 Task: Create a due date automation trigger when advanced on, 2 hours before a card is due add fields with custom field "Resume" set to a date more than 1 working days from now.
Action: Mouse moved to (1189, 367)
Screenshot: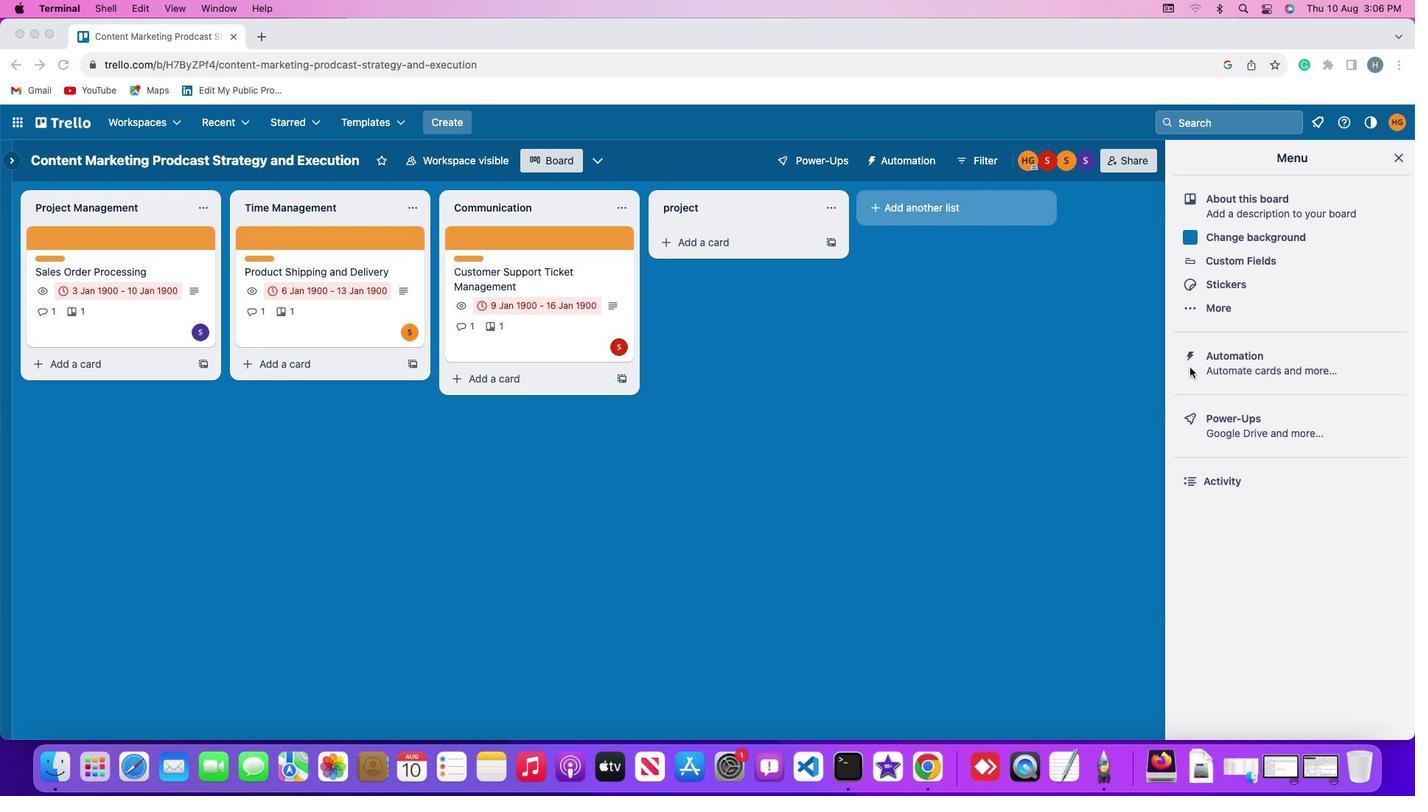 
Action: Mouse pressed left at (1189, 367)
Screenshot: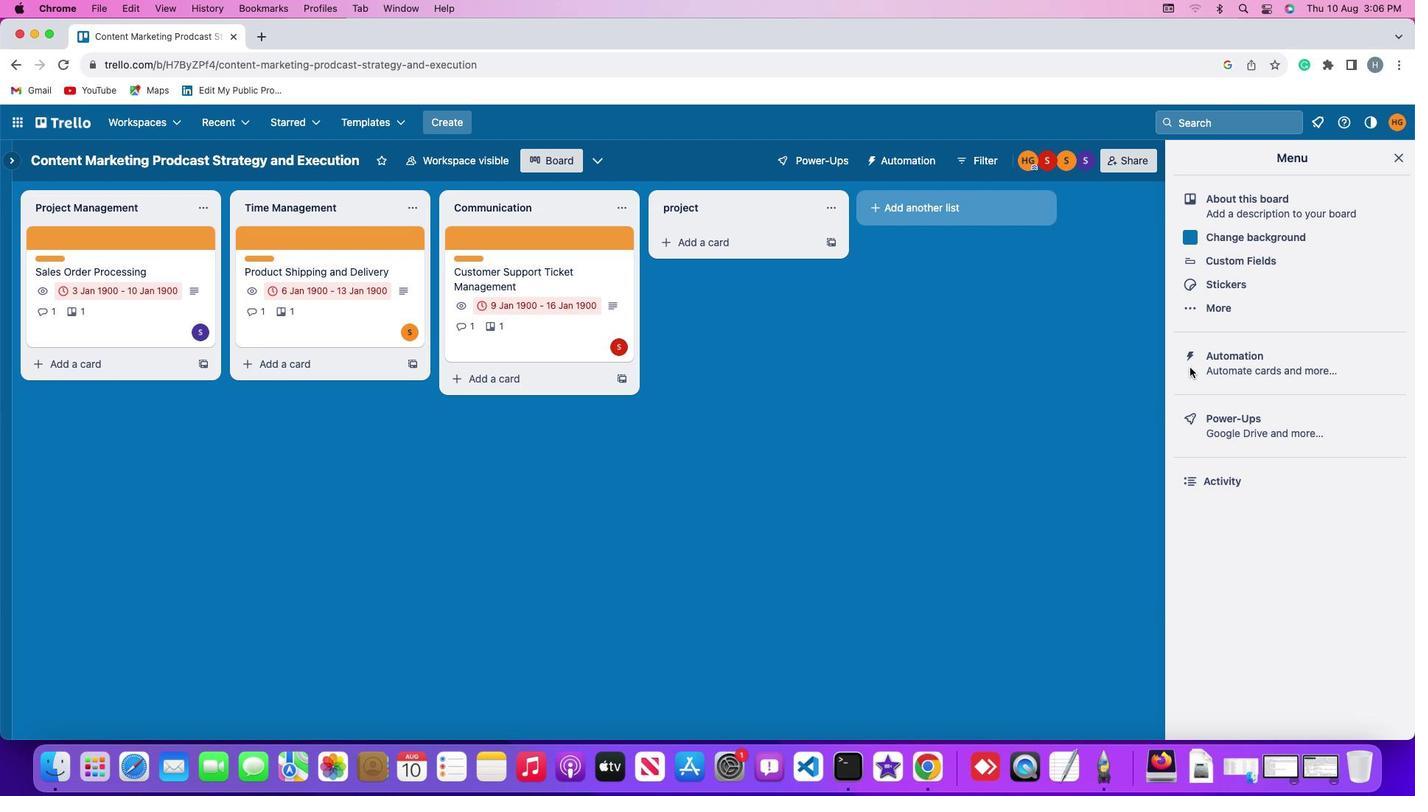 
Action: Mouse pressed left at (1189, 367)
Screenshot: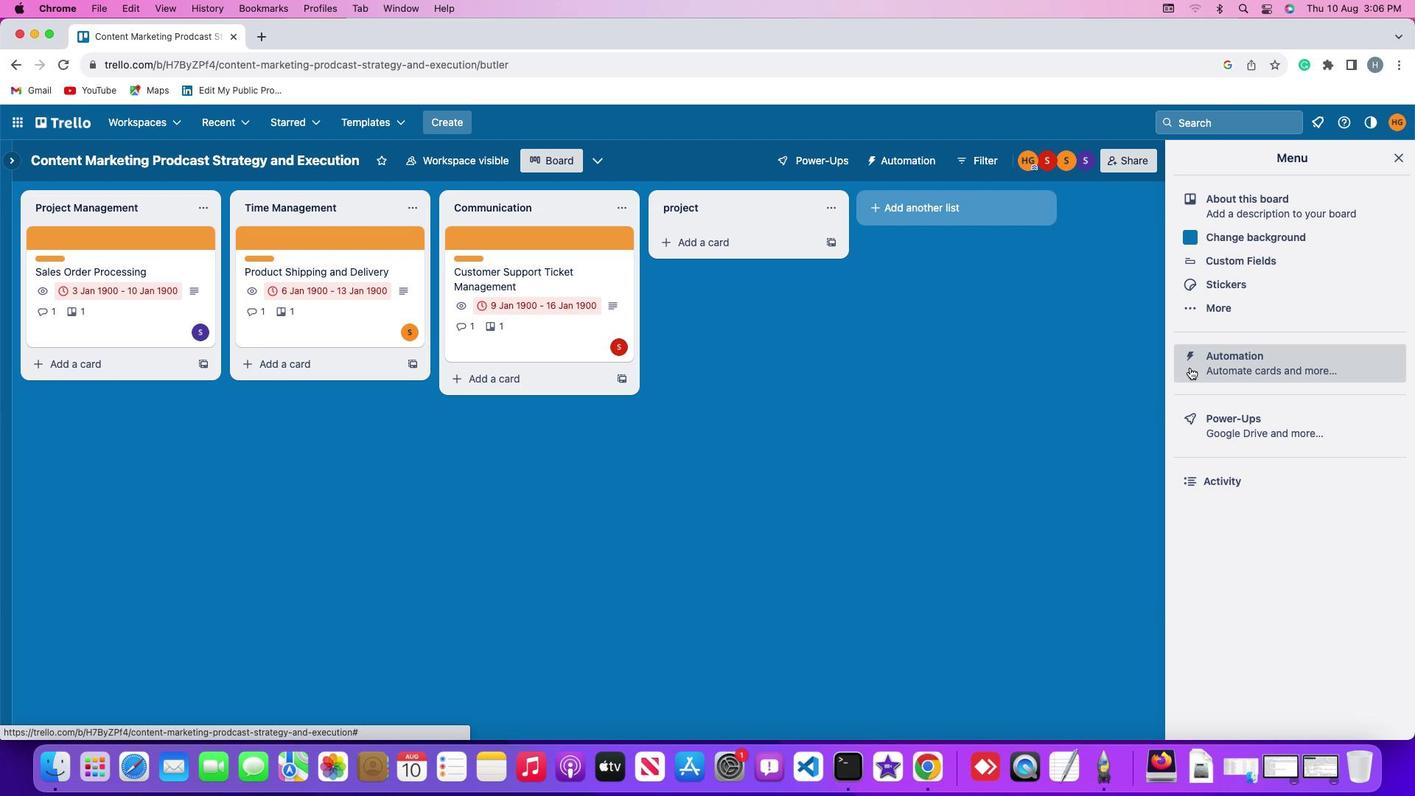 
Action: Mouse moved to (90, 350)
Screenshot: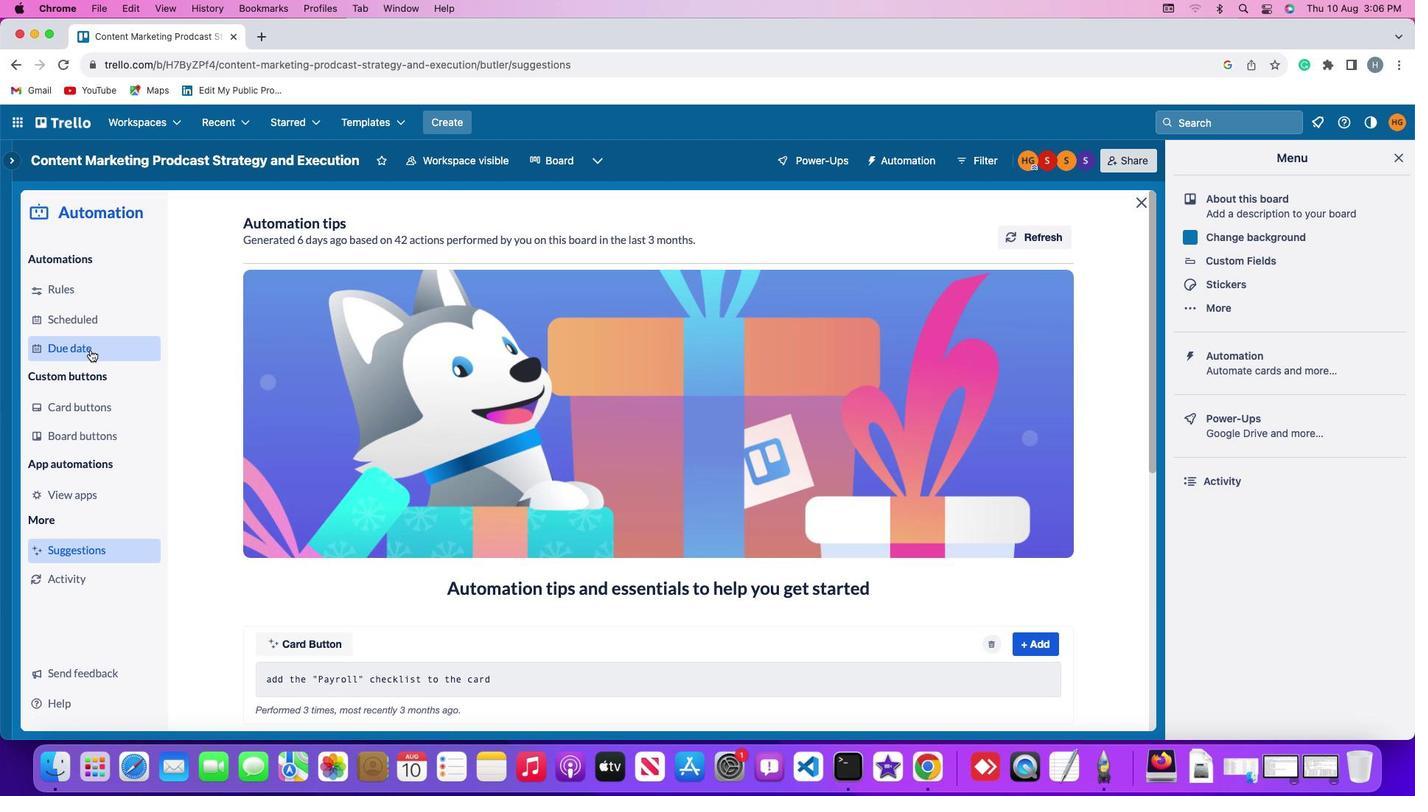 
Action: Mouse pressed left at (90, 350)
Screenshot: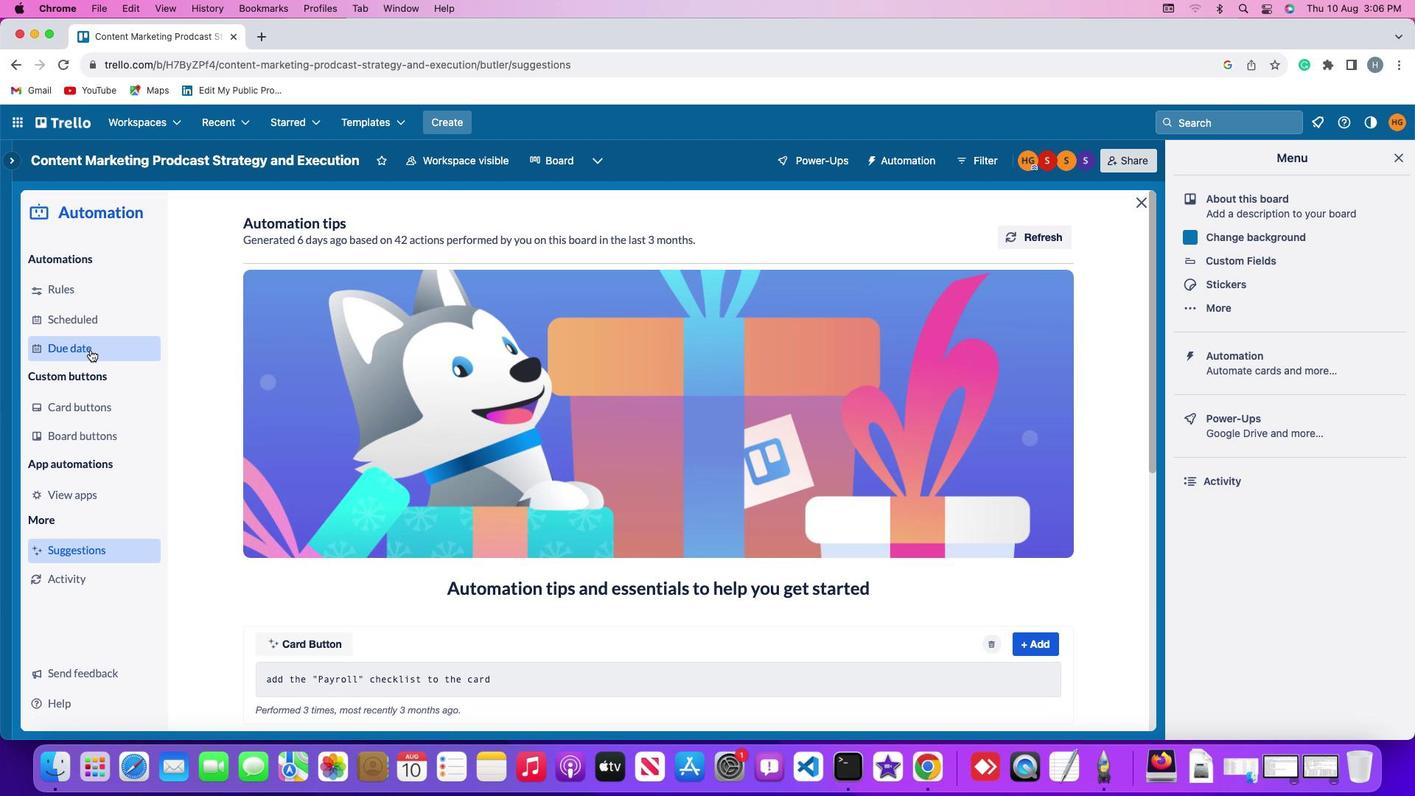 
Action: Mouse moved to (988, 228)
Screenshot: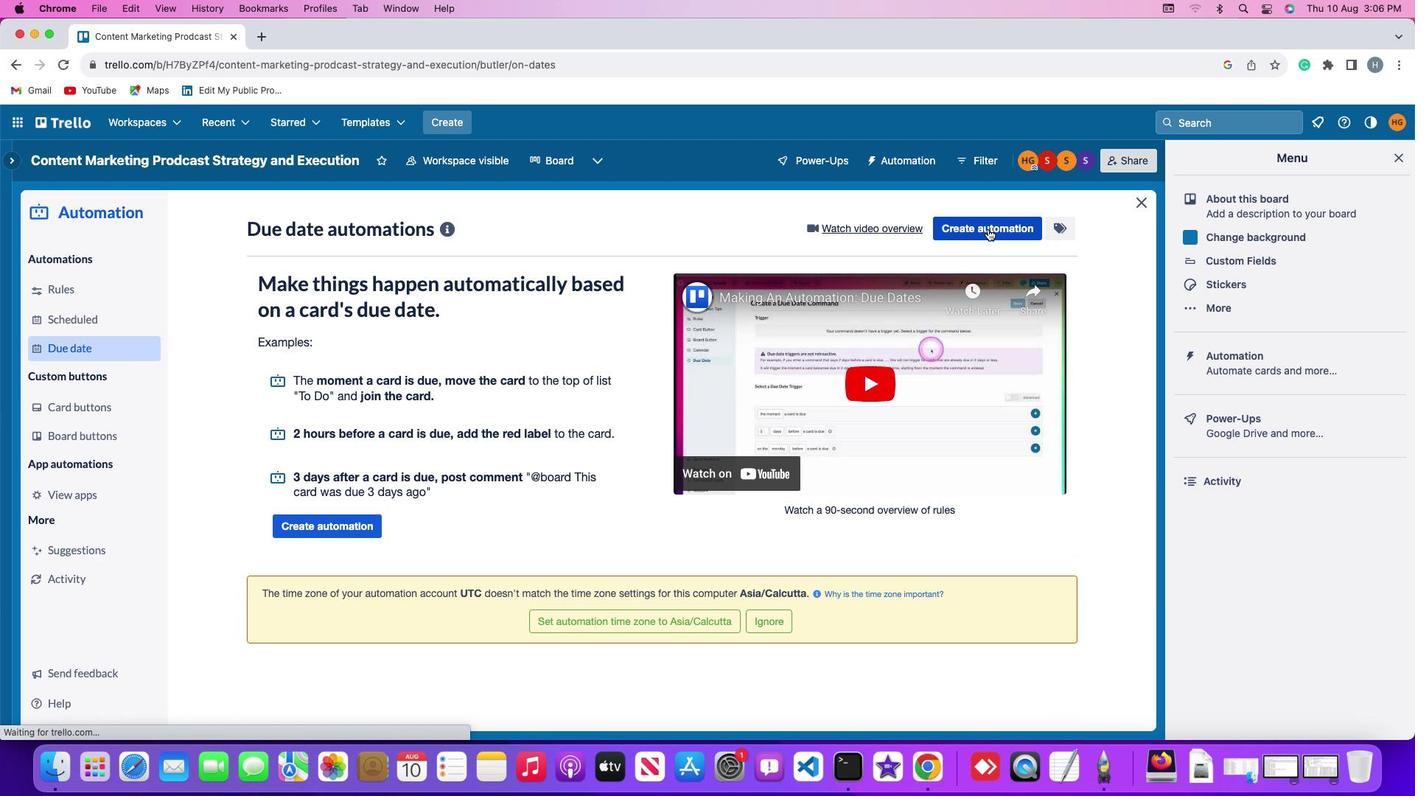 
Action: Mouse pressed left at (988, 228)
Screenshot: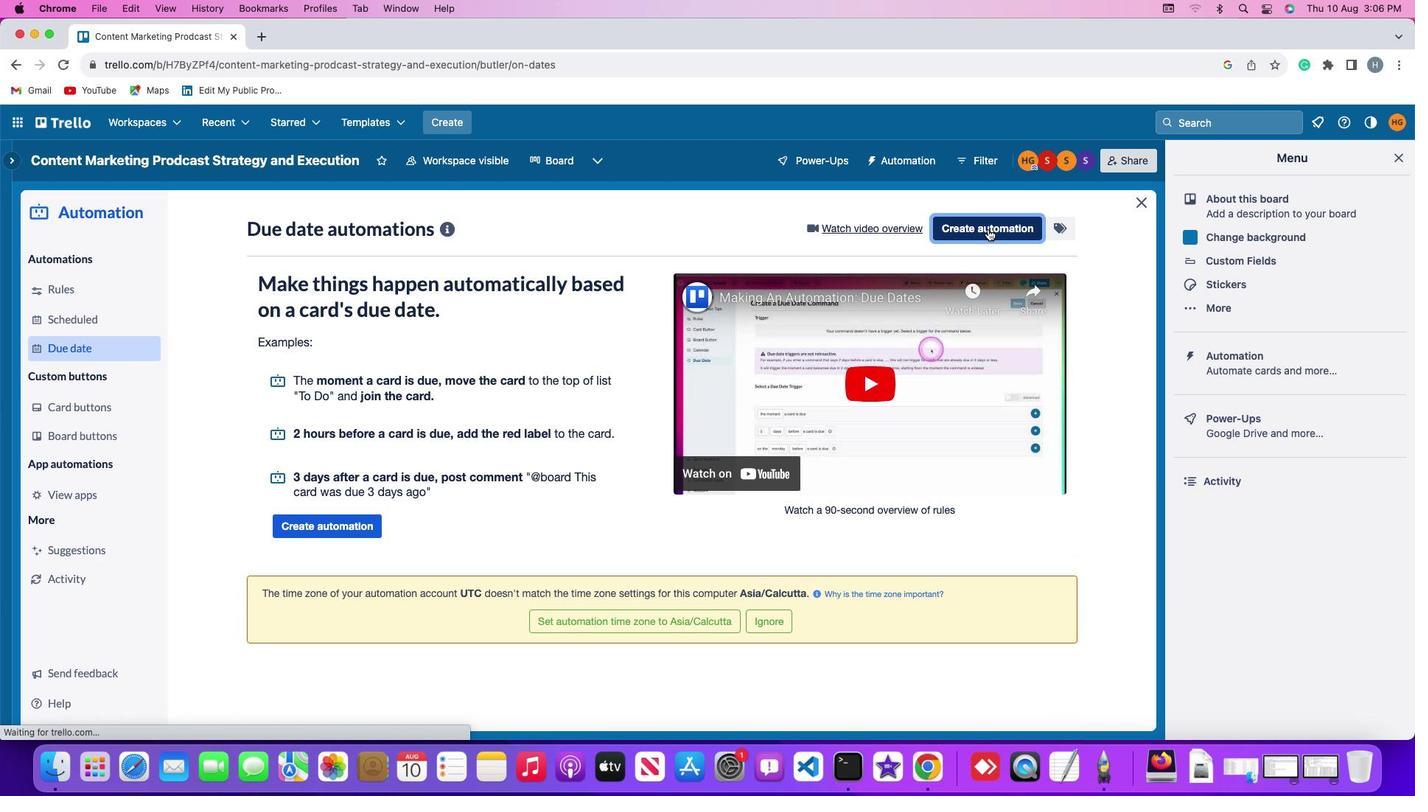 
Action: Mouse moved to (349, 368)
Screenshot: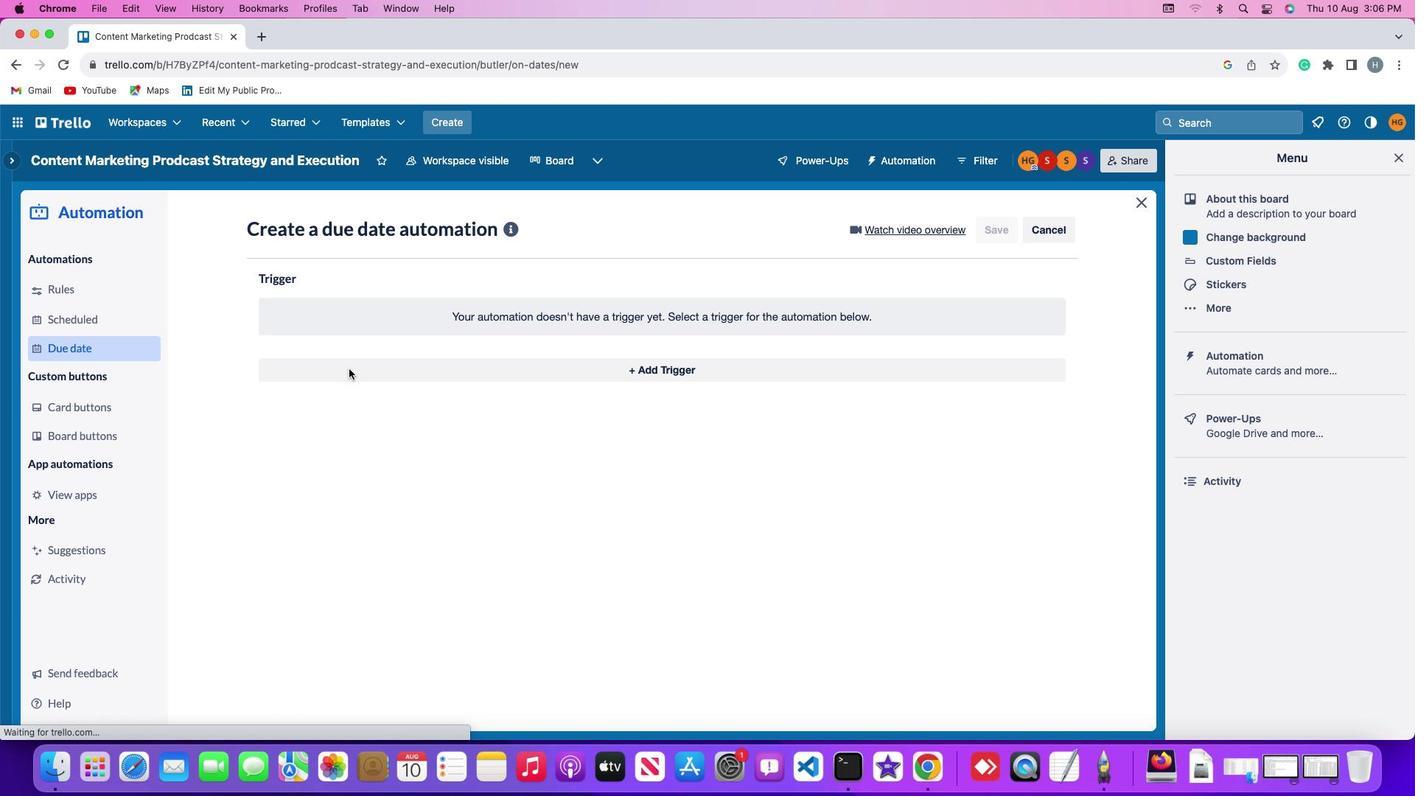 
Action: Mouse pressed left at (349, 368)
Screenshot: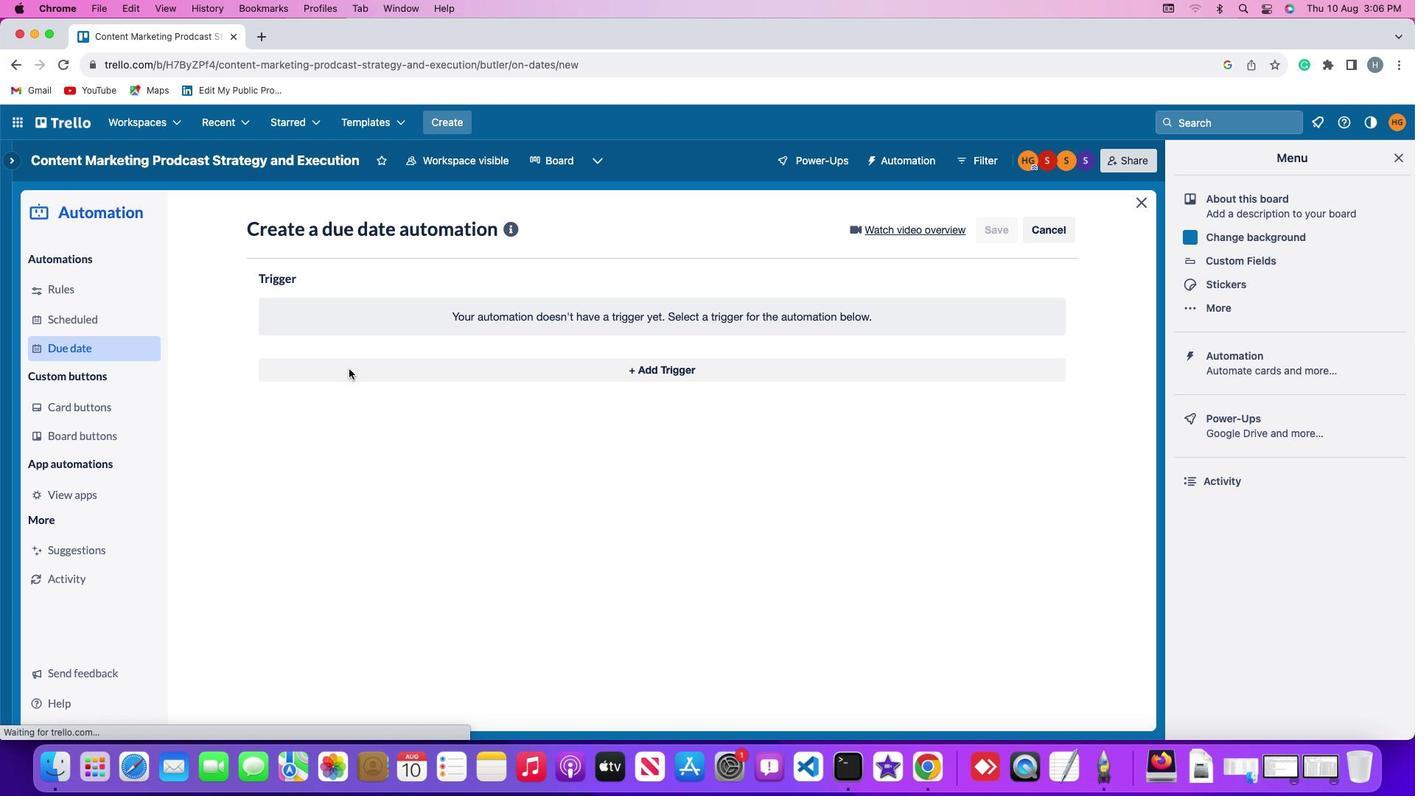 
Action: Mouse moved to (285, 593)
Screenshot: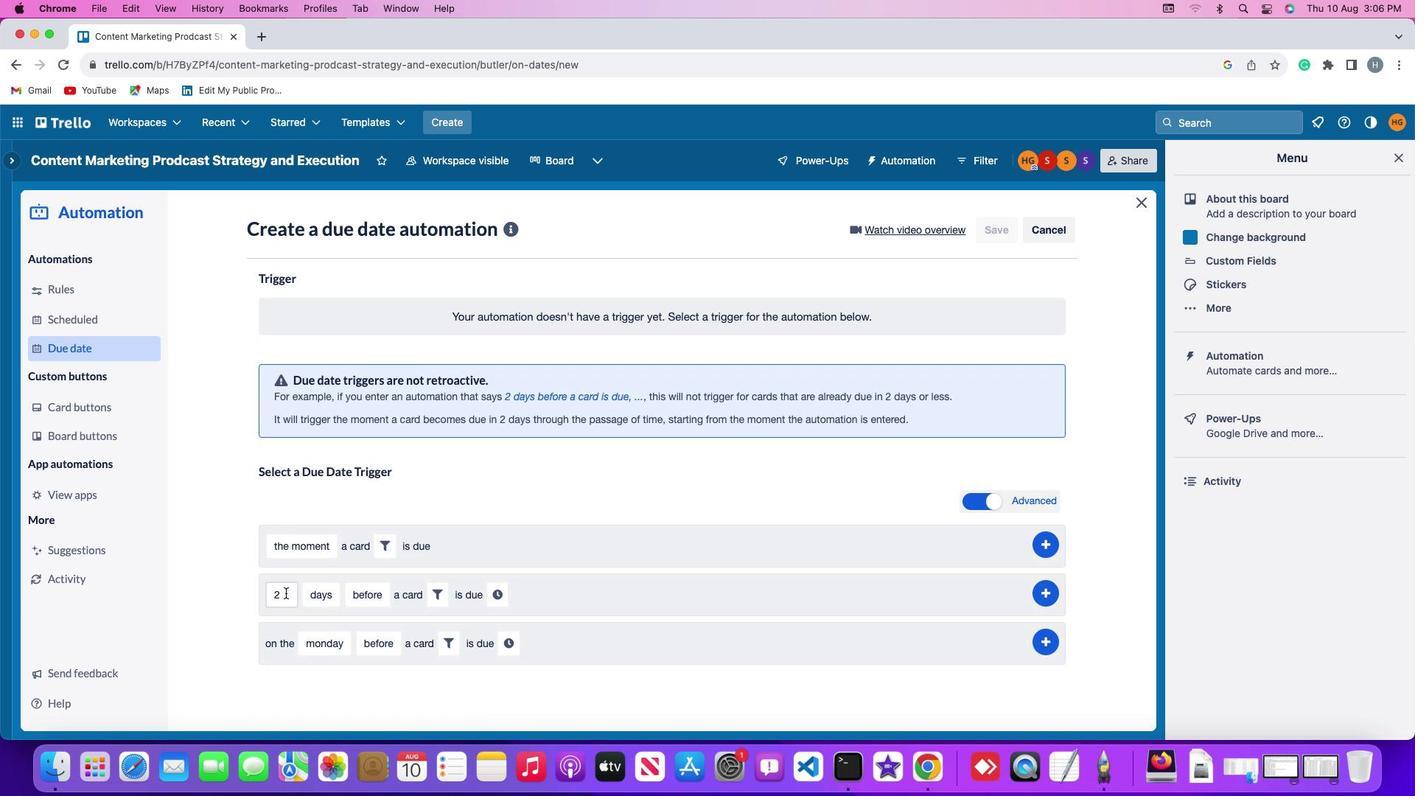 
Action: Mouse pressed left at (285, 593)
Screenshot: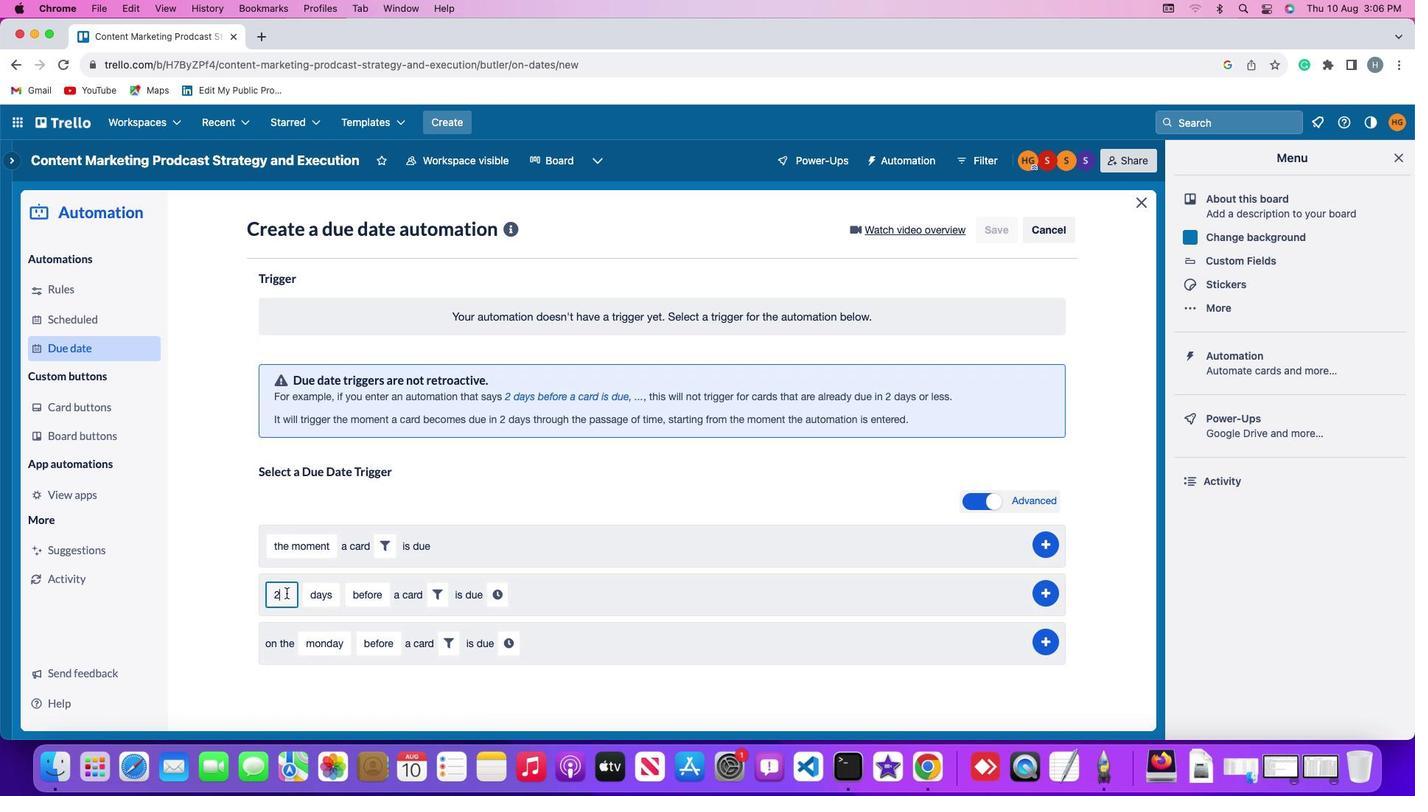
Action: Mouse moved to (288, 591)
Screenshot: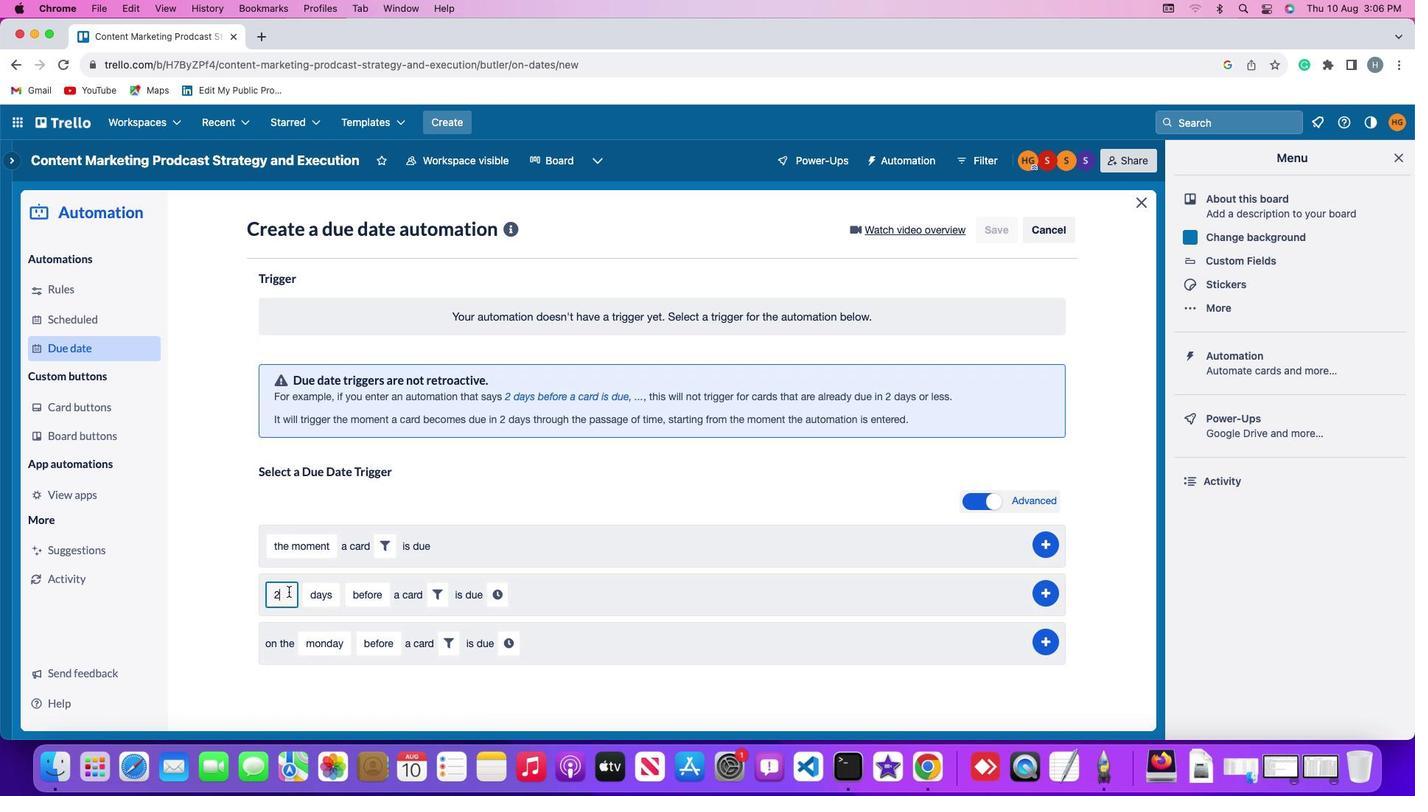 
Action: Key pressed Key.backspace
Screenshot: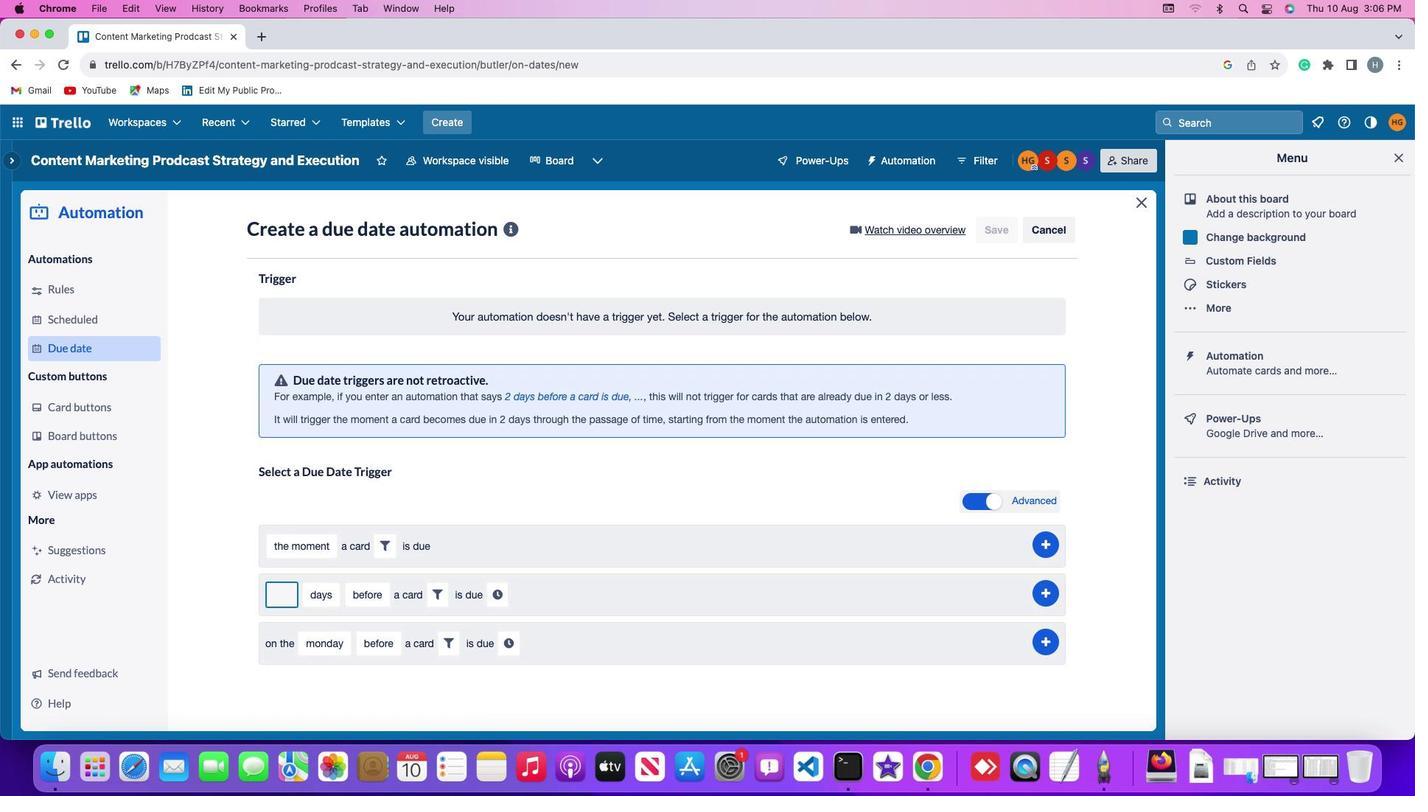 
Action: Mouse moved to (294, 588)
Screenshot: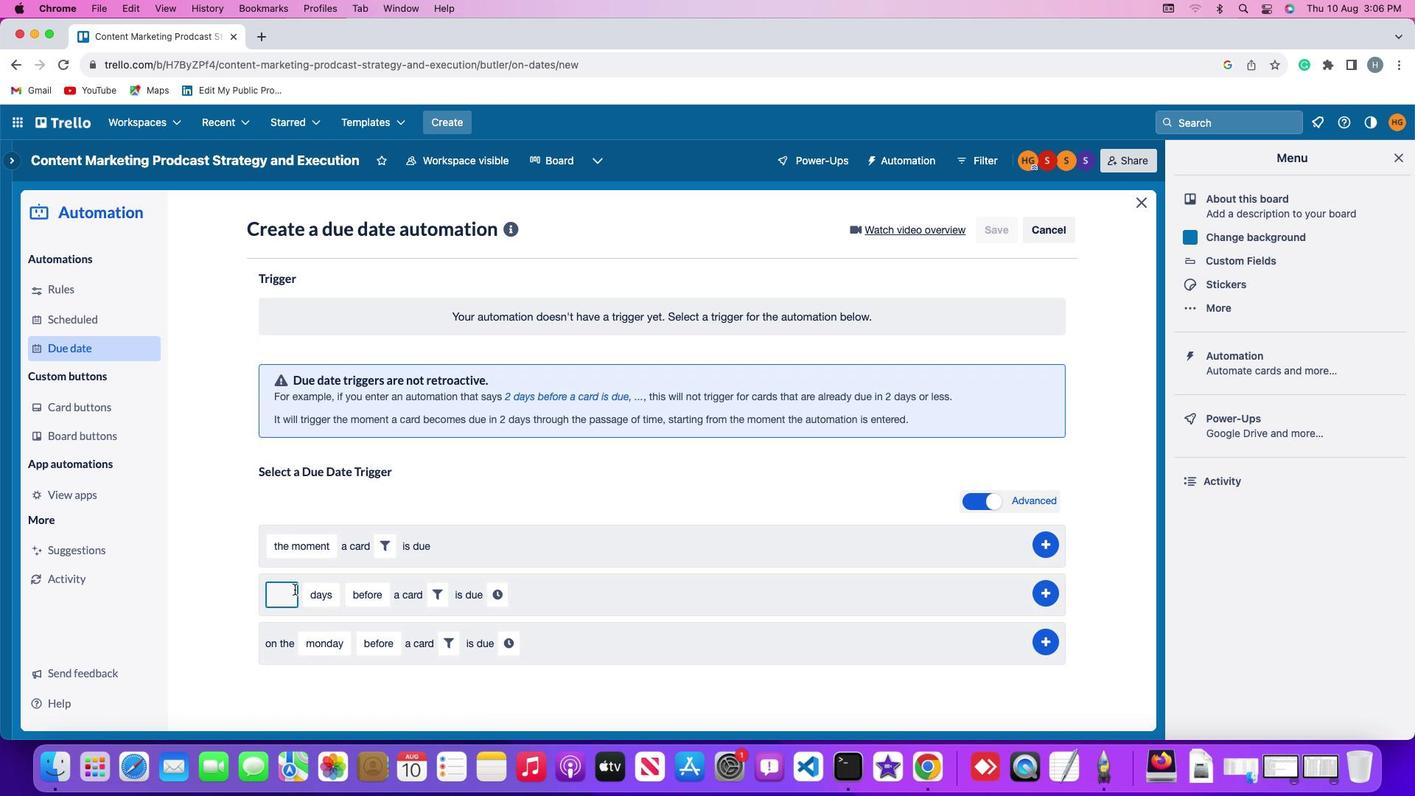 
Action: Key pressed '2'
Screenshot: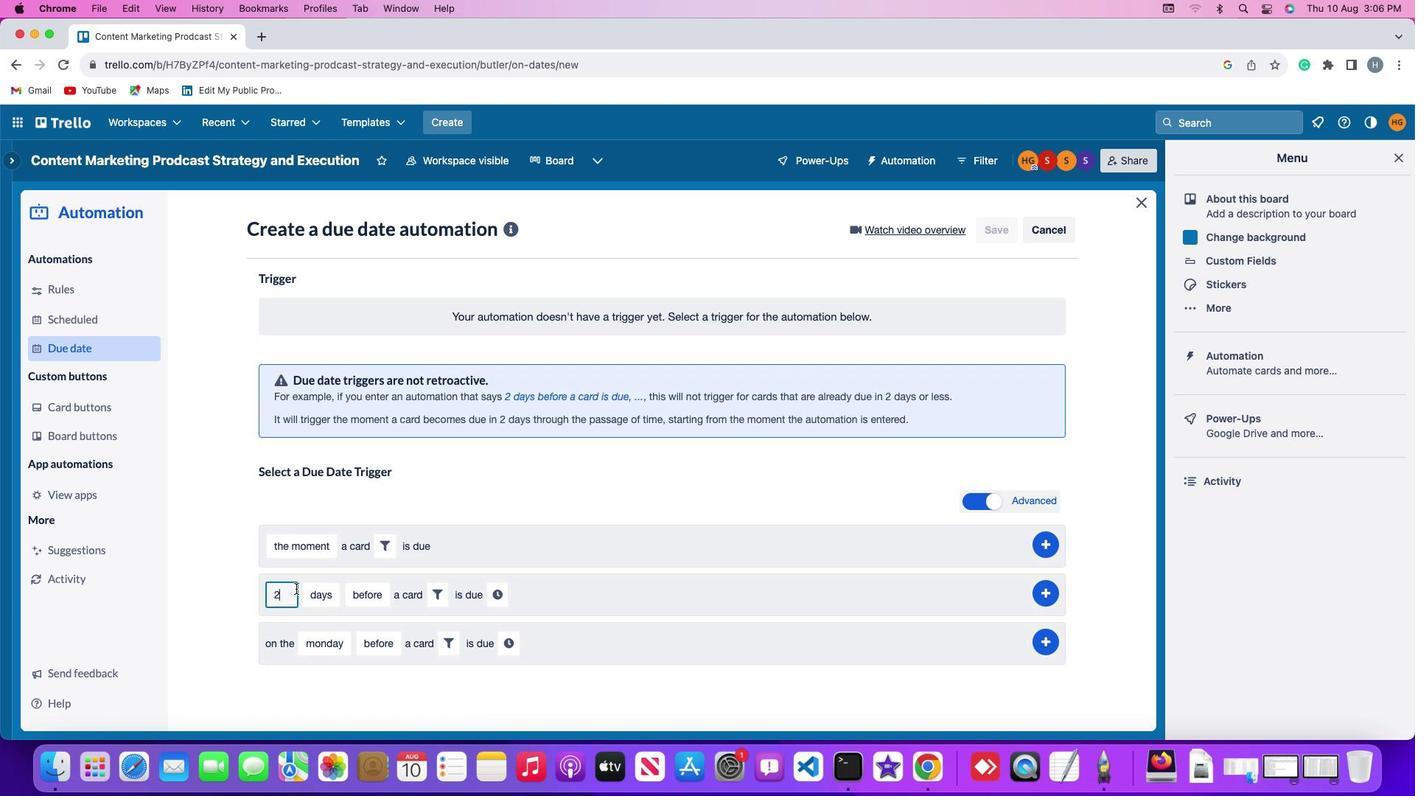 
Action: Mouse moved to (311, 586)
Screenshot: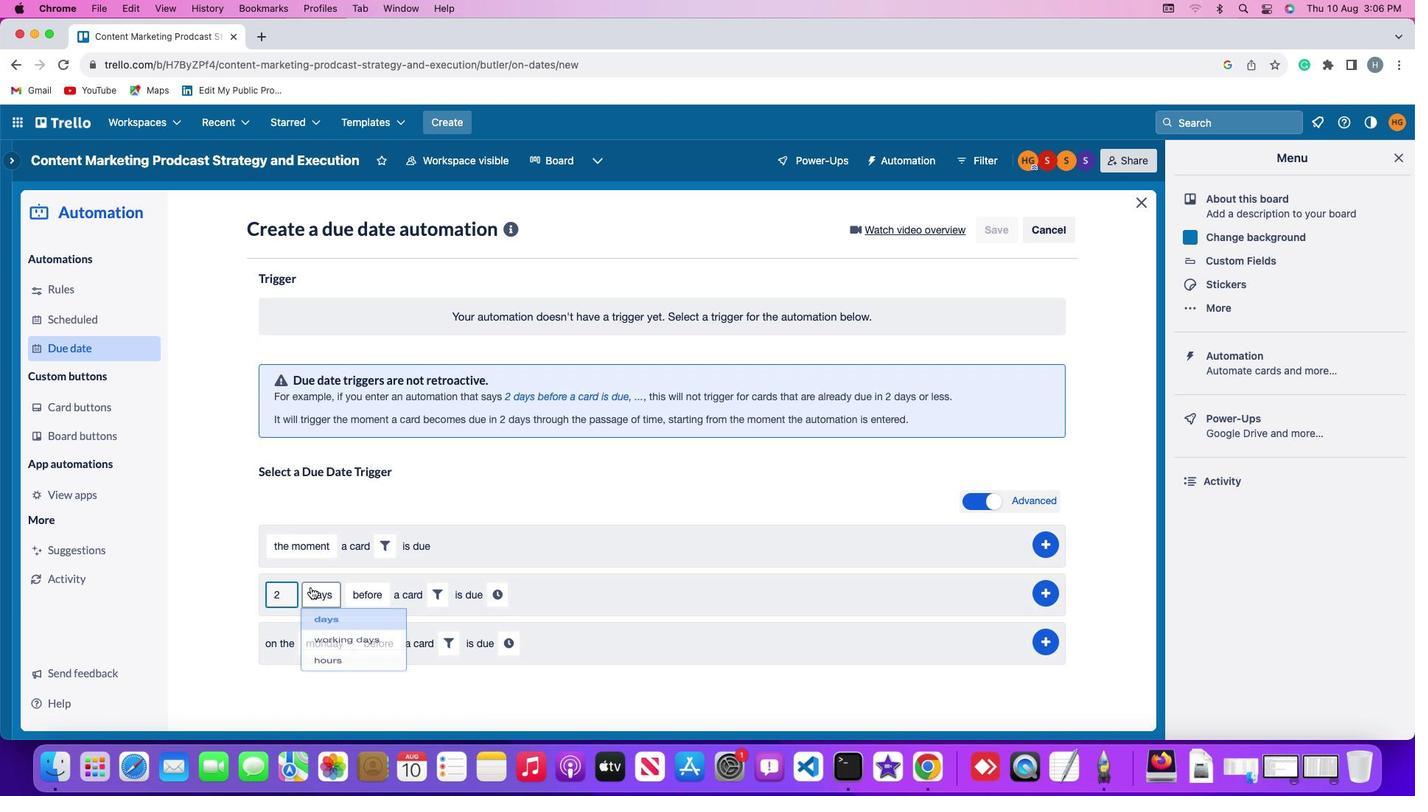 
Action: Mouse pressed left at (311, 586)
Screenshot: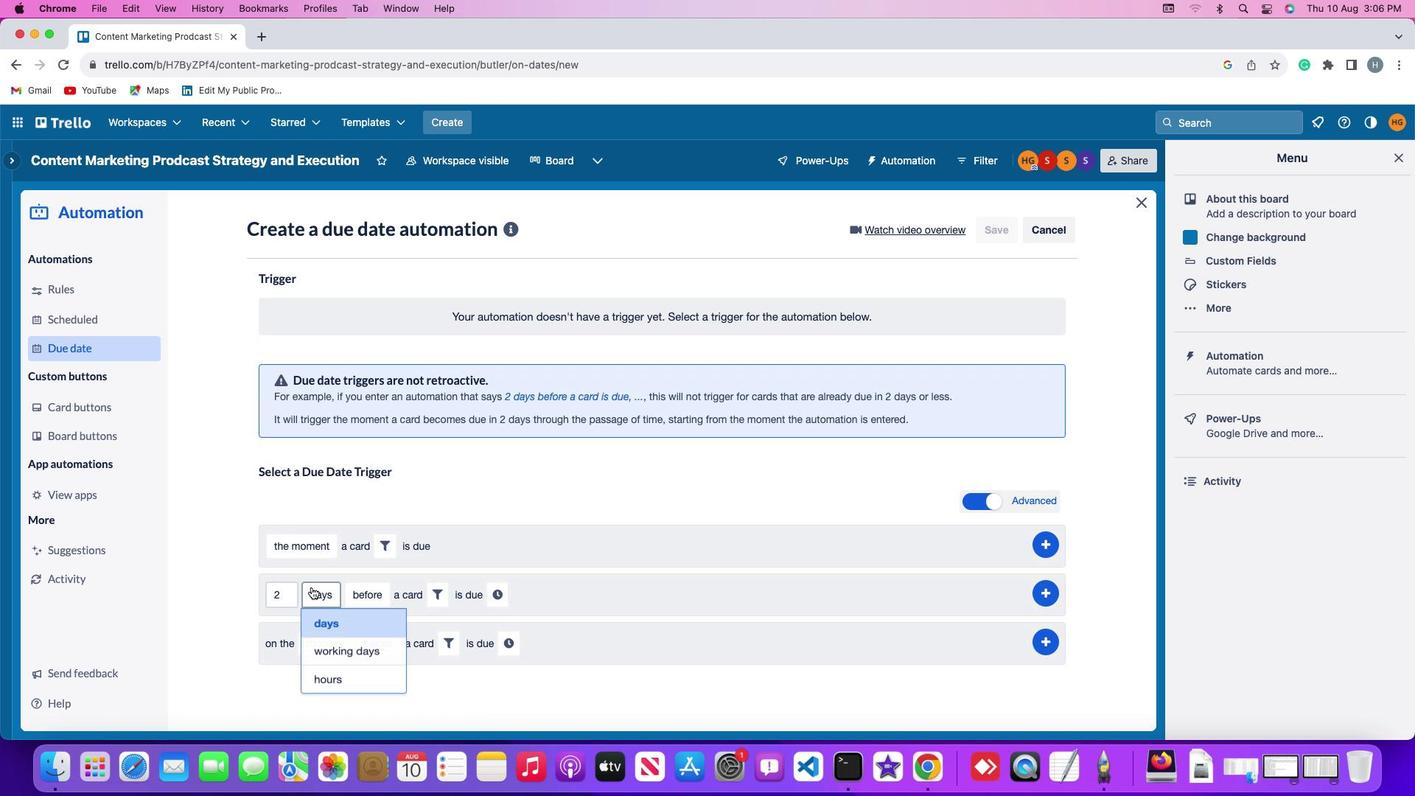 
Action: Mouse moved to (323, 676)
Screenshot: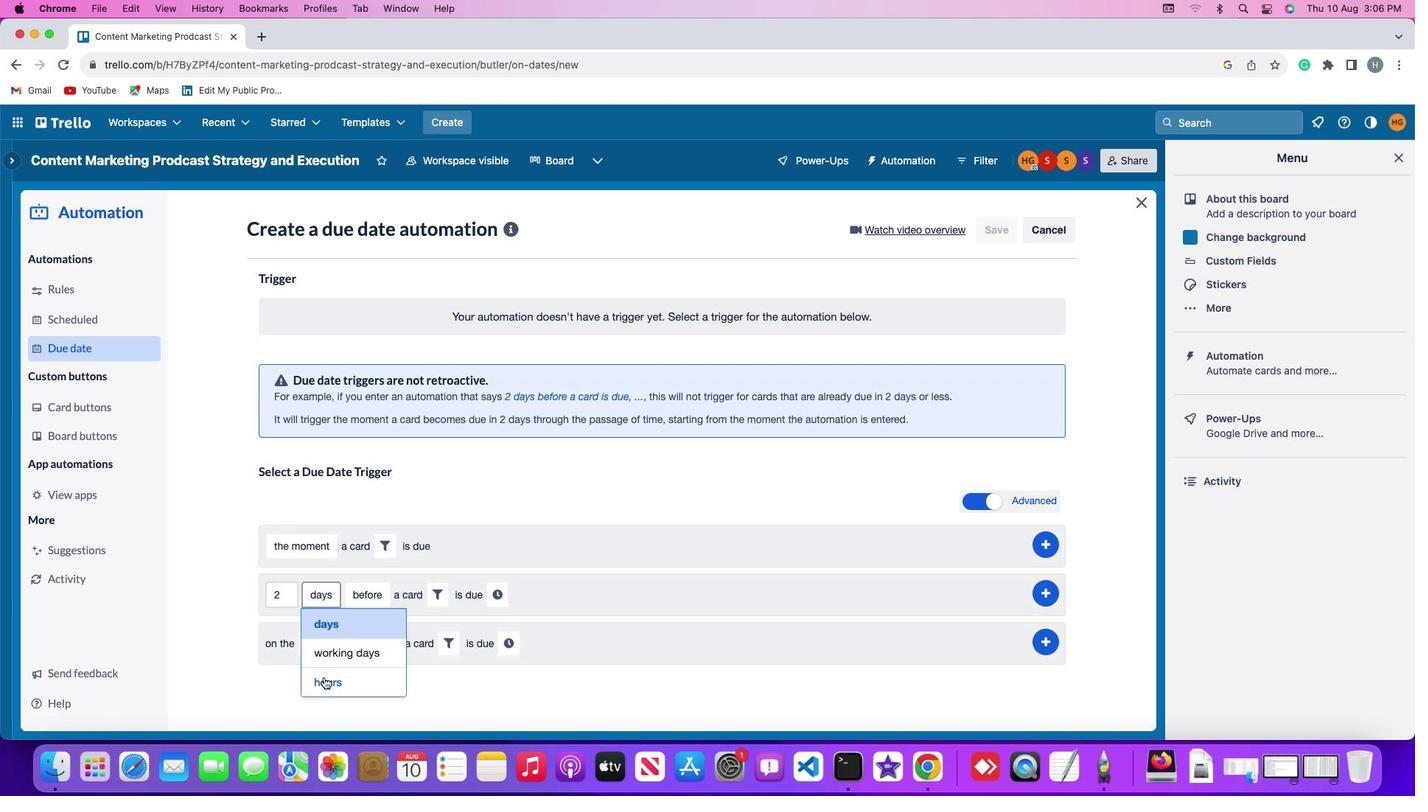 
Action: Mouse pressed left at (323, 676)
Screenshot: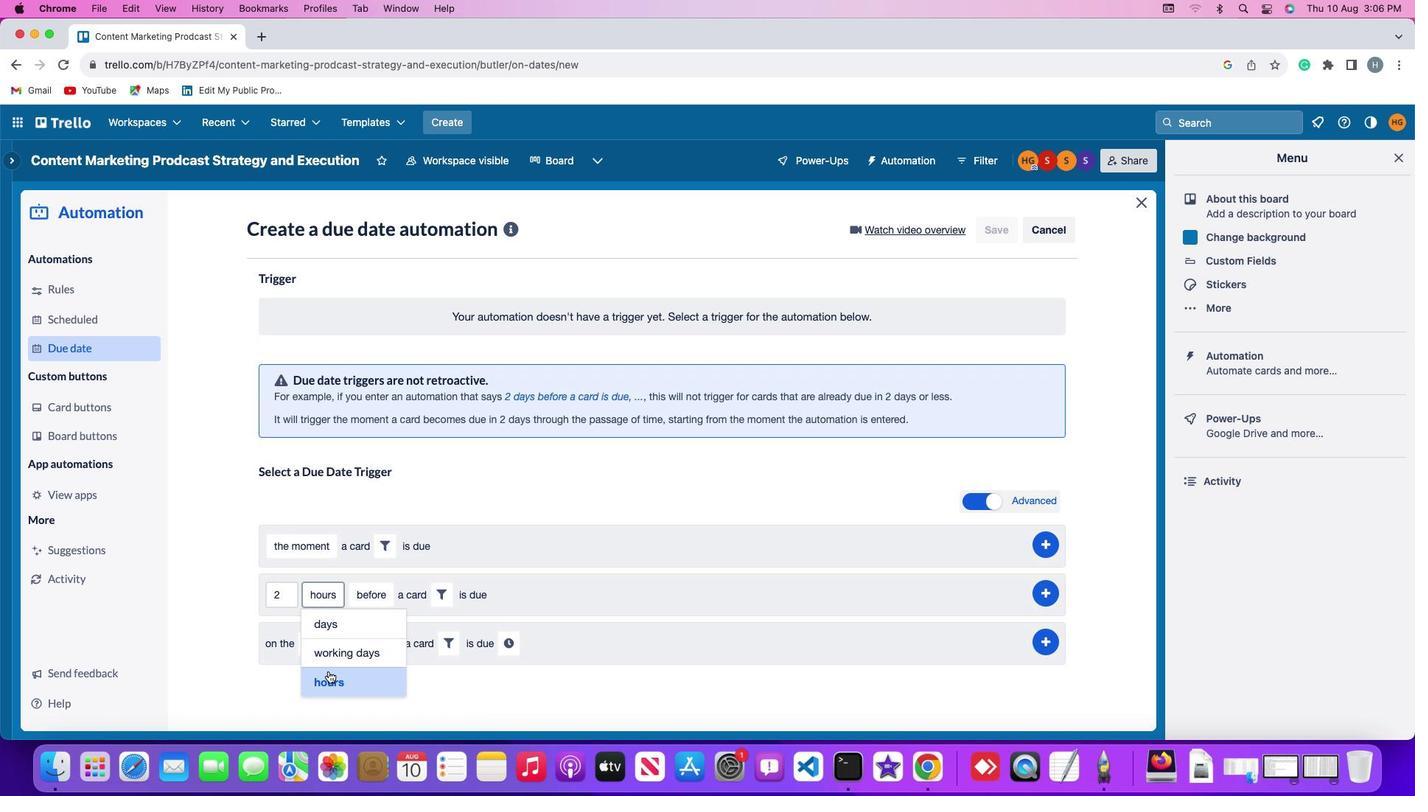 
Action: Mouse moved to (367, 597)
Screenshot: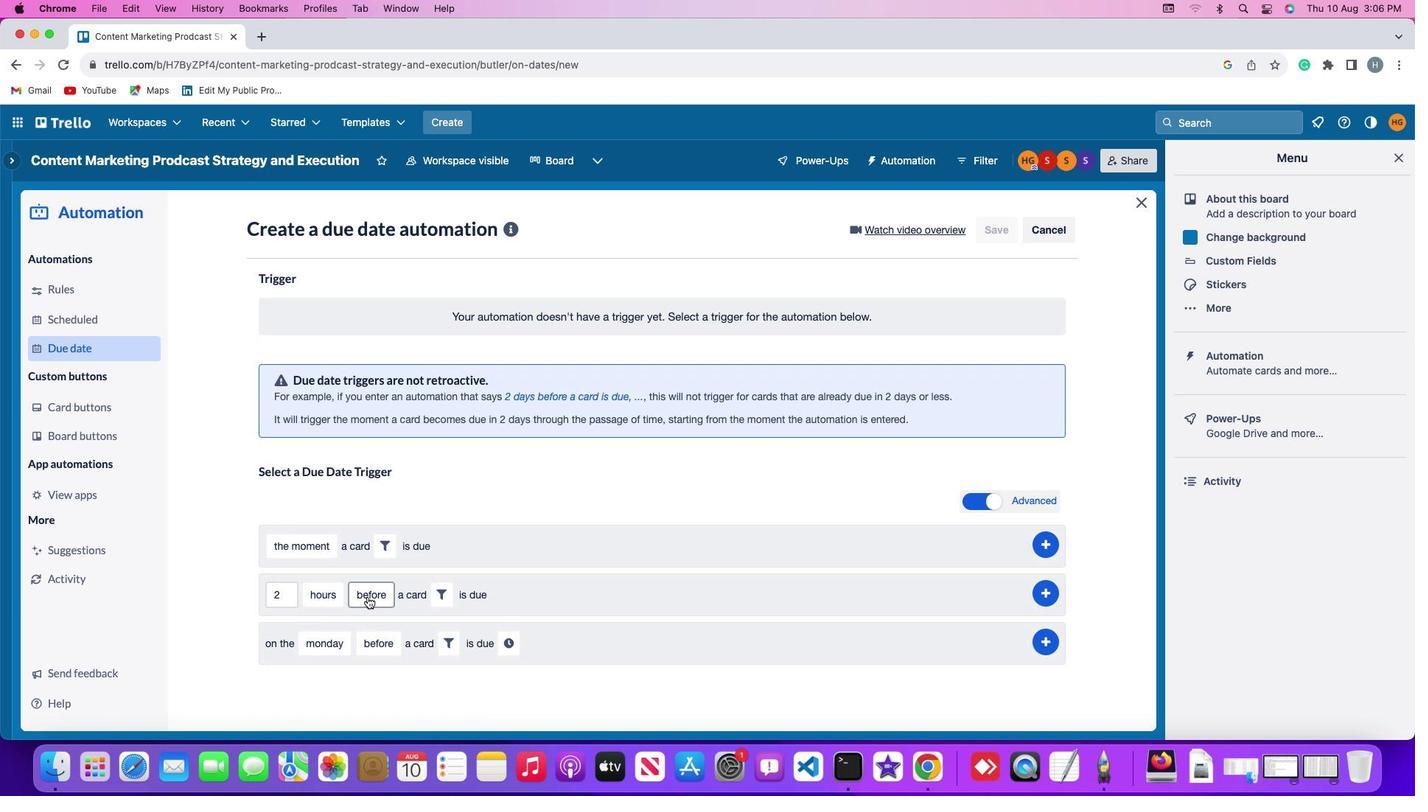 
Action: Mouse pressed left at (367, 597)
Screenshot: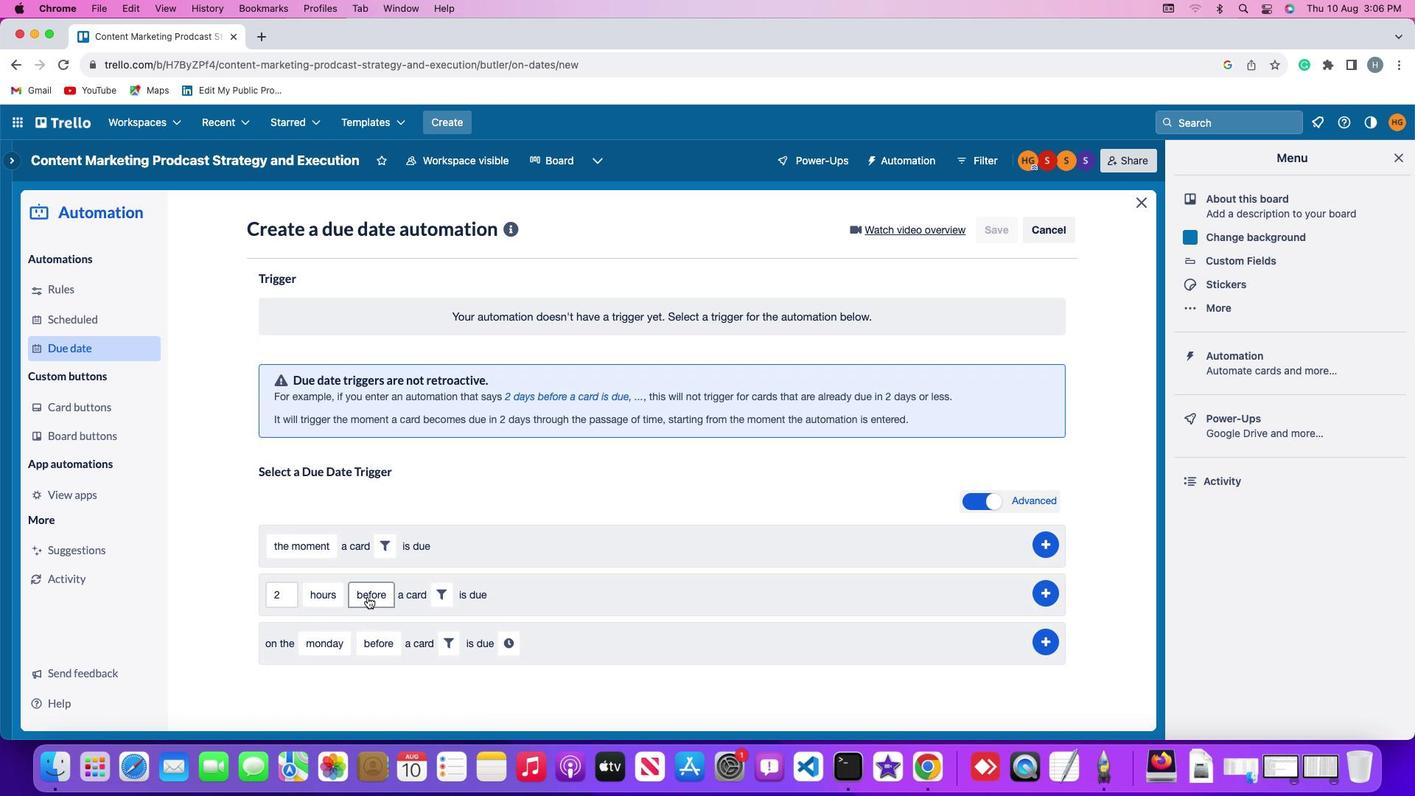 
Action: Mouse moved to (379, 616)
Screenshot: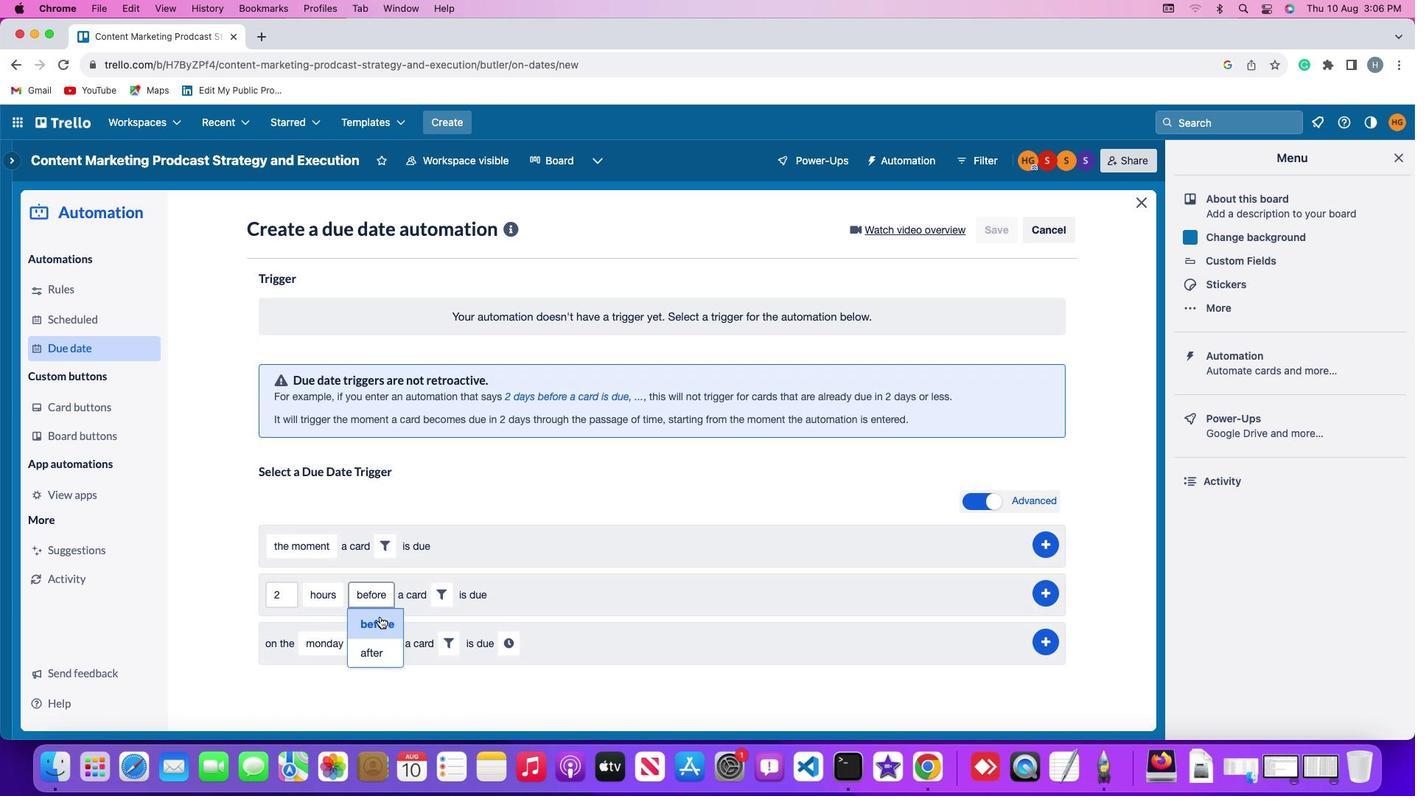 
Action: Mouse pressed left at (379, 616)
Screenshot: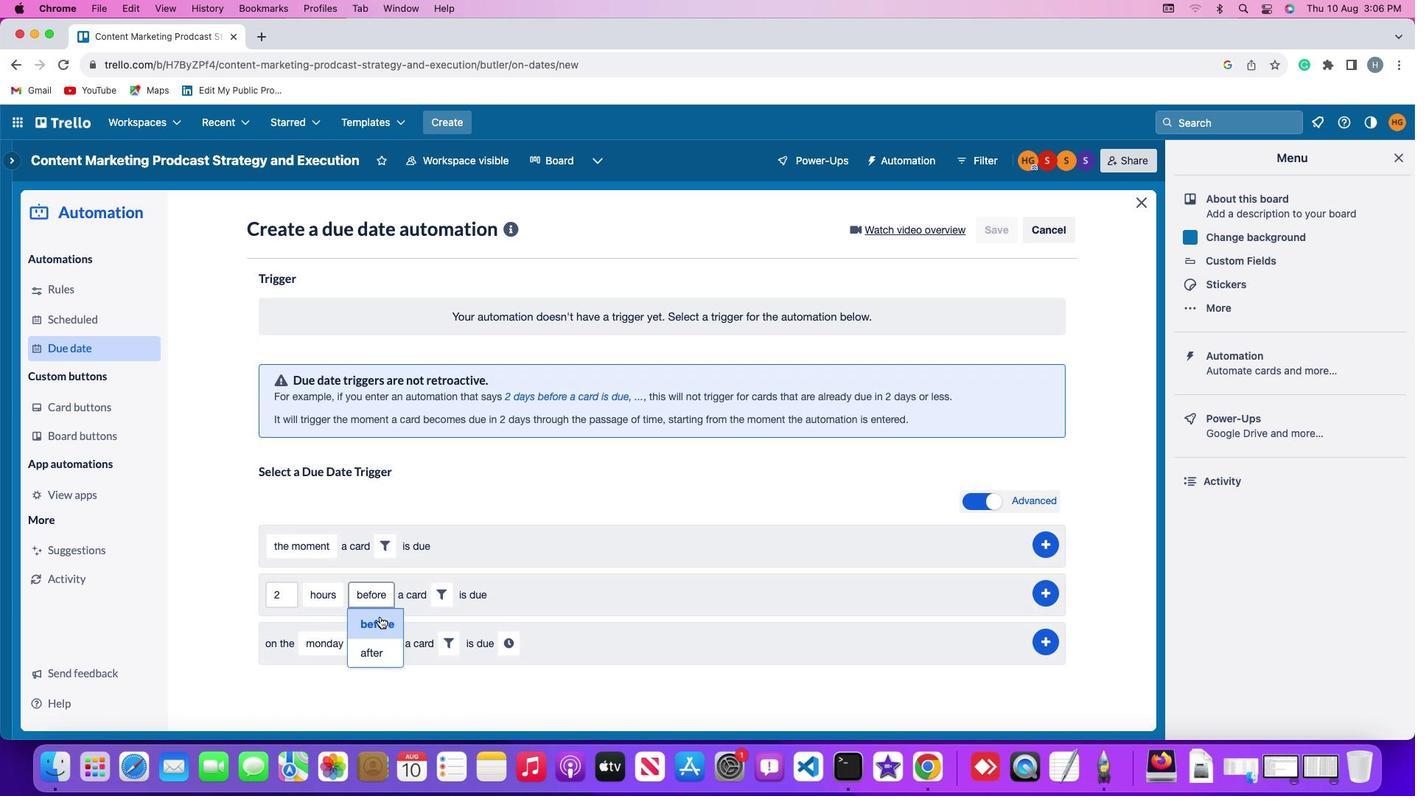 
Action: Mouse moved to (454, 595)
Screenshot: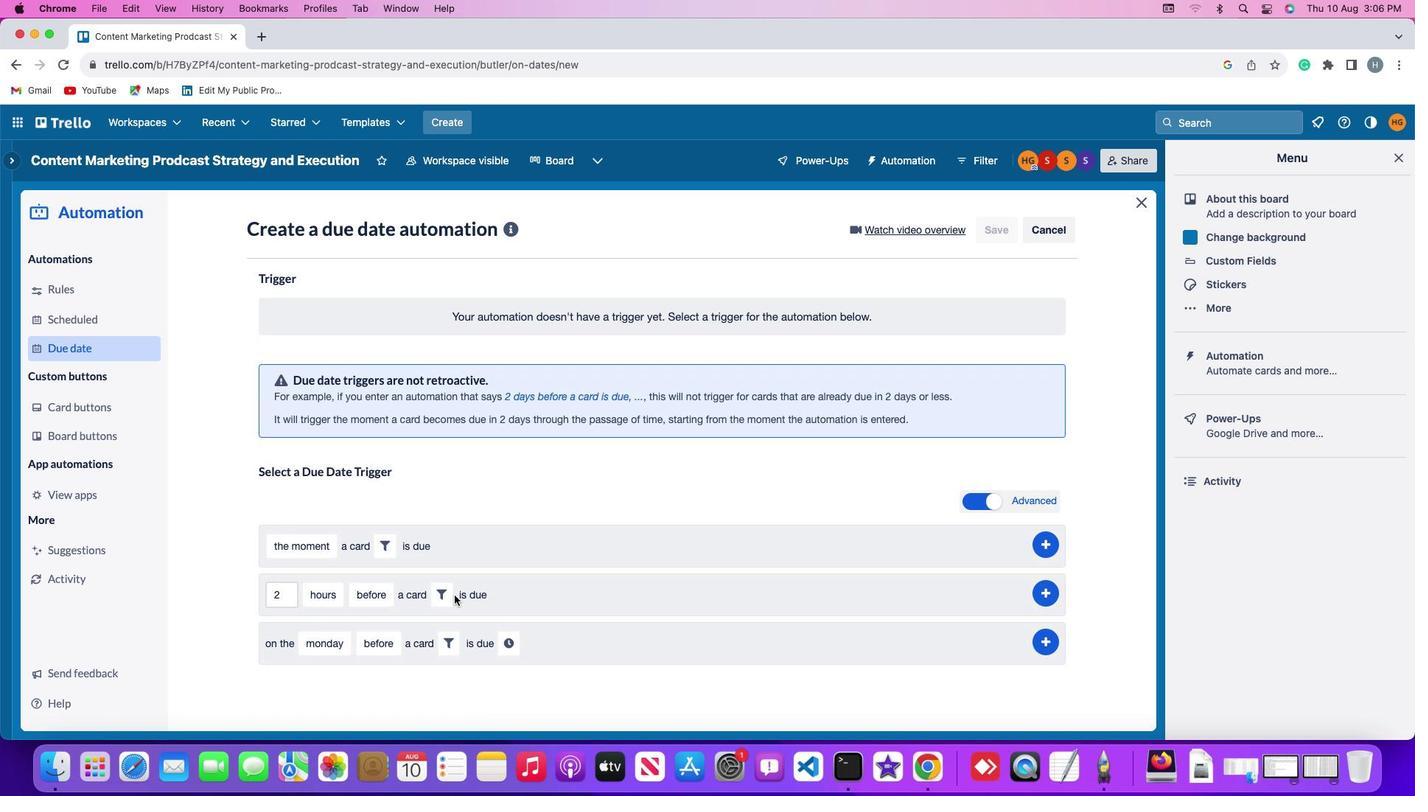 
Action: Mouse pressed left at (454, 595)
Screenshot: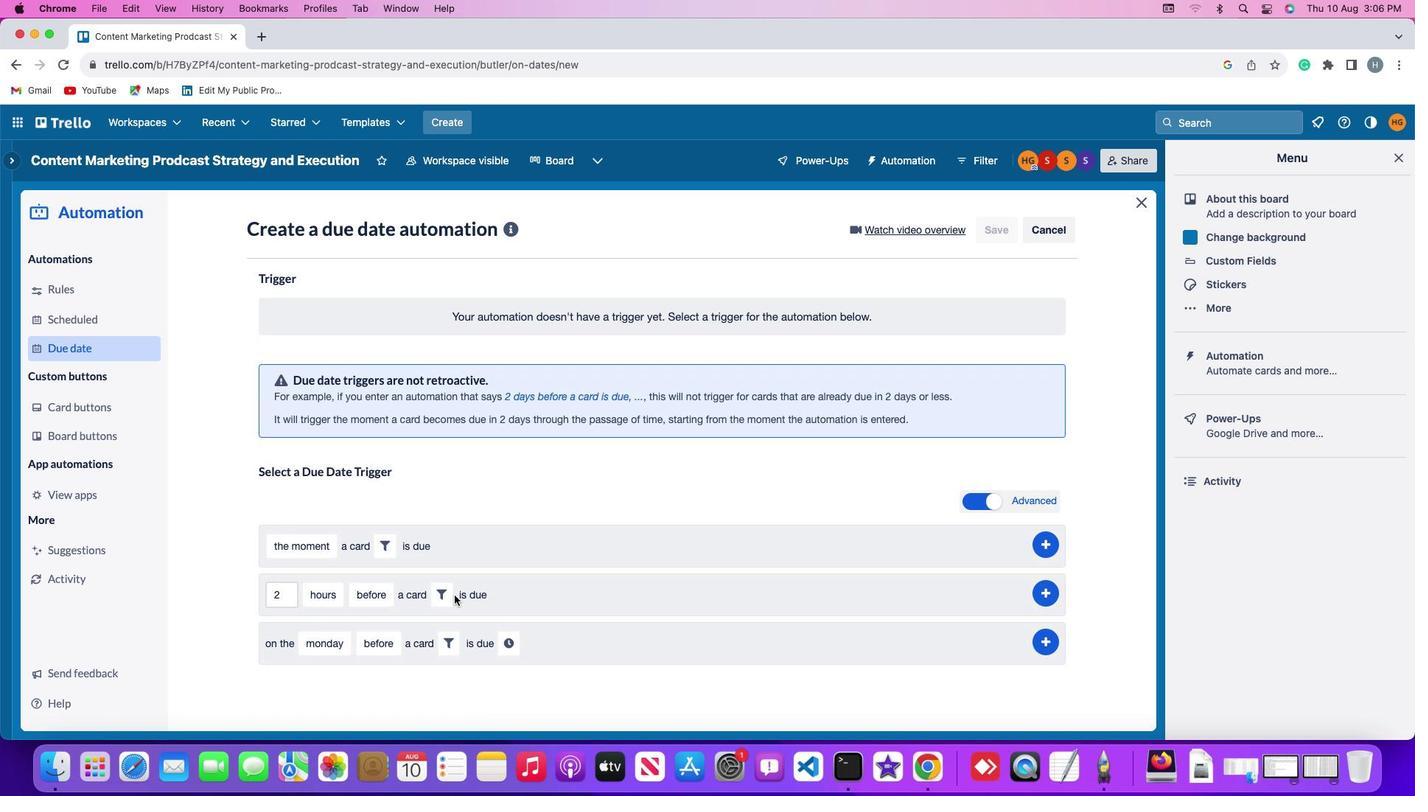 
Action: Mouse moved to (447, 594)
Screenshot: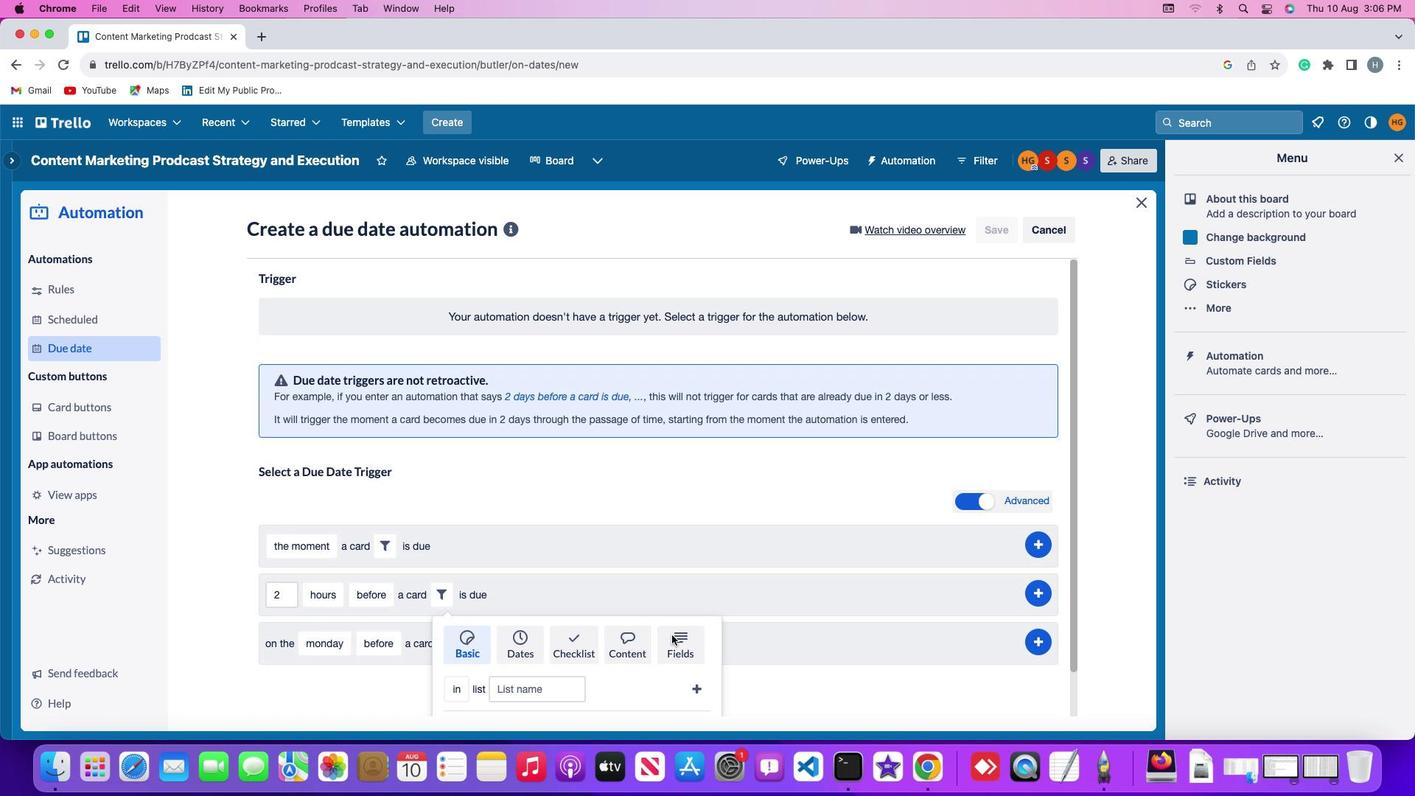 
Action: Mouse pressed left at (447, 594)
Screenshot: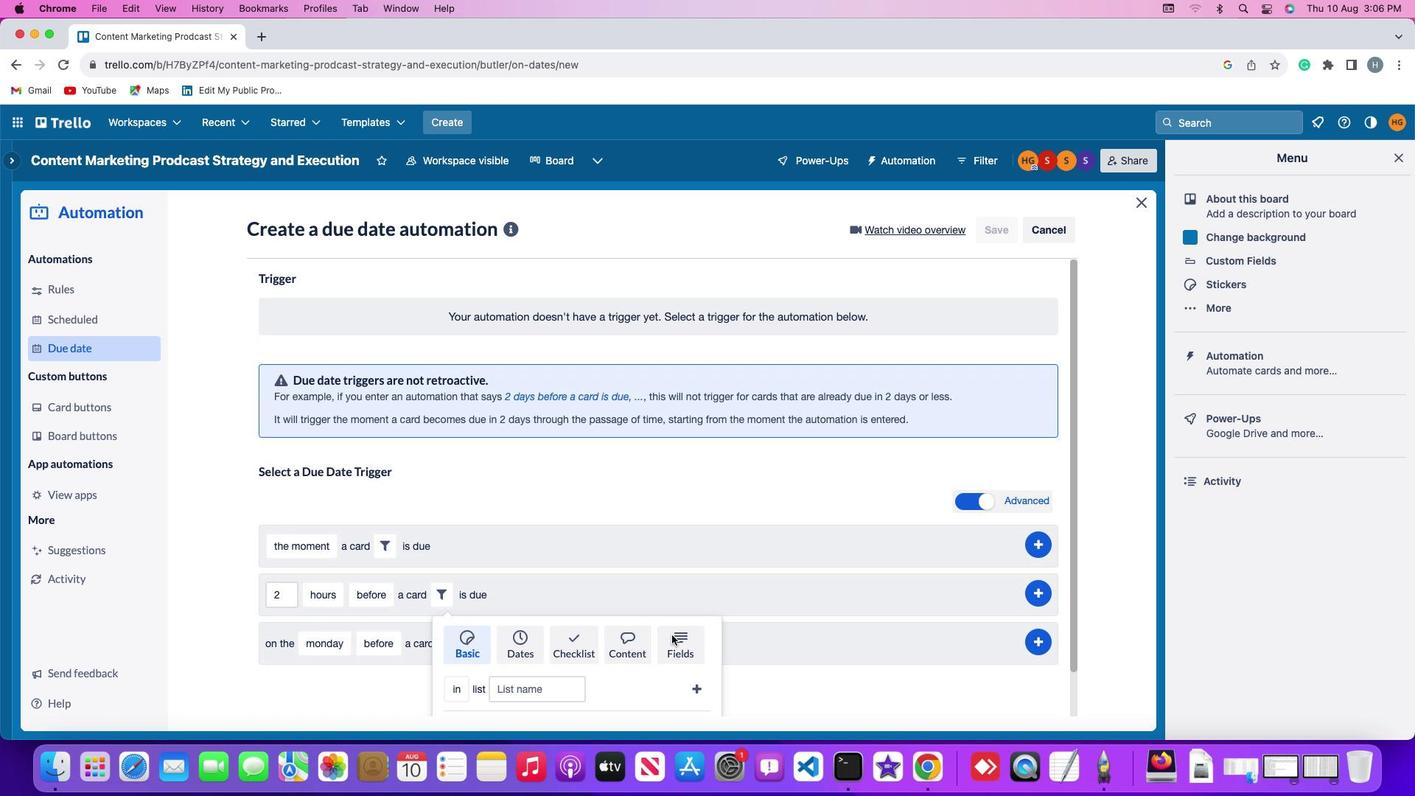 
Action: Mouse moved to (650, 632)
Screenshot: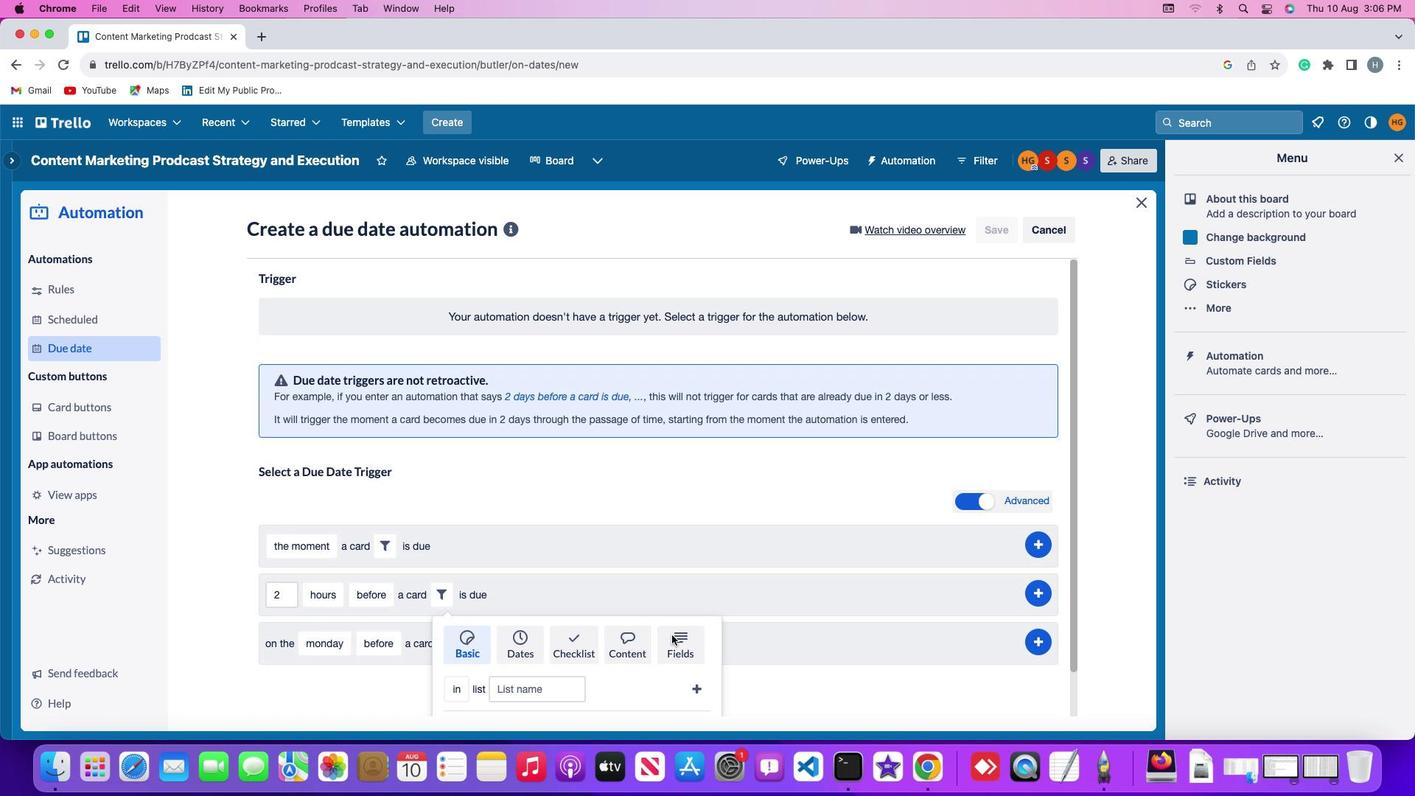 
Action: Mouse pressed left at (670, 635)
Screenshot: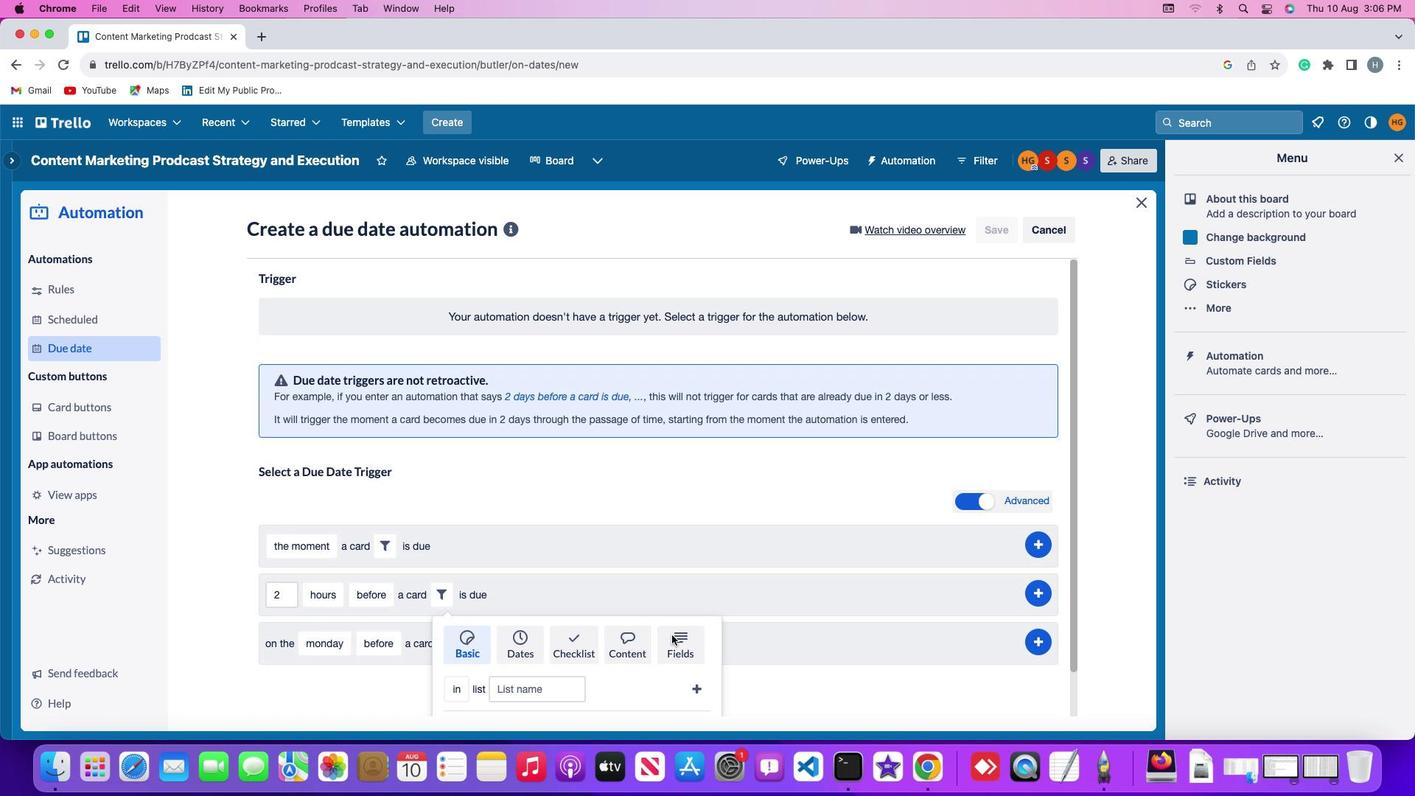 
Action: Mouse moved to (331, 680)
Screenshot: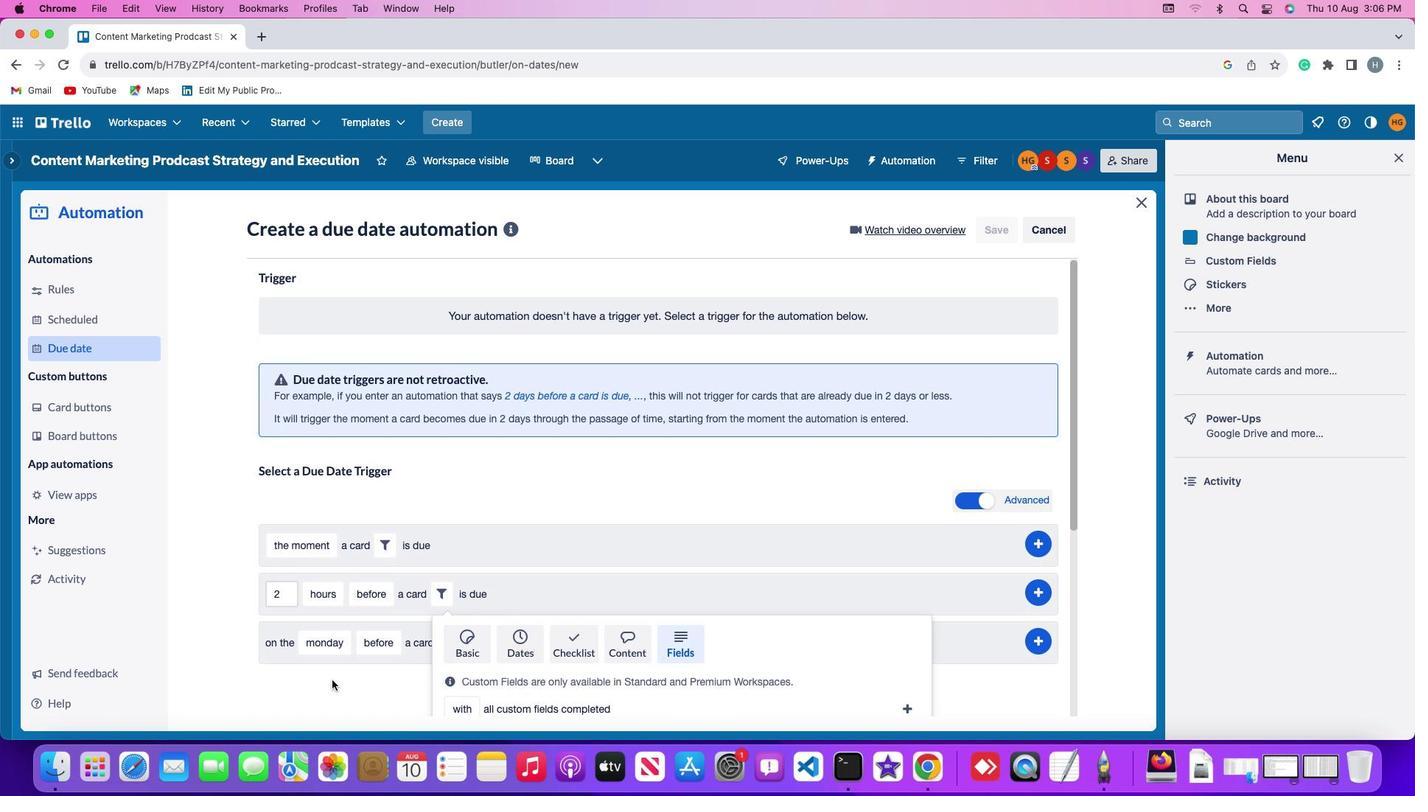 
Action: Mouse scrolled (331, 680) with delta (0, 0)
Screenshot: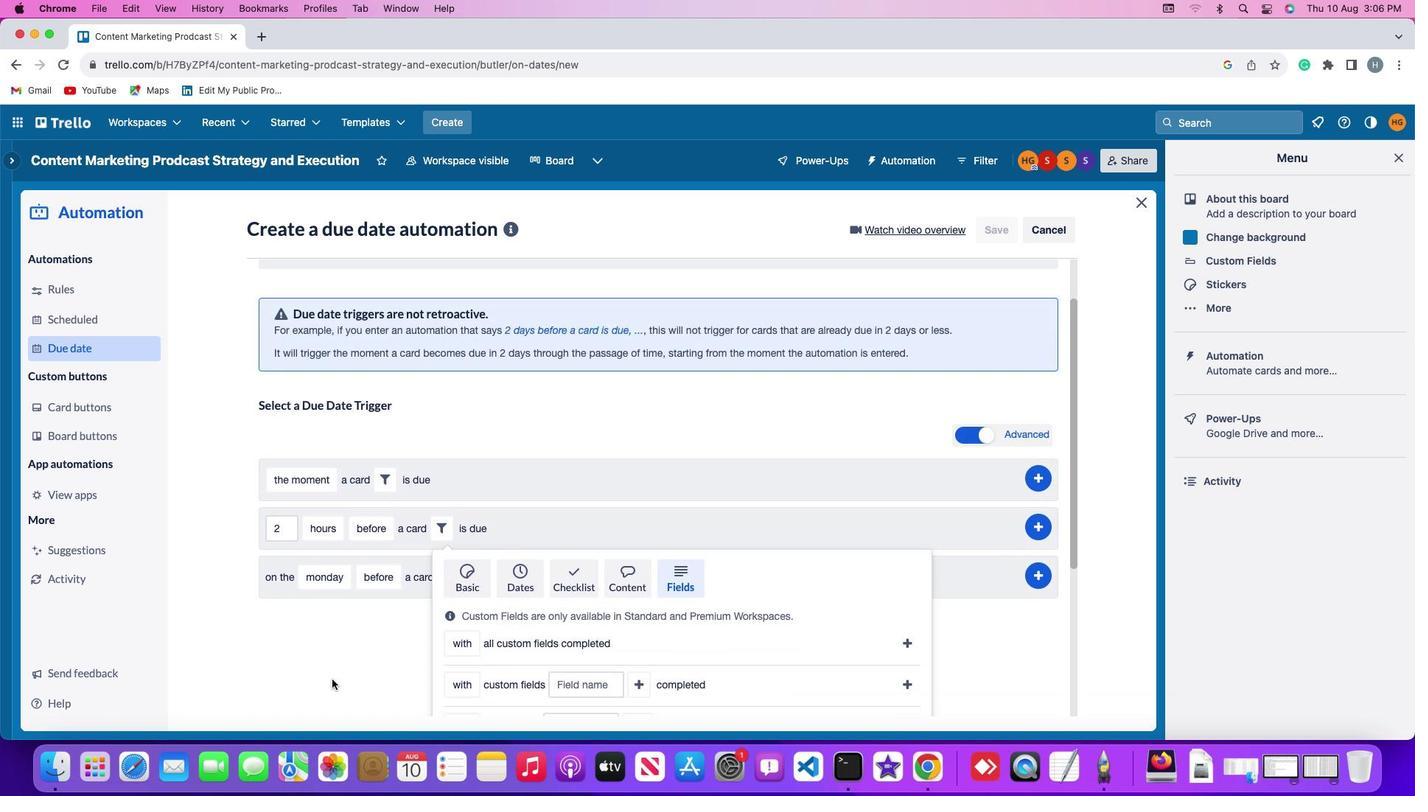 
Action: Mouse scrolled (331, 680) with delta (0, 0)
Screenshot: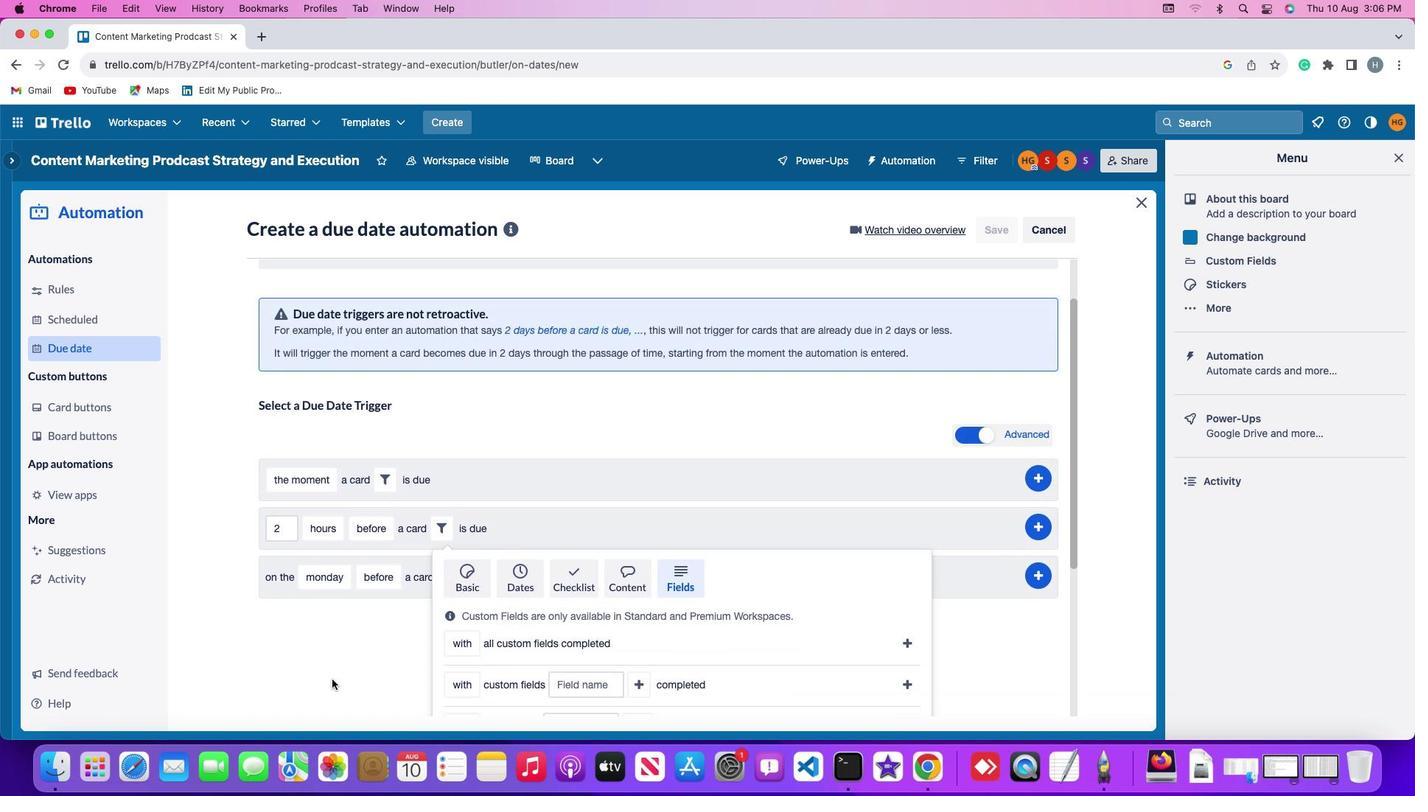 
Action: Mouse scrolled (331, 680) with delta (0, -2)
Screenshot: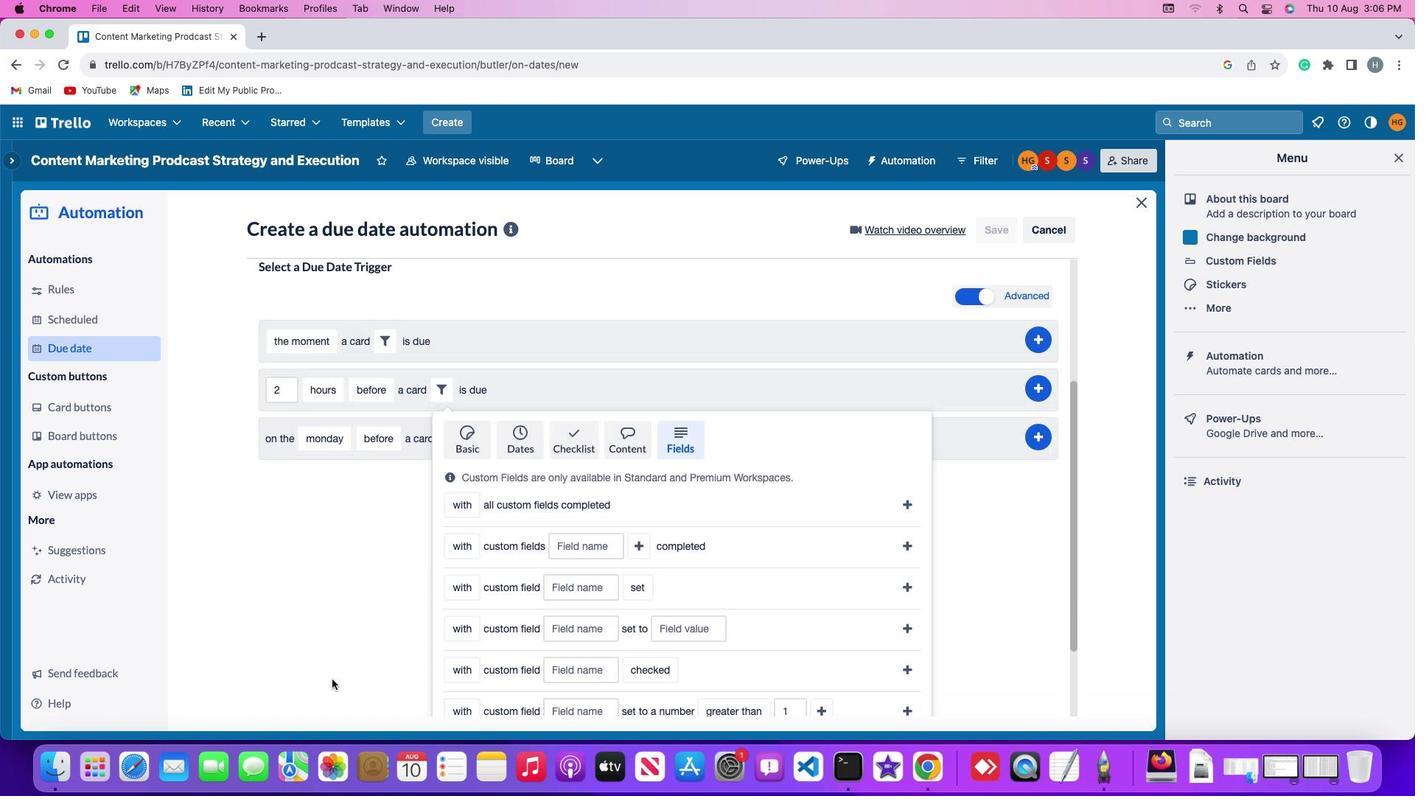 
Action: Mouse scrolled (331, 680) with delta (0, -3)
Screenshot: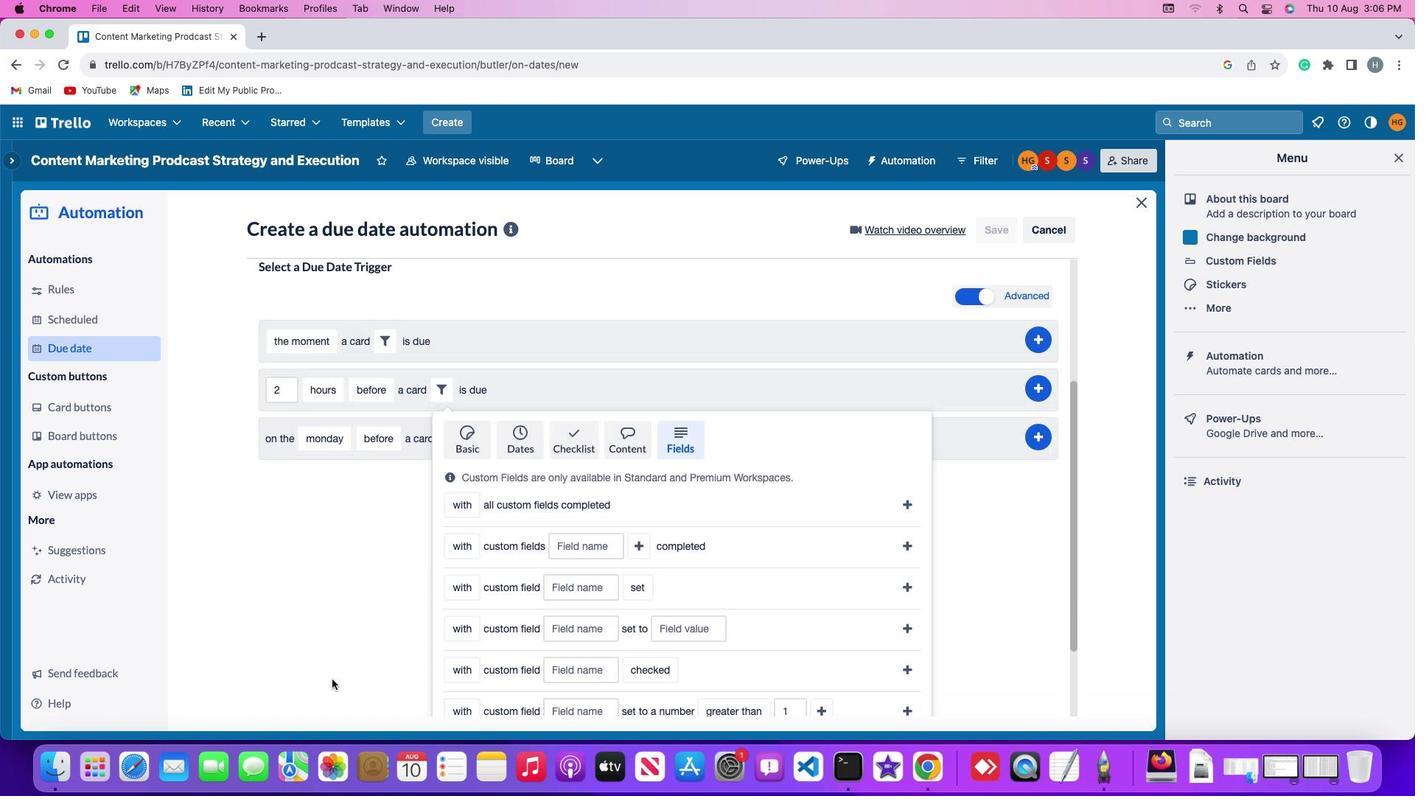 
Action: Mouse moved to (332, 679)
Screenshot: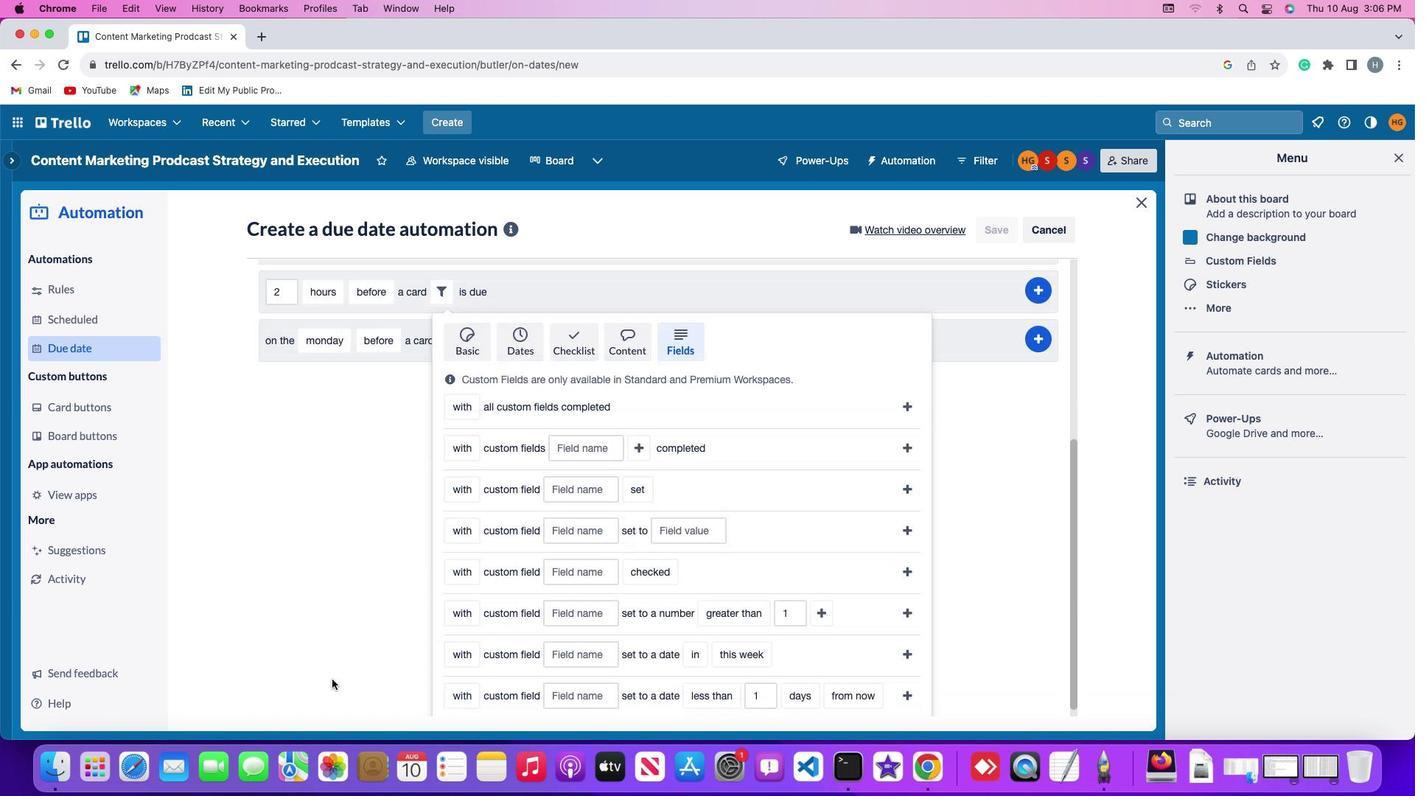 
Action: Mouse scrolled (332, 679) with delta (0, -4)
Screenshot: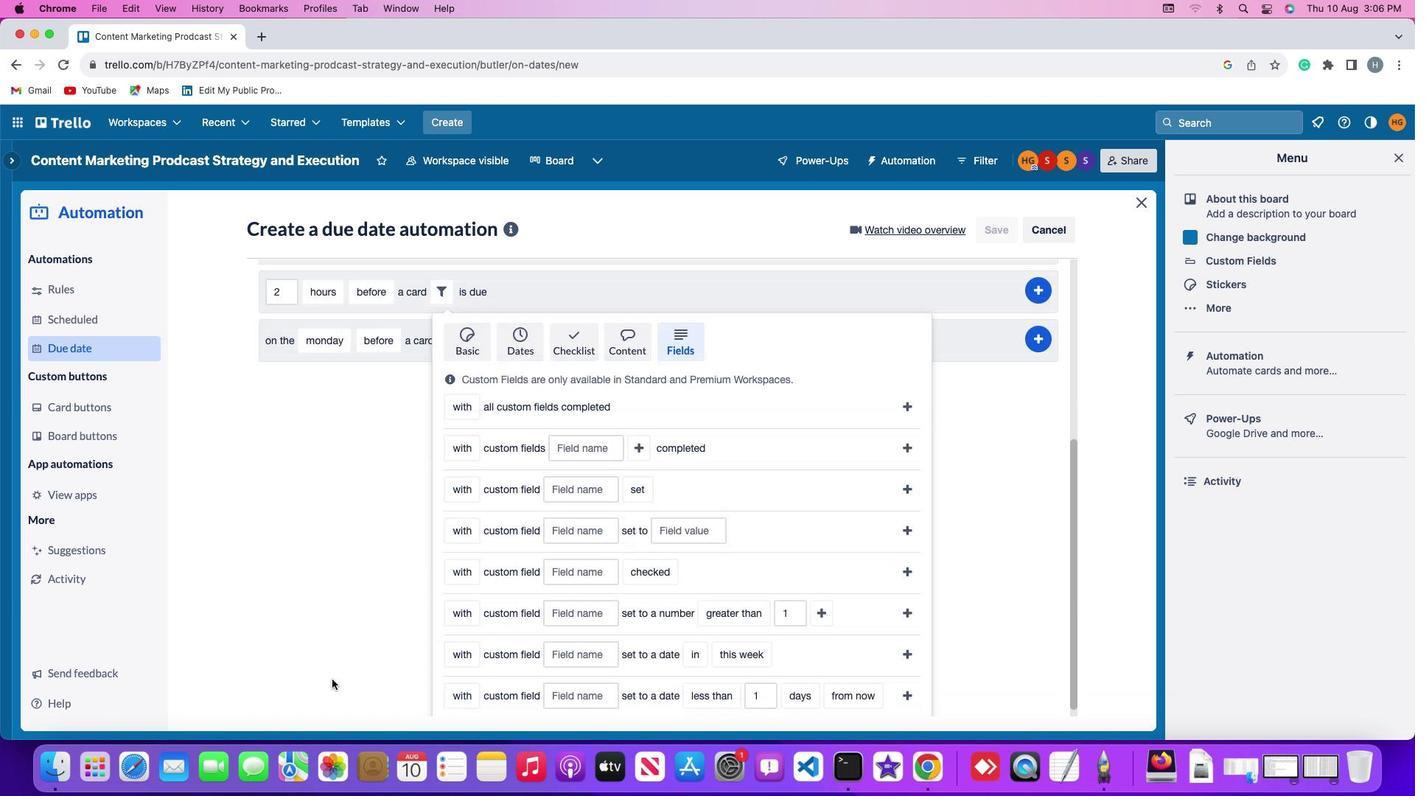 
Action: Mouse moved to (332, 680)
Screenshot: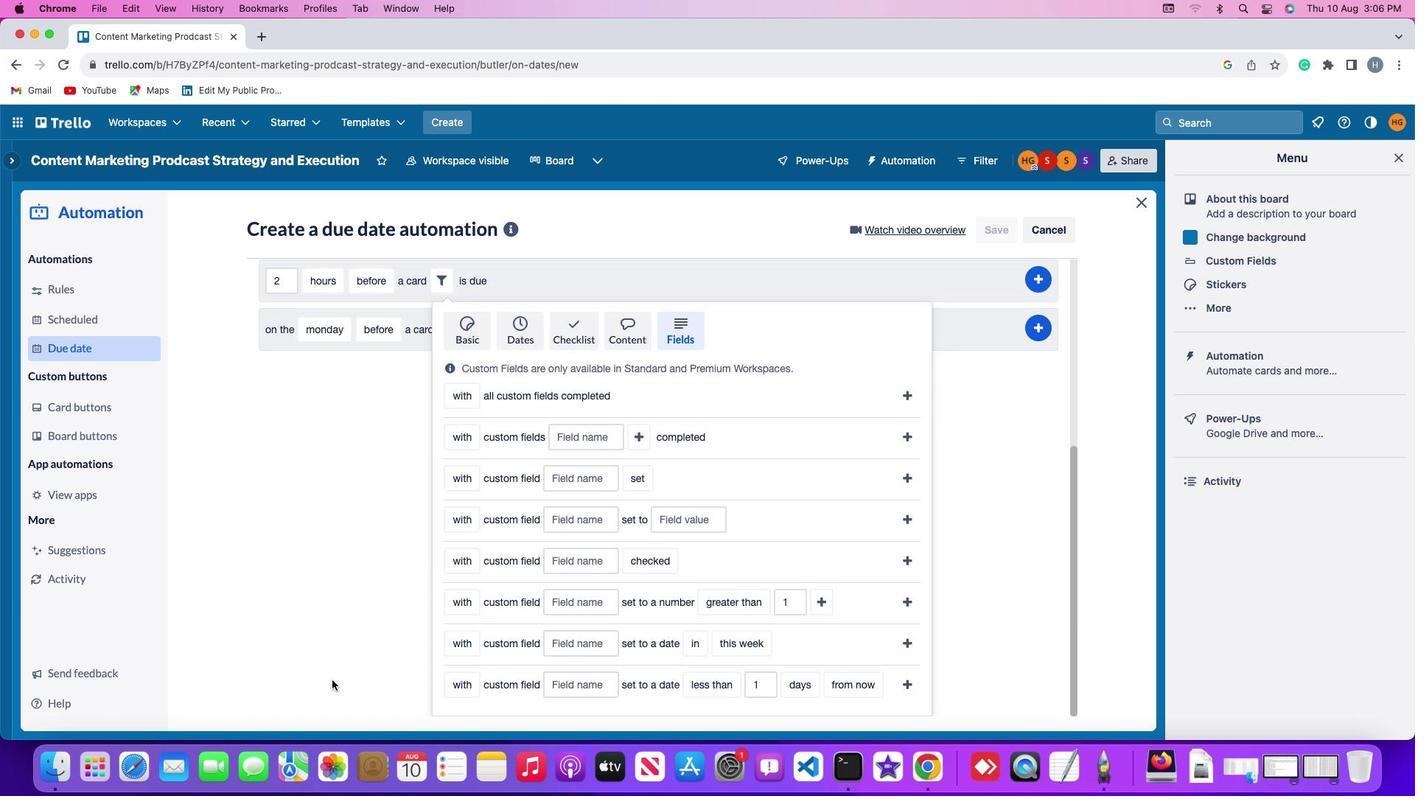 
Action: Mouse scrolled (332, 680) with delta (0, 0)
Screenshot: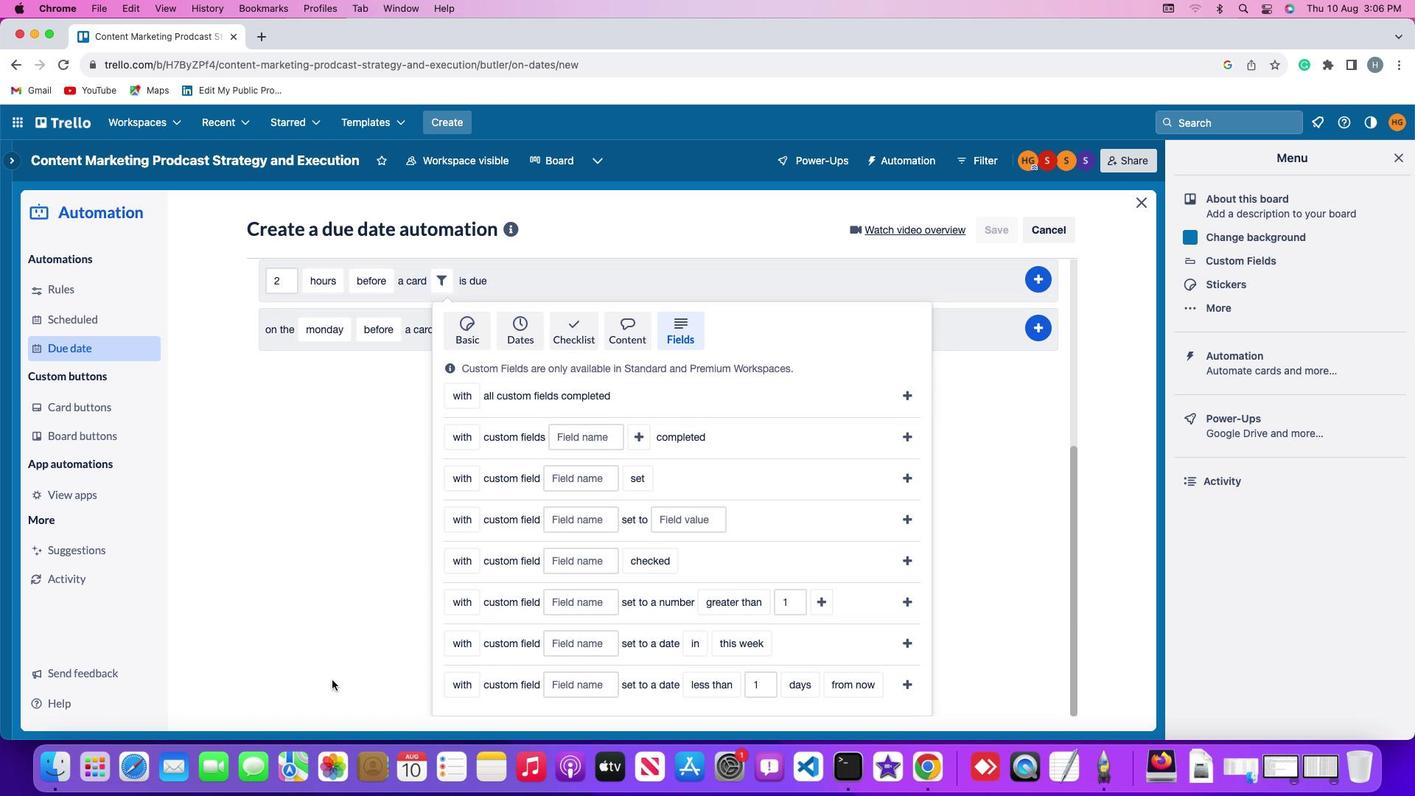 
Action: Mouse scrolled (332, 680) with delta (0, 0)
Screenshot: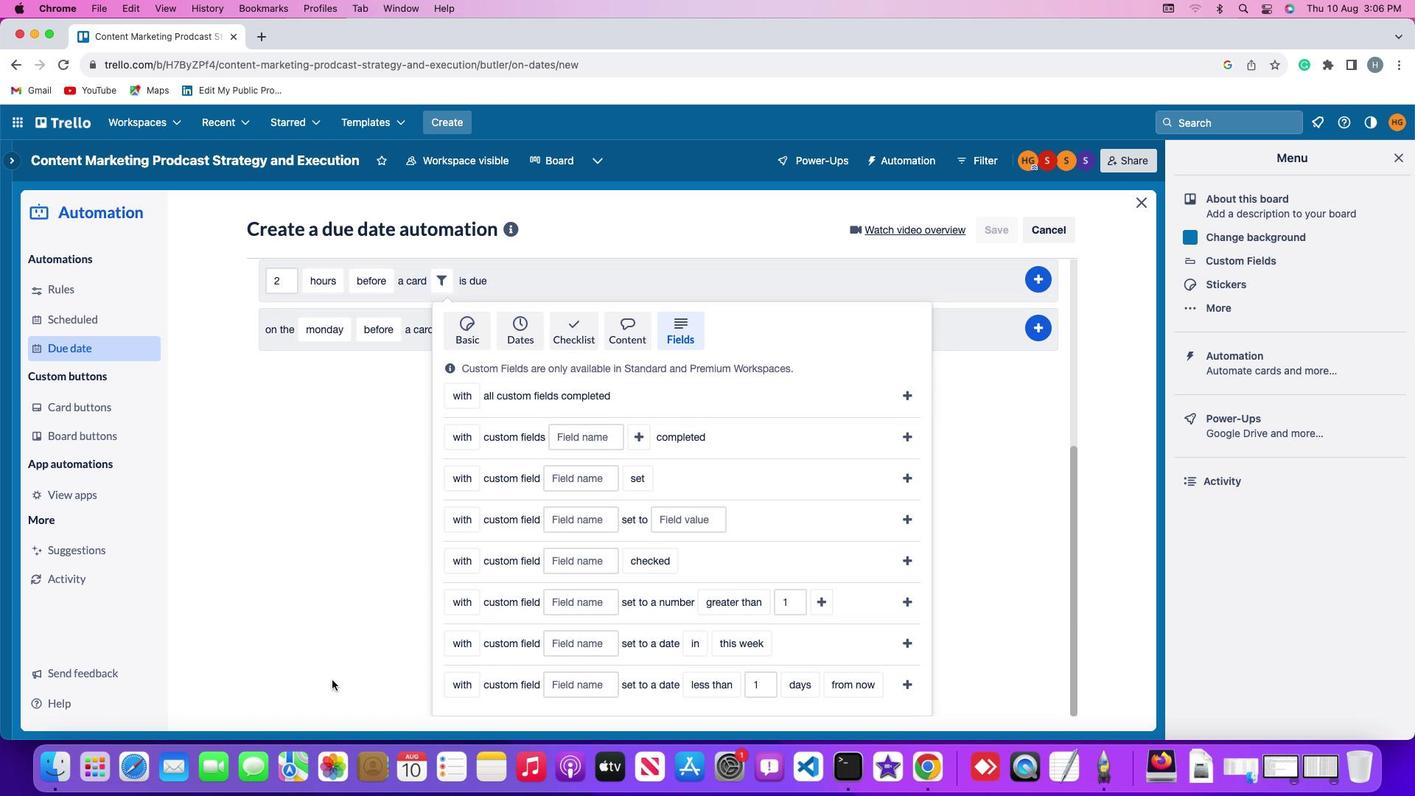 
Action: Mouse scrolled (332, 680) with delta (0, -2)
Screenshot: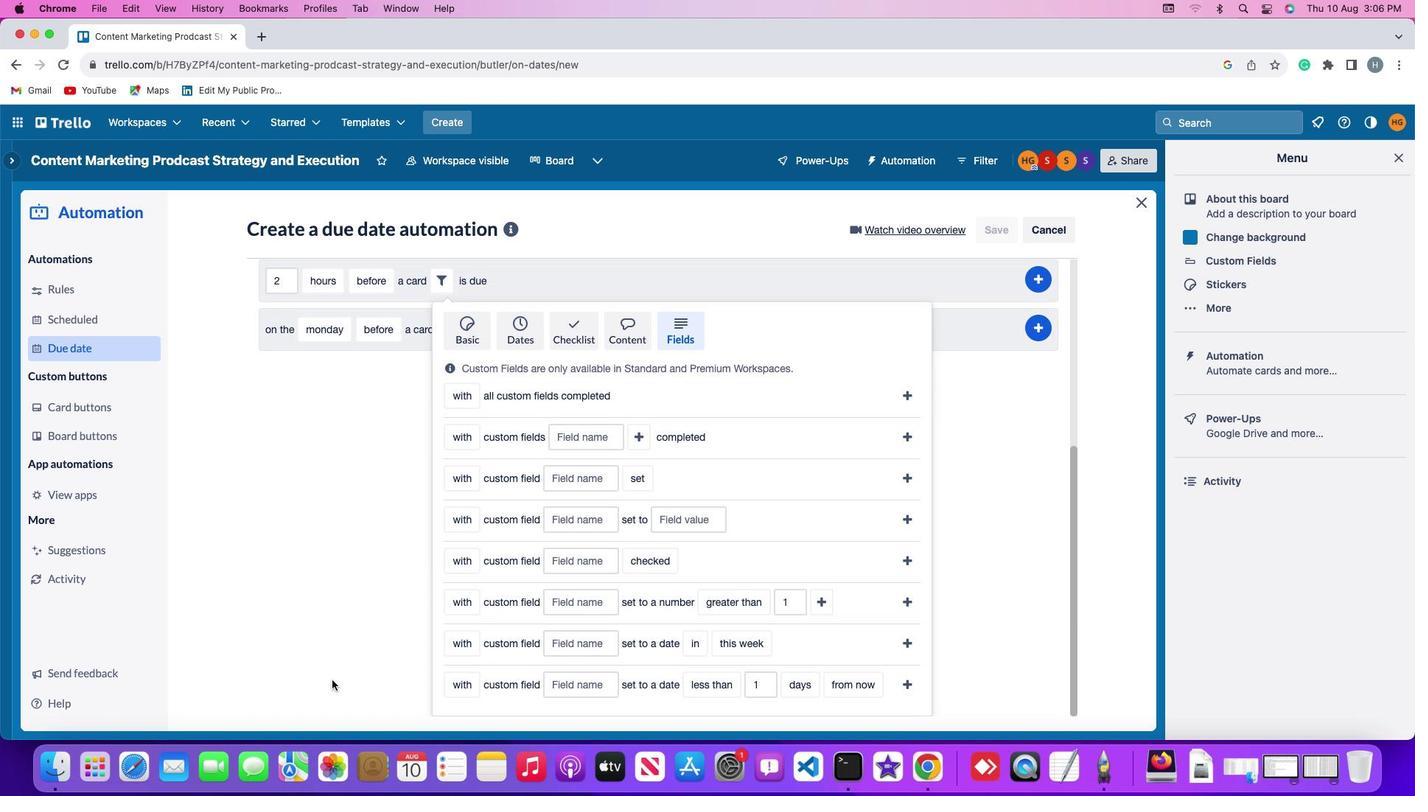 
Action: Mouse moved to (436, 681)
Screenshot: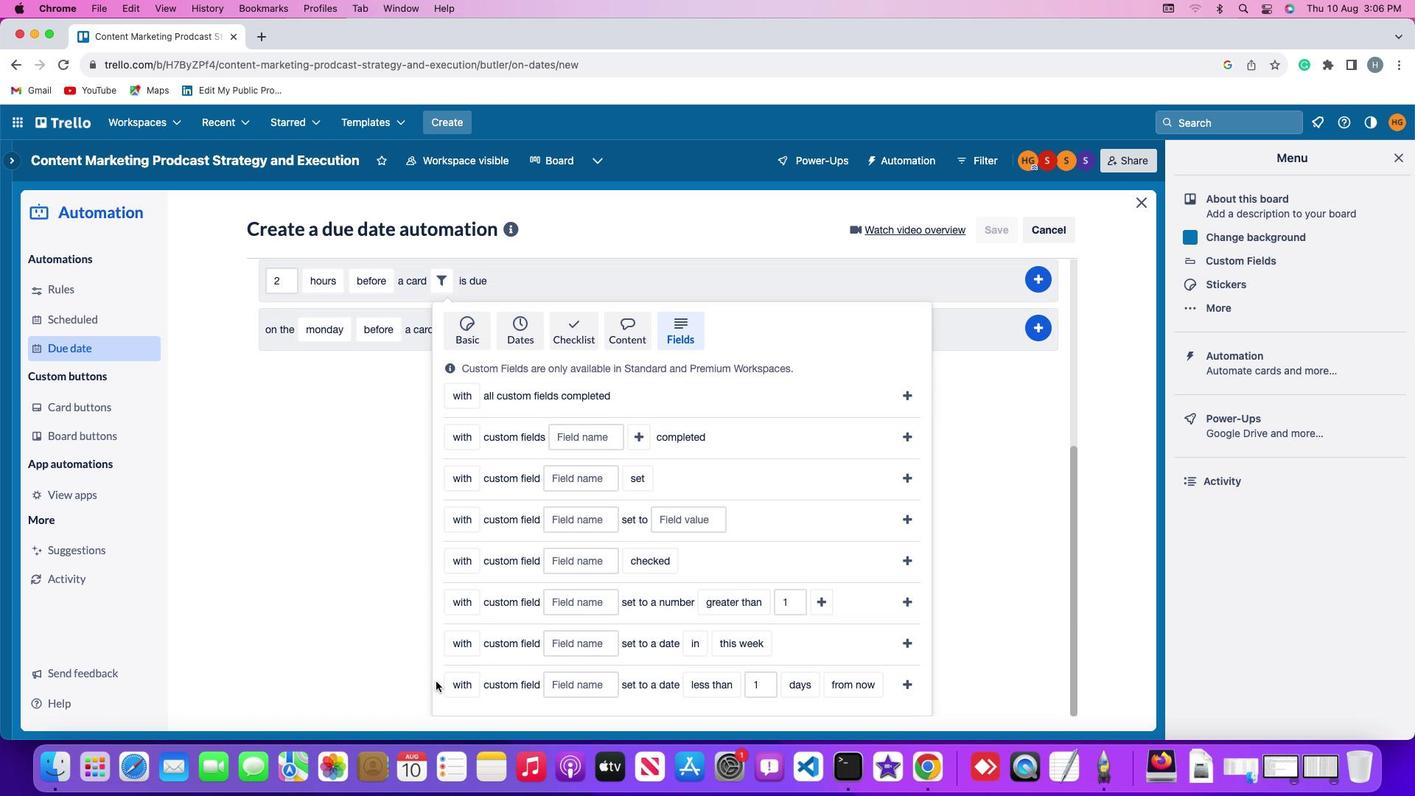 
Action: Mouse pressed left at (436, 681)
Screenshot: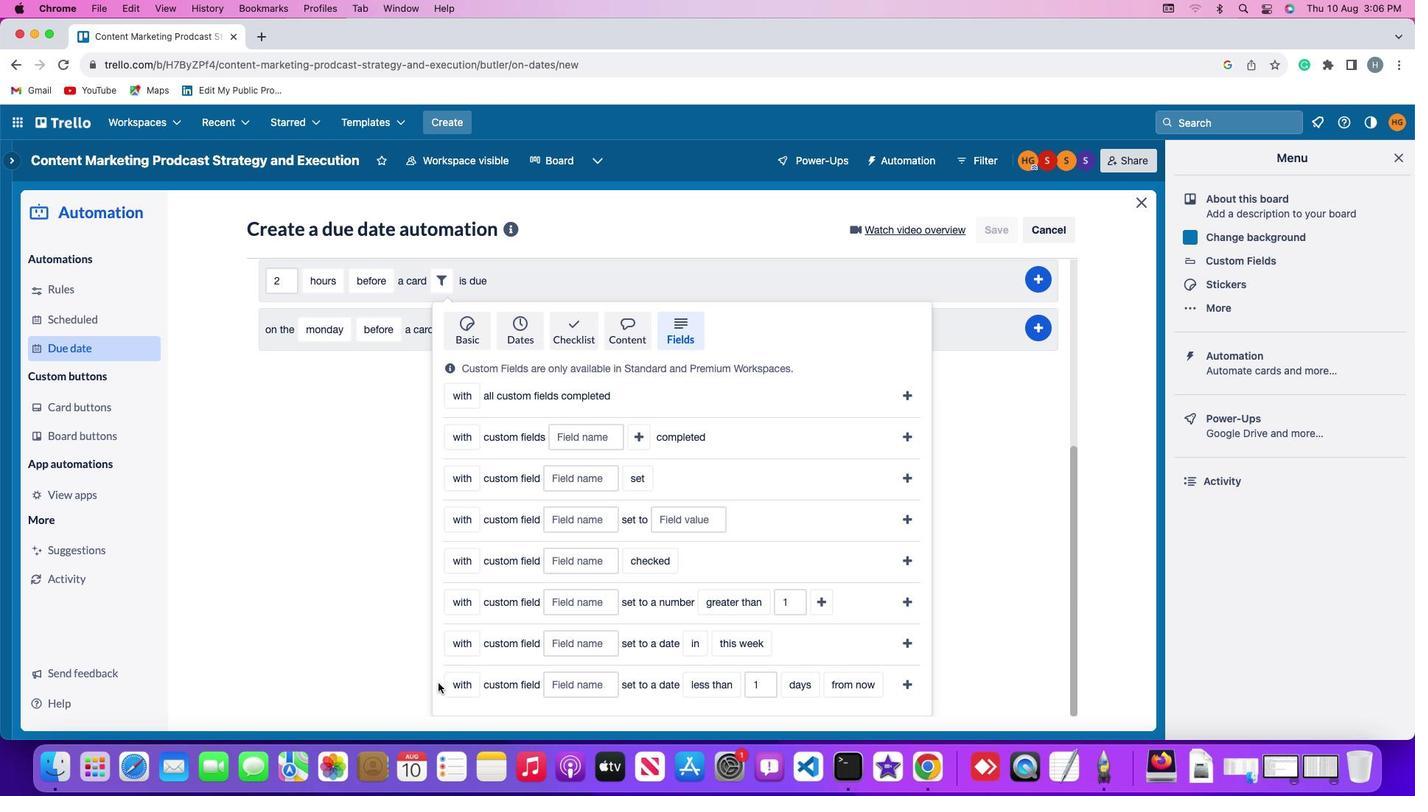 
Action: Mouse moved to (452, 685)
Screenshot: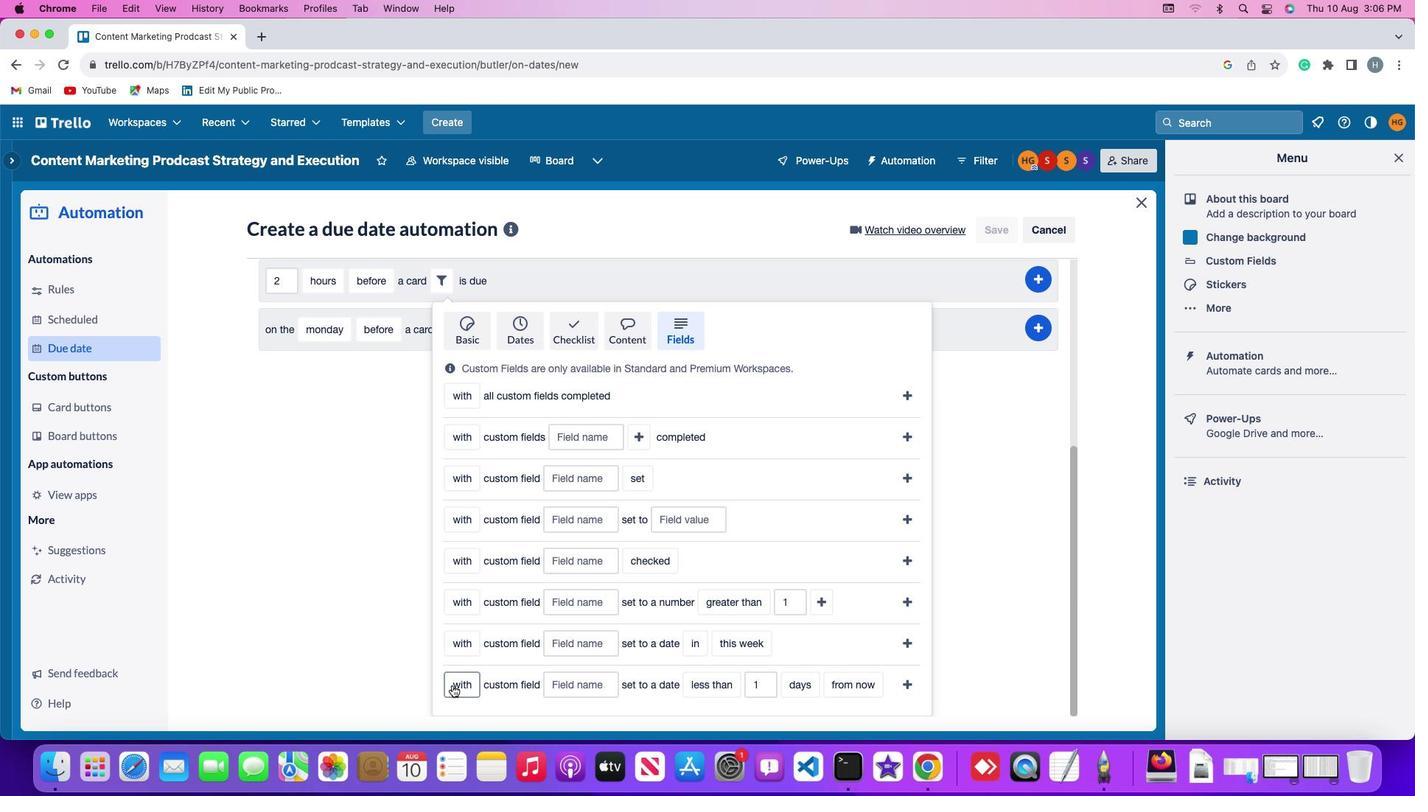 
Action: Mouse pressed left at (452, 685)
Screenshot: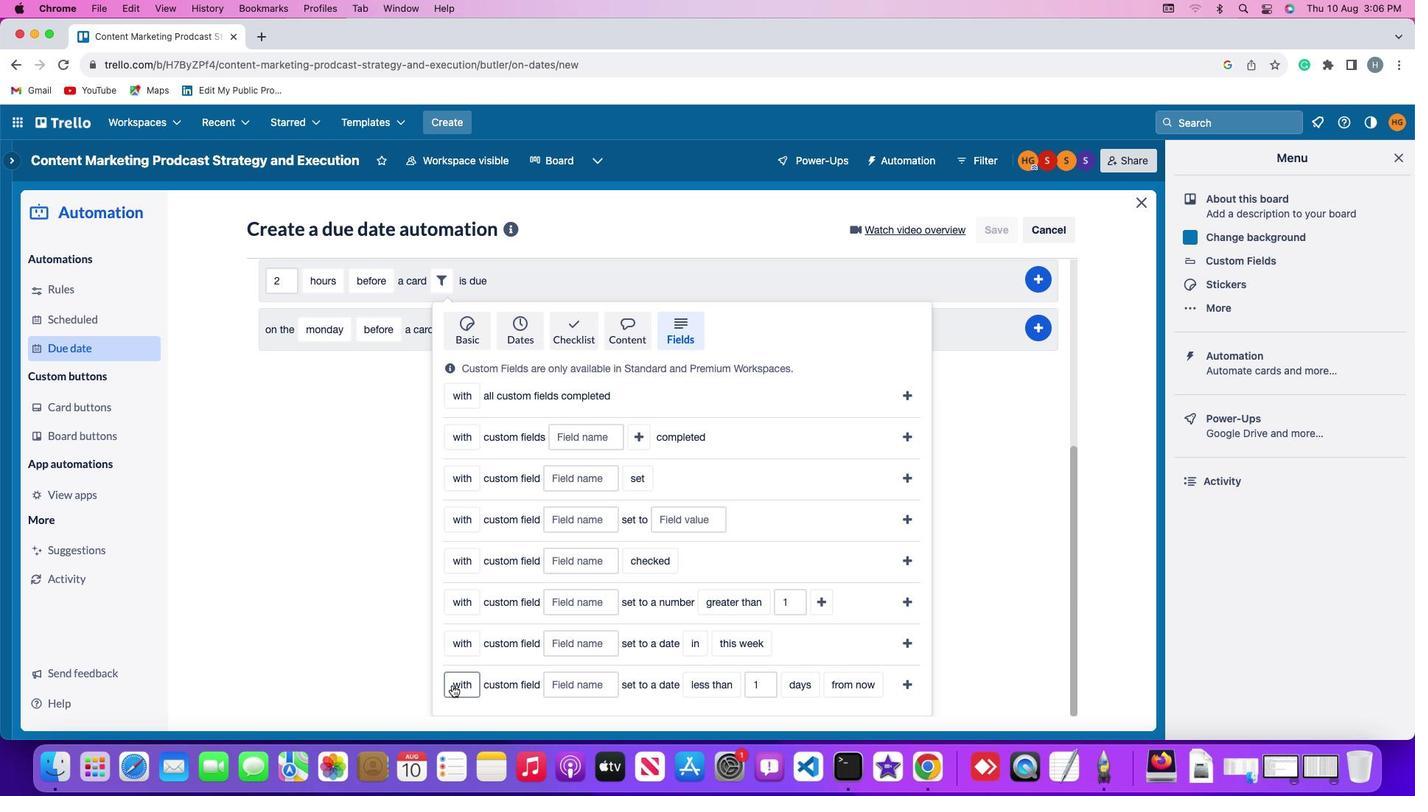 
Action: Mouse moved to (476, 624)
Screenshot: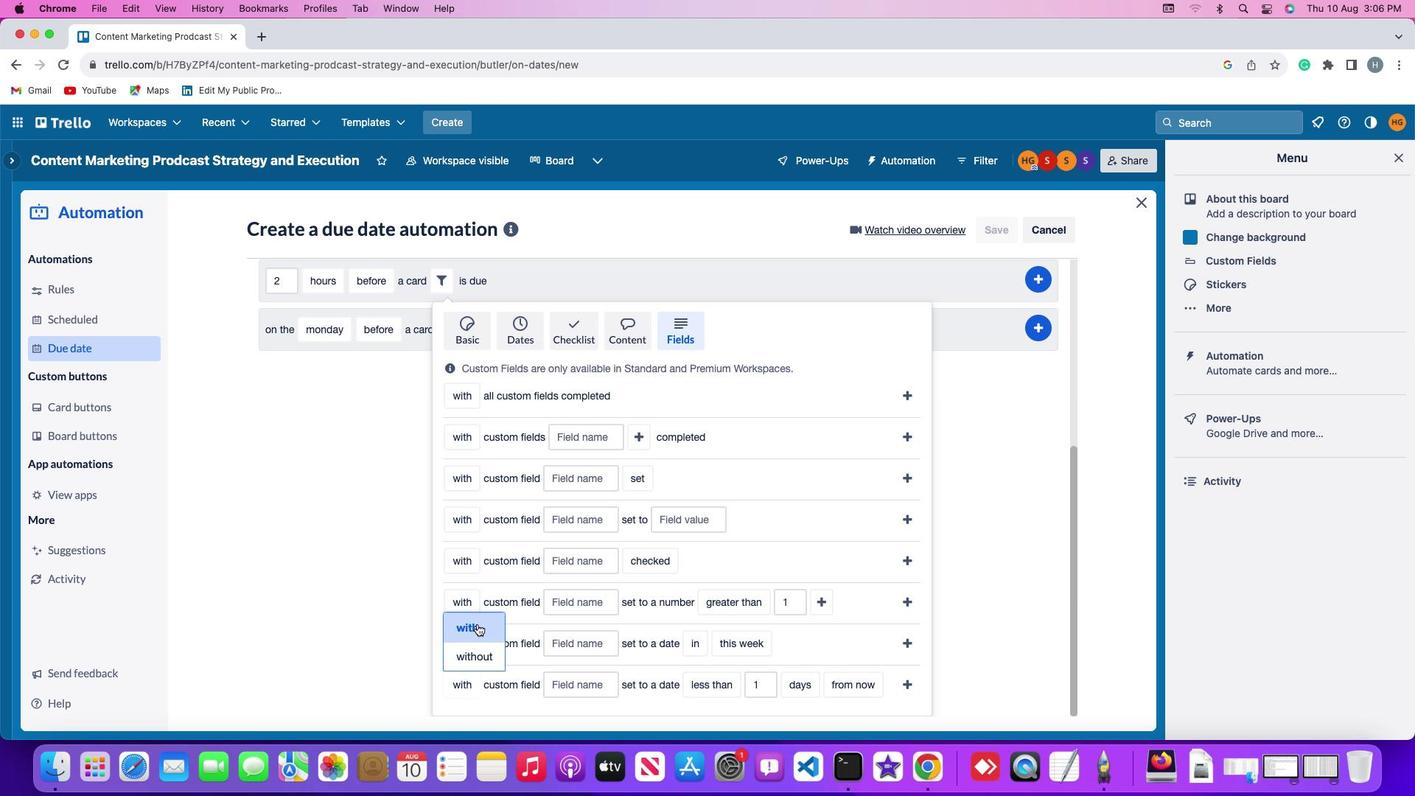 
Action: Mouse pressed left at (476, 624)
Screenshot: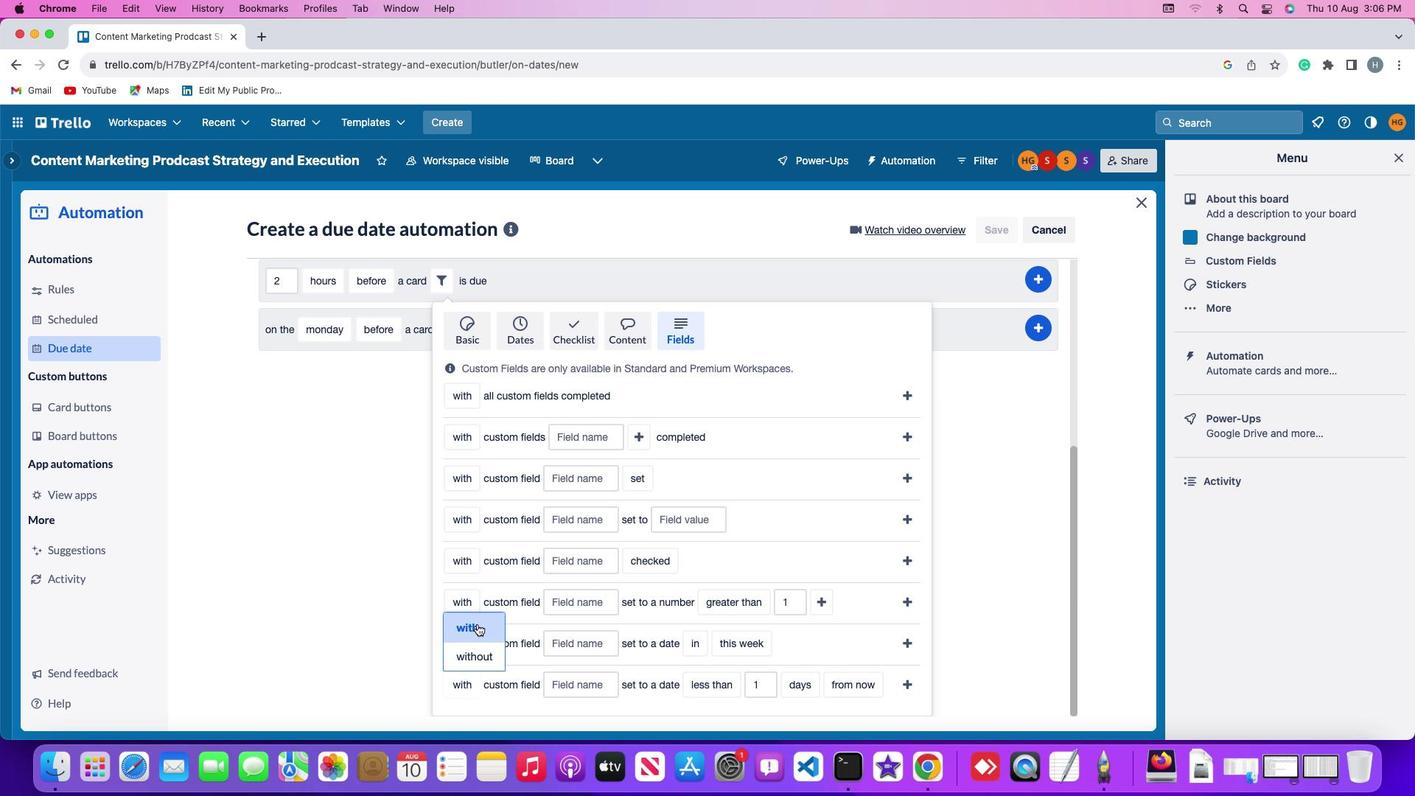 
Action: Mouse moved to (569, 675)
Screenshot: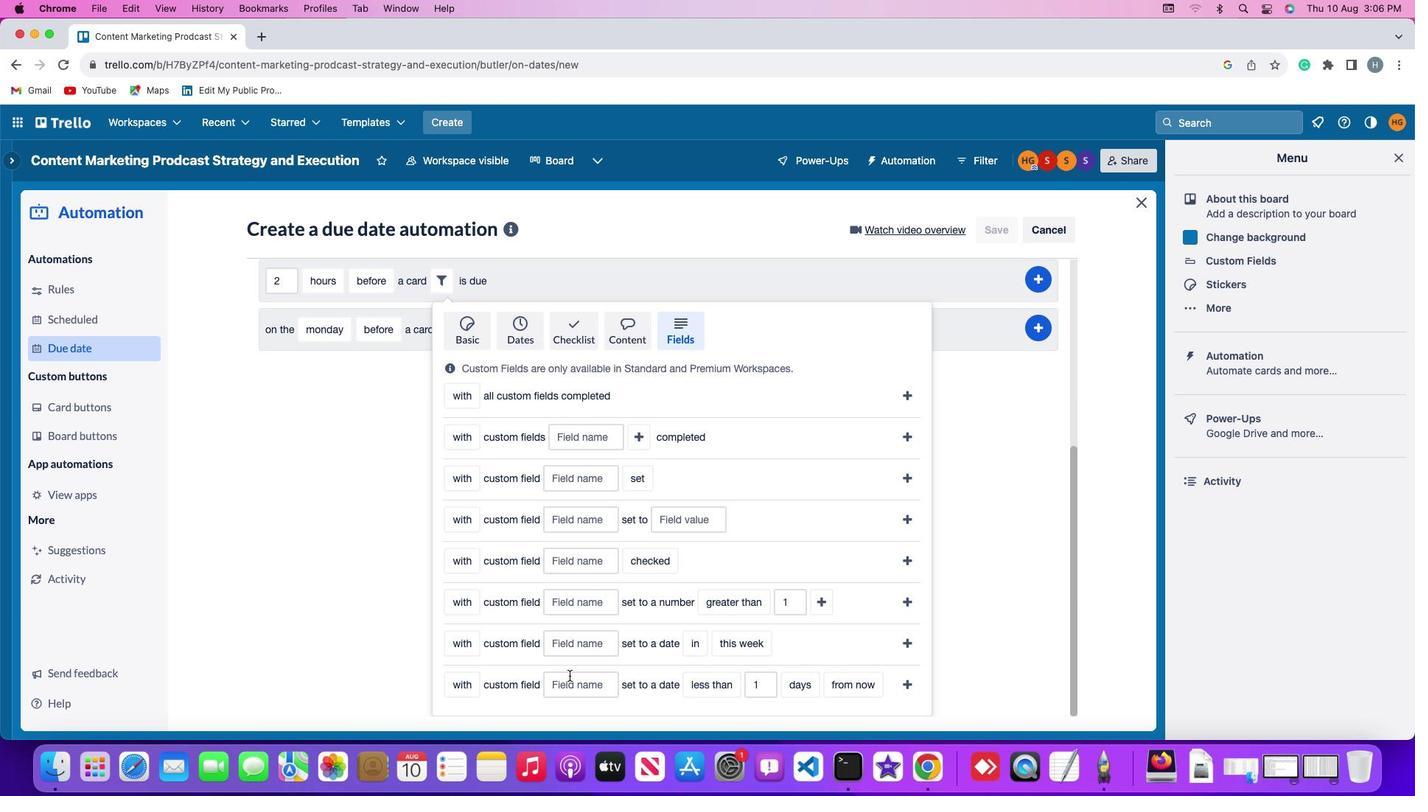 
Action: Mouse pressed left at (569, 675)
Screenshot: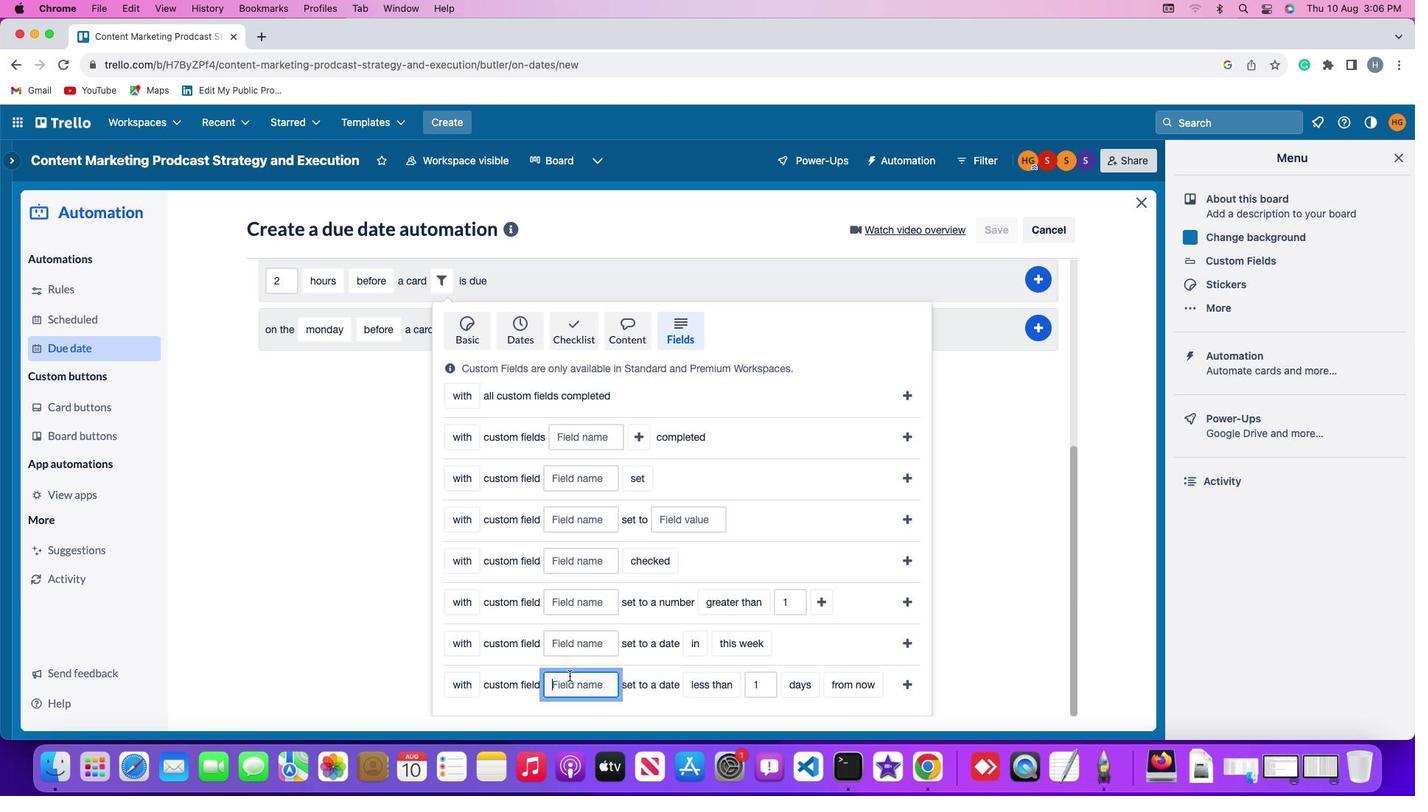
Action: Mouse moved to (569, 675)
Screenshot: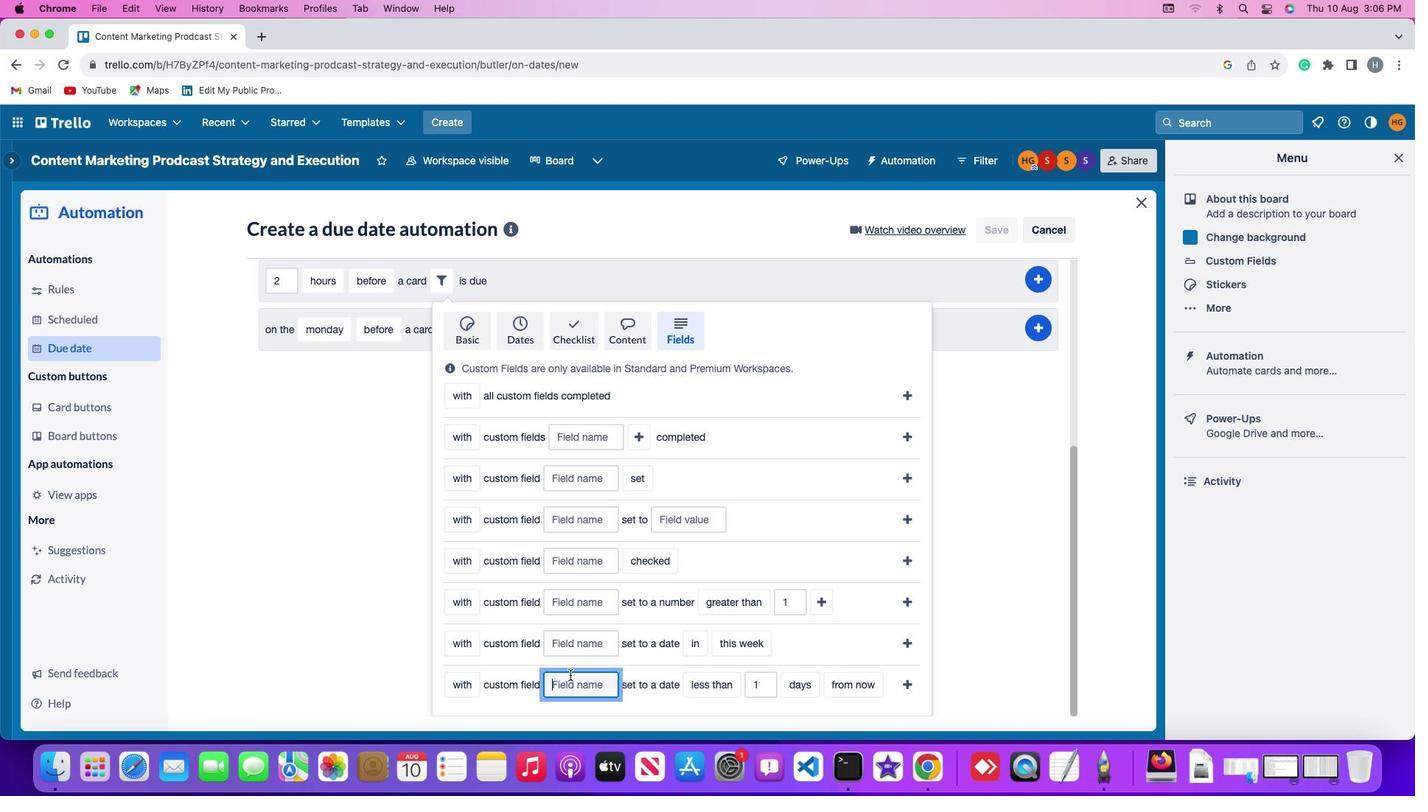 
Action: Key pressed Key.shift'R''e''s''u''m''e'
Screenshot: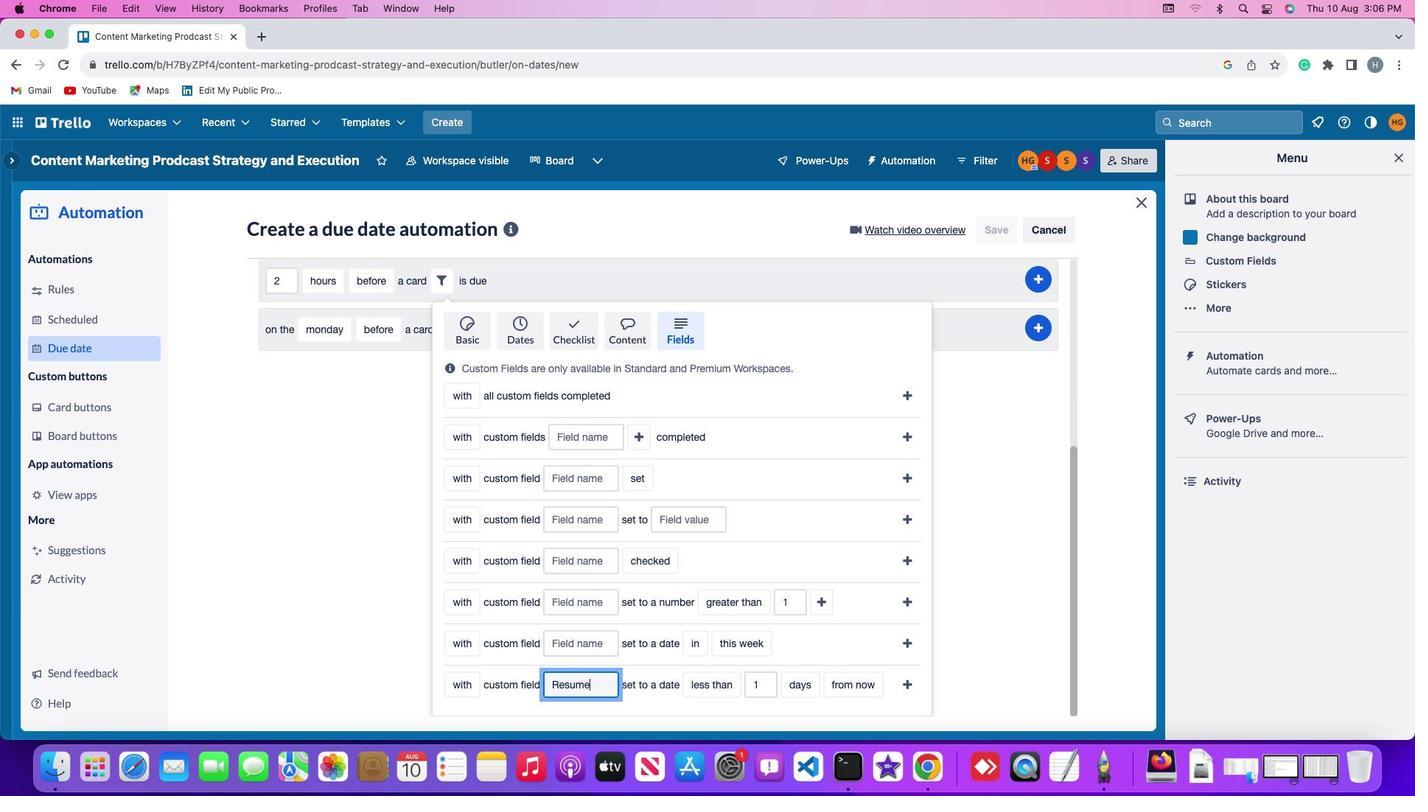
Action: Mouse moved to (706, 685)
Screenshot: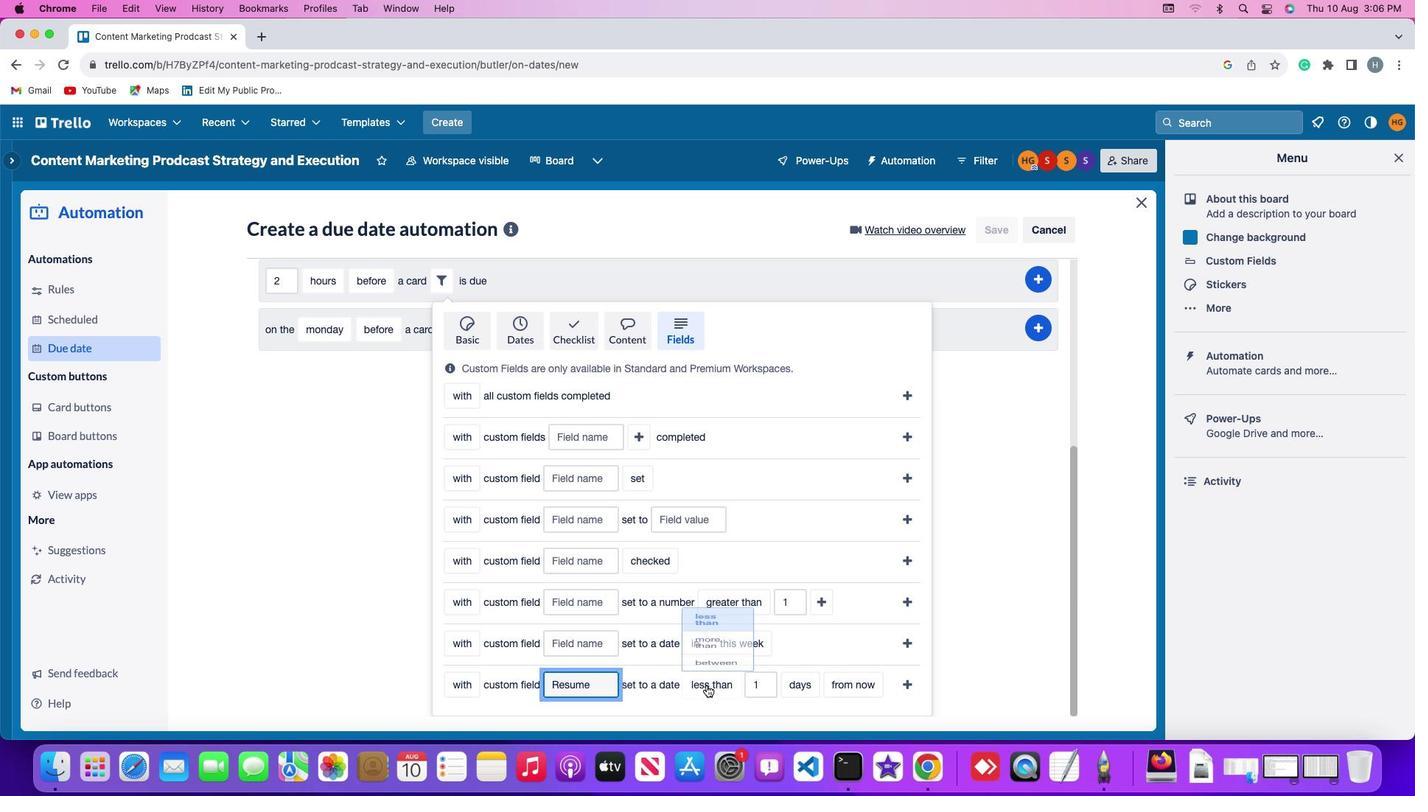 
Action: Mouse pressed left at (706, 685)
Screenshot: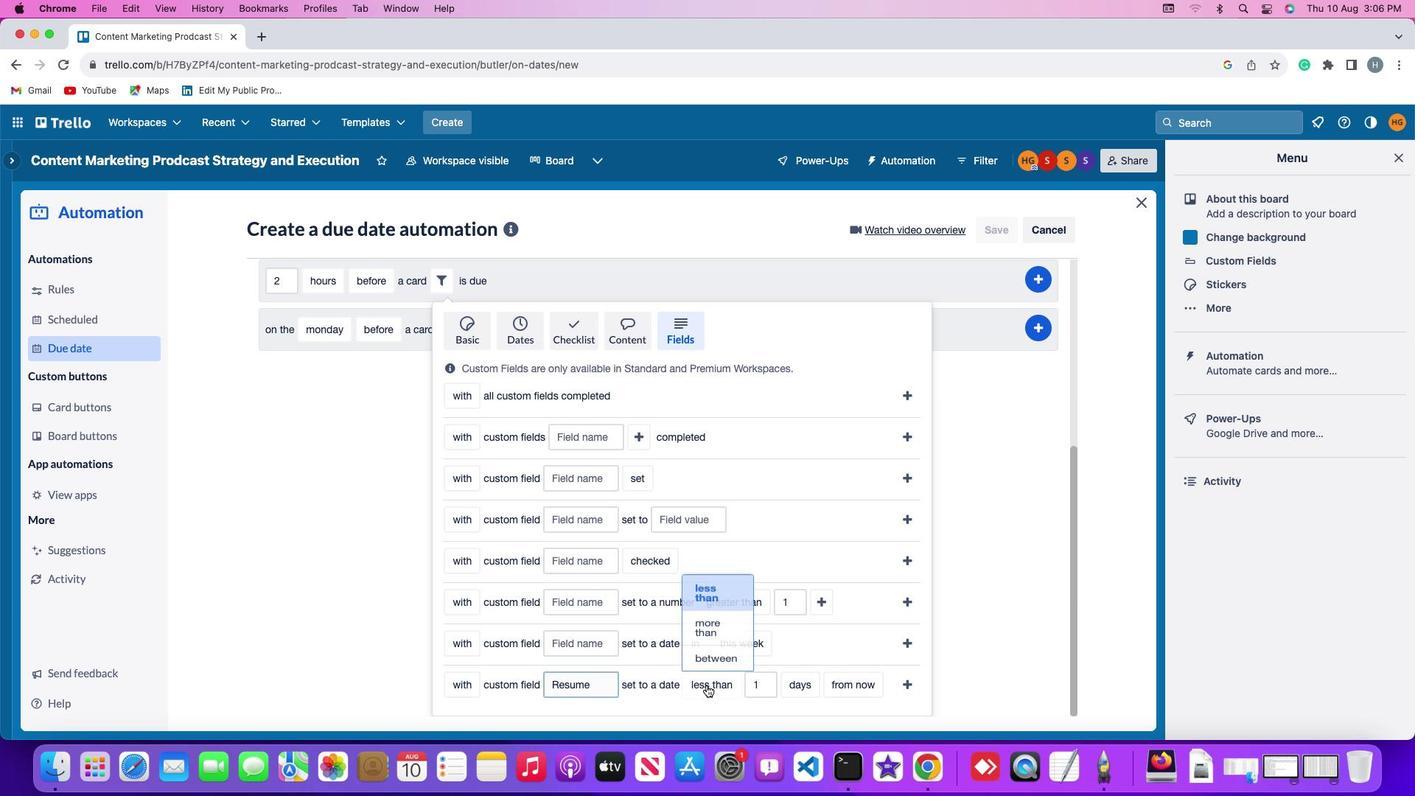 
Action: Mouse moved to (719, 630)
Screenshot: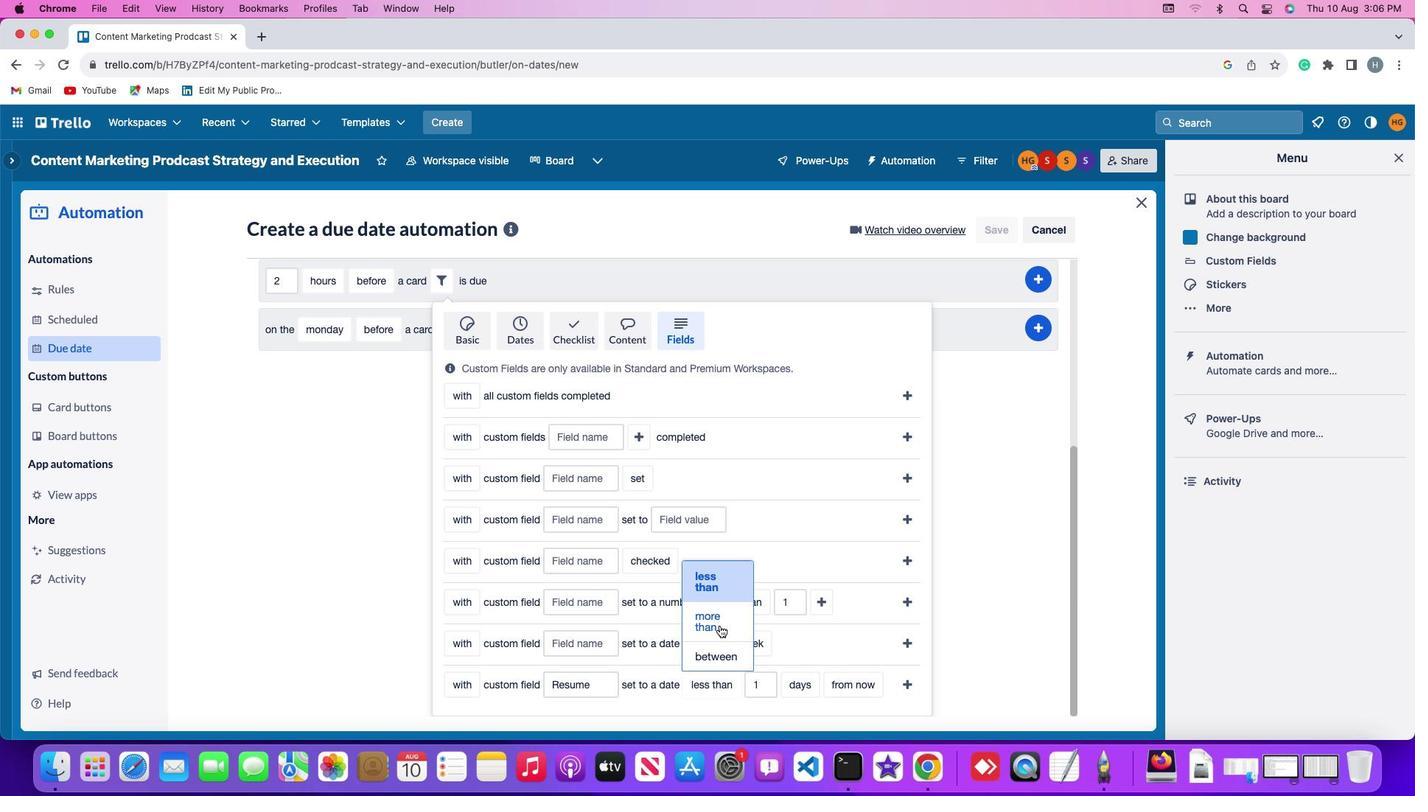 
Action: Mouse pressed left at (719, 630)
Screenshot: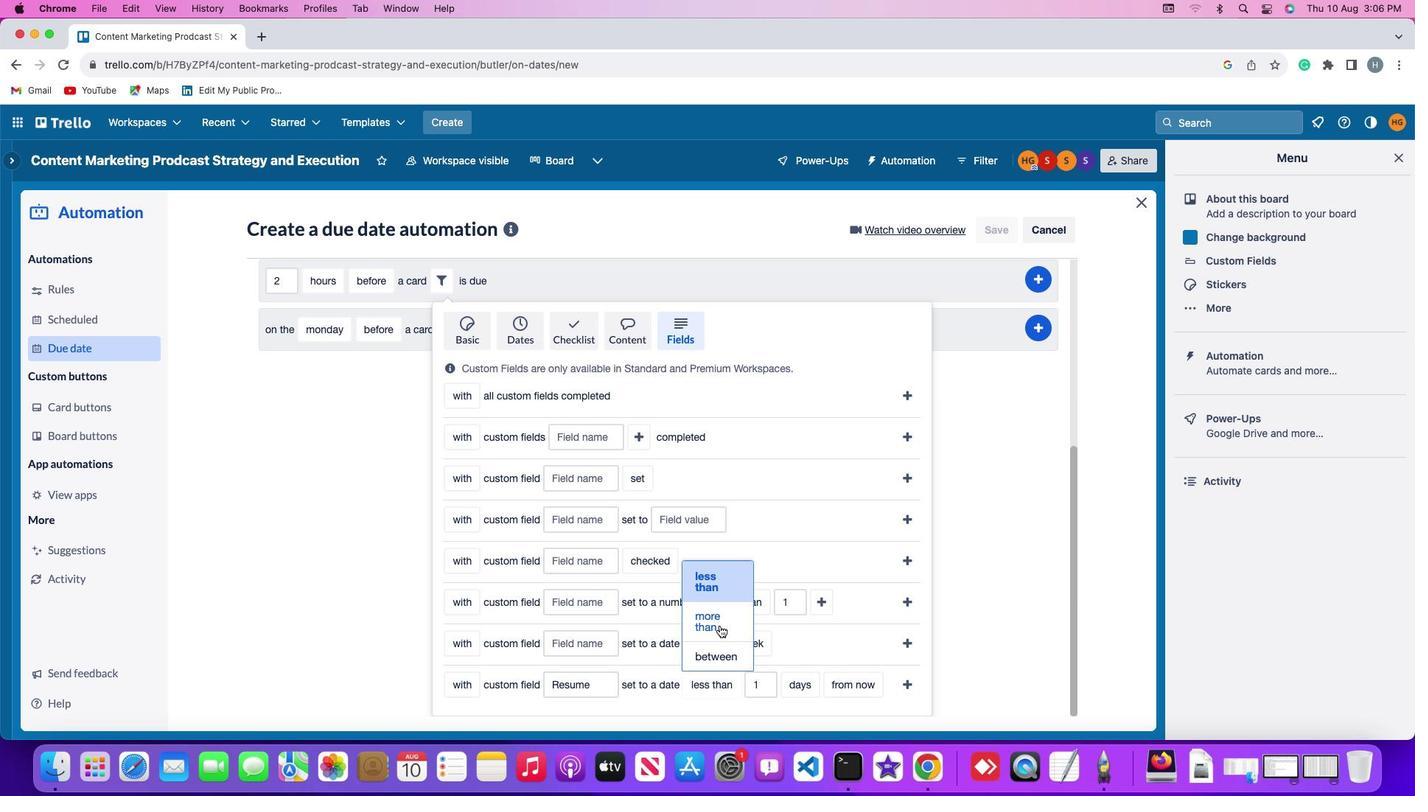 
Action: Mouse moved to (763, 675)
Screenshot: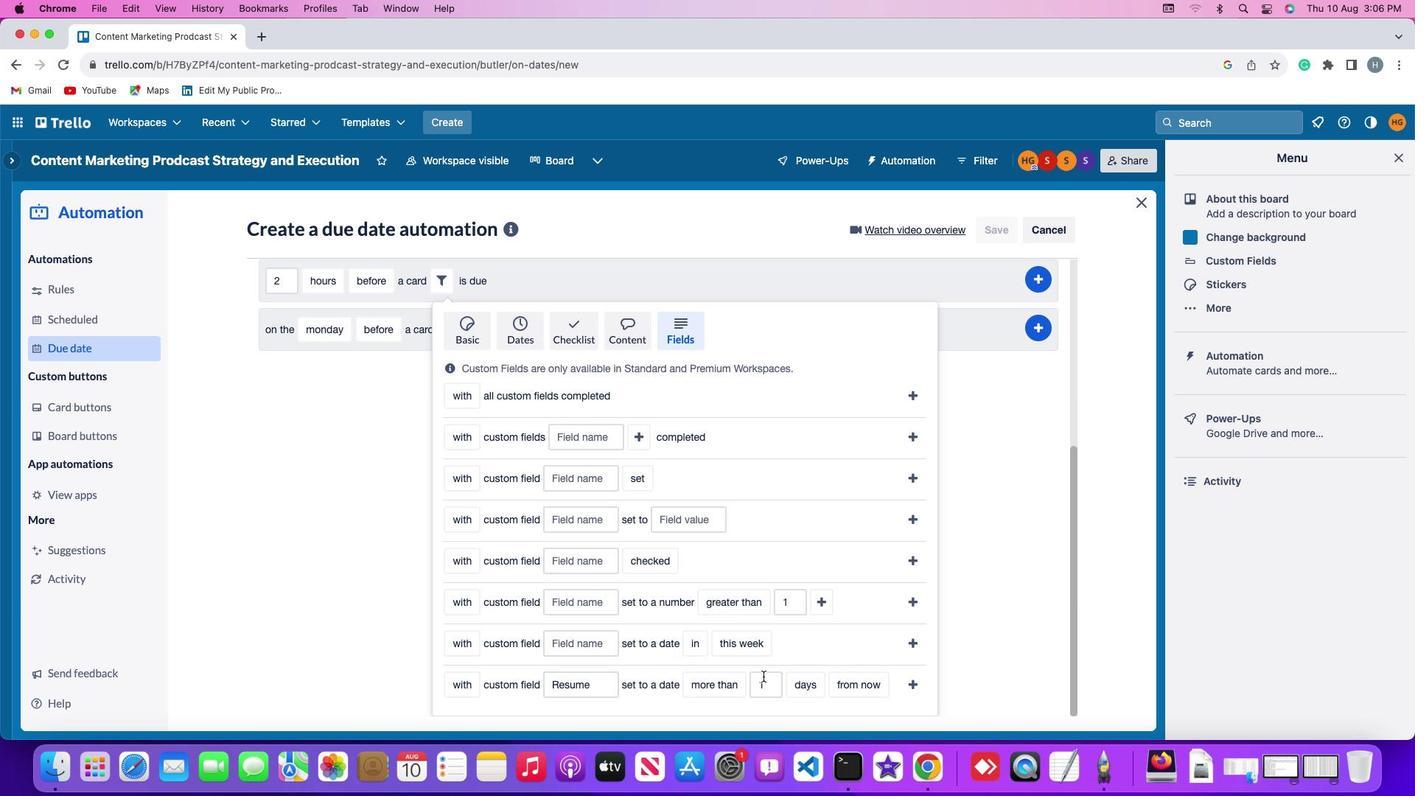 
Action: Mouse pressed left at (763, 675)
Screenshot: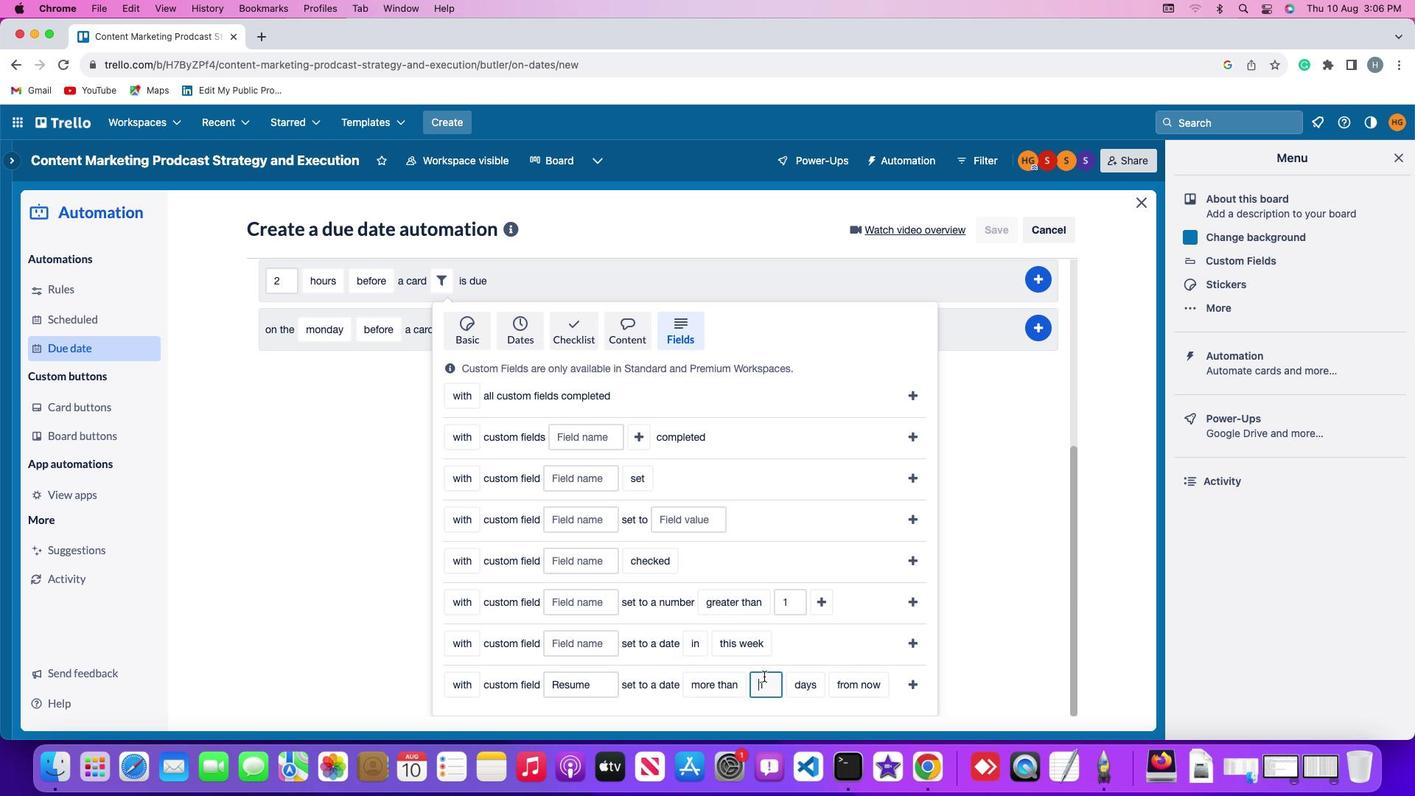 
Action: Mouse moved to (773, 682)
Screenshot: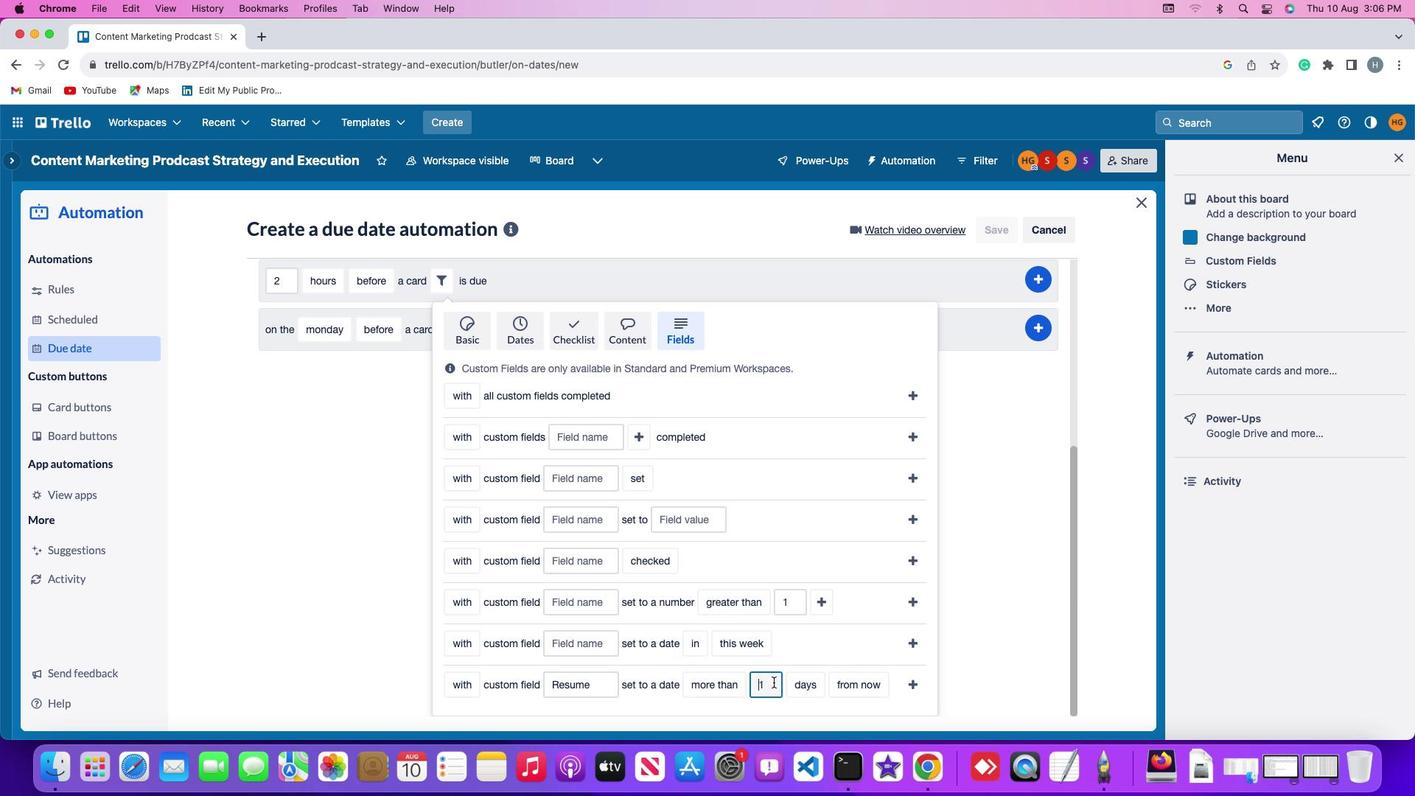 
Action: Key pressed Key.rightKey.backspace'1'
Screenshot: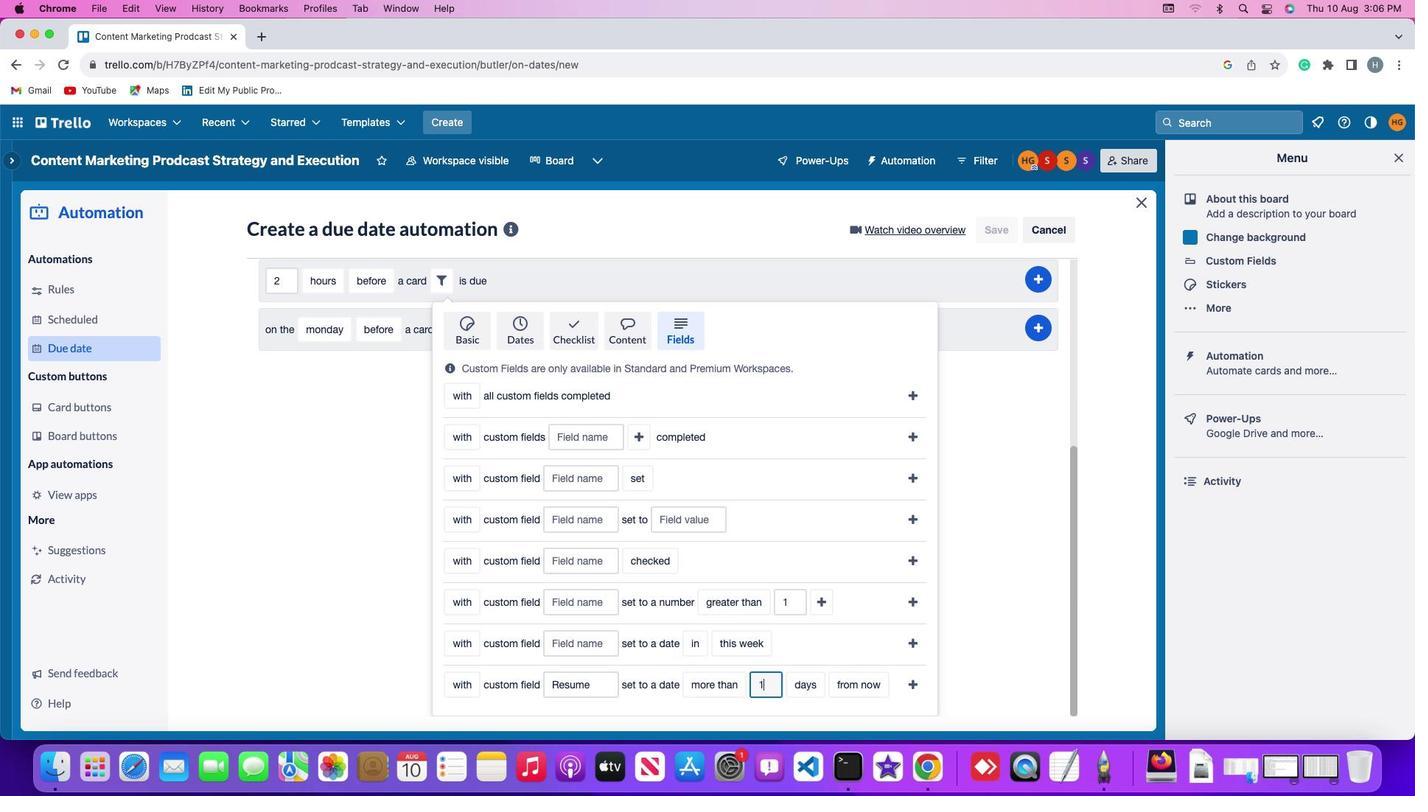 
Action: Mouse moved to (807, 682)
Screenshot: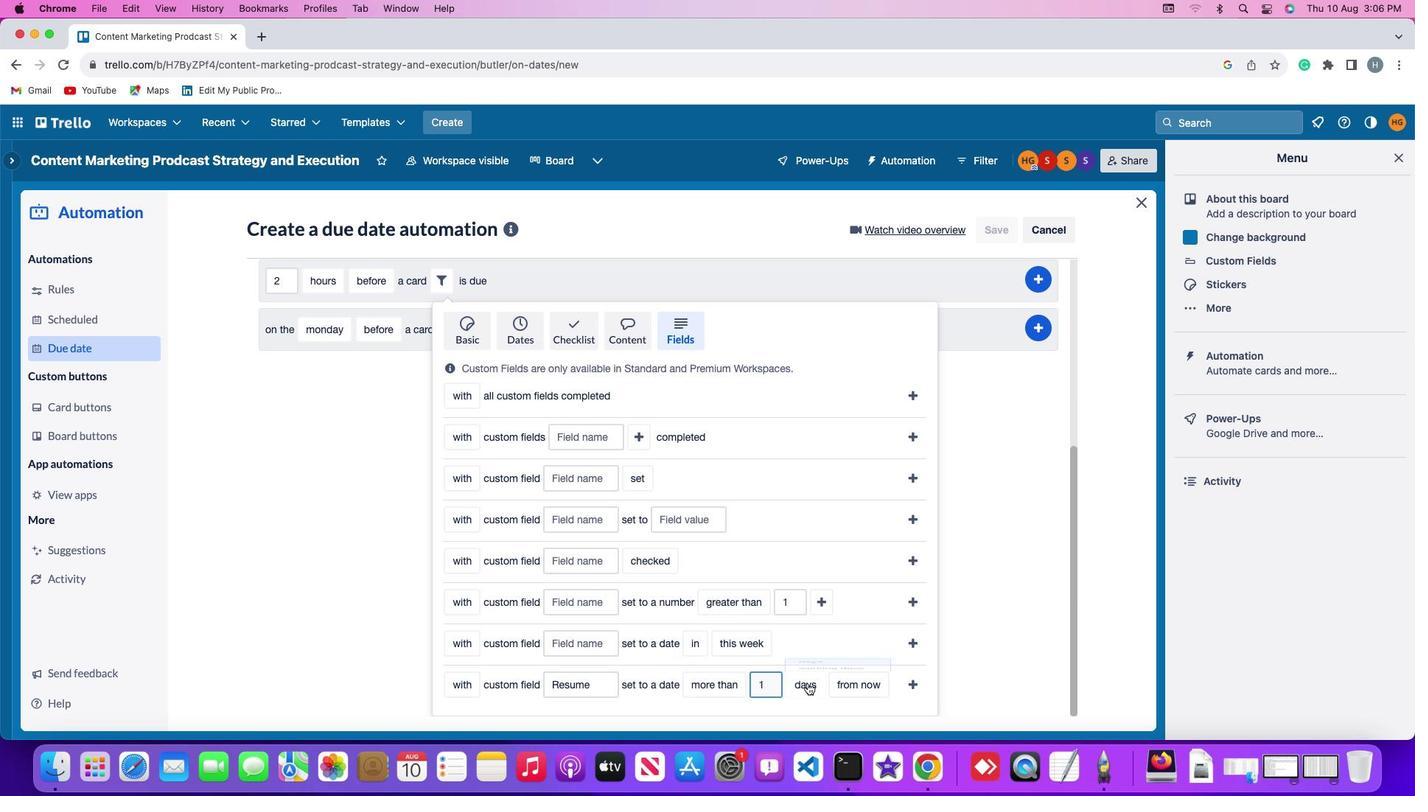 
Action: Mouse pressed left at (807, 682)
Screenshot: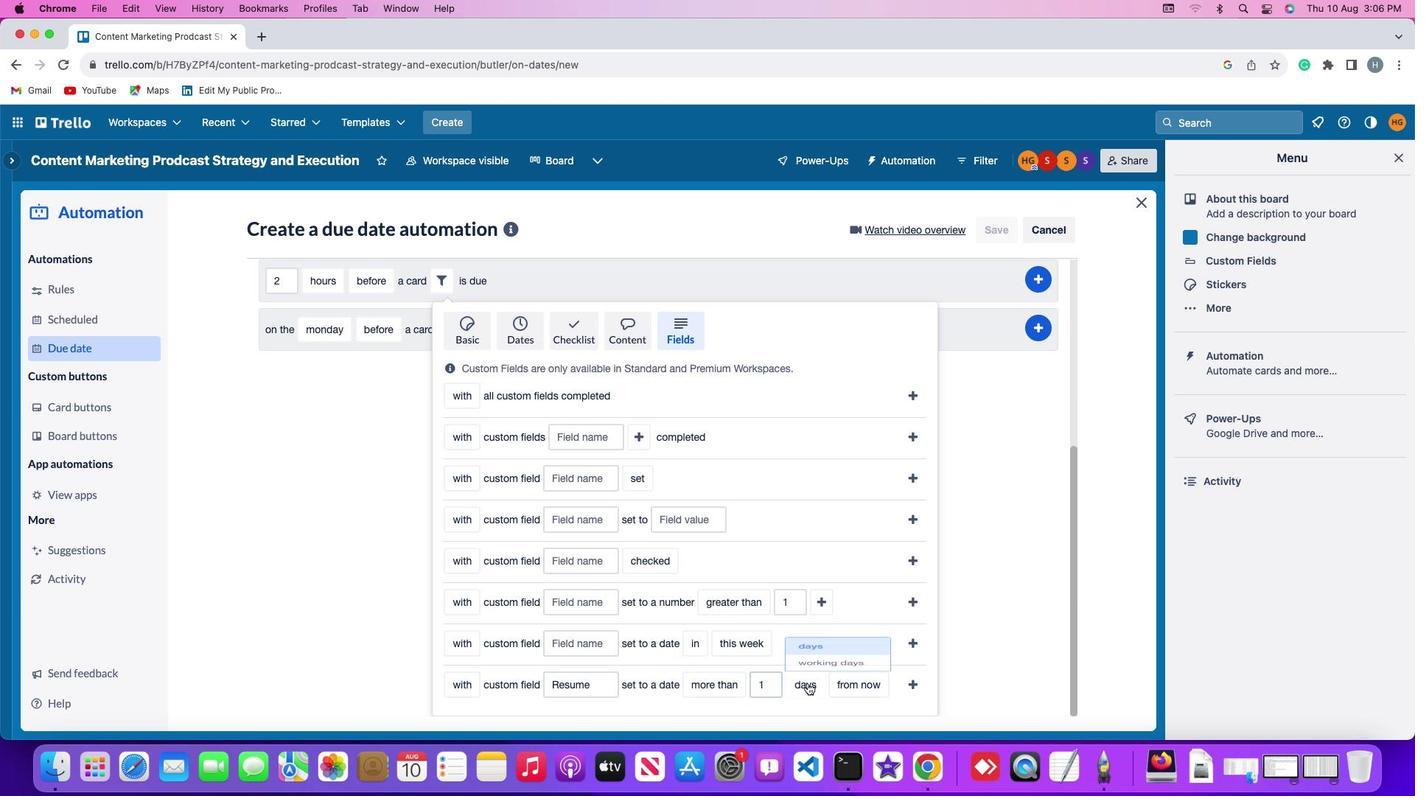 
Action: Mouse moved to (819, 660)
Screenshot: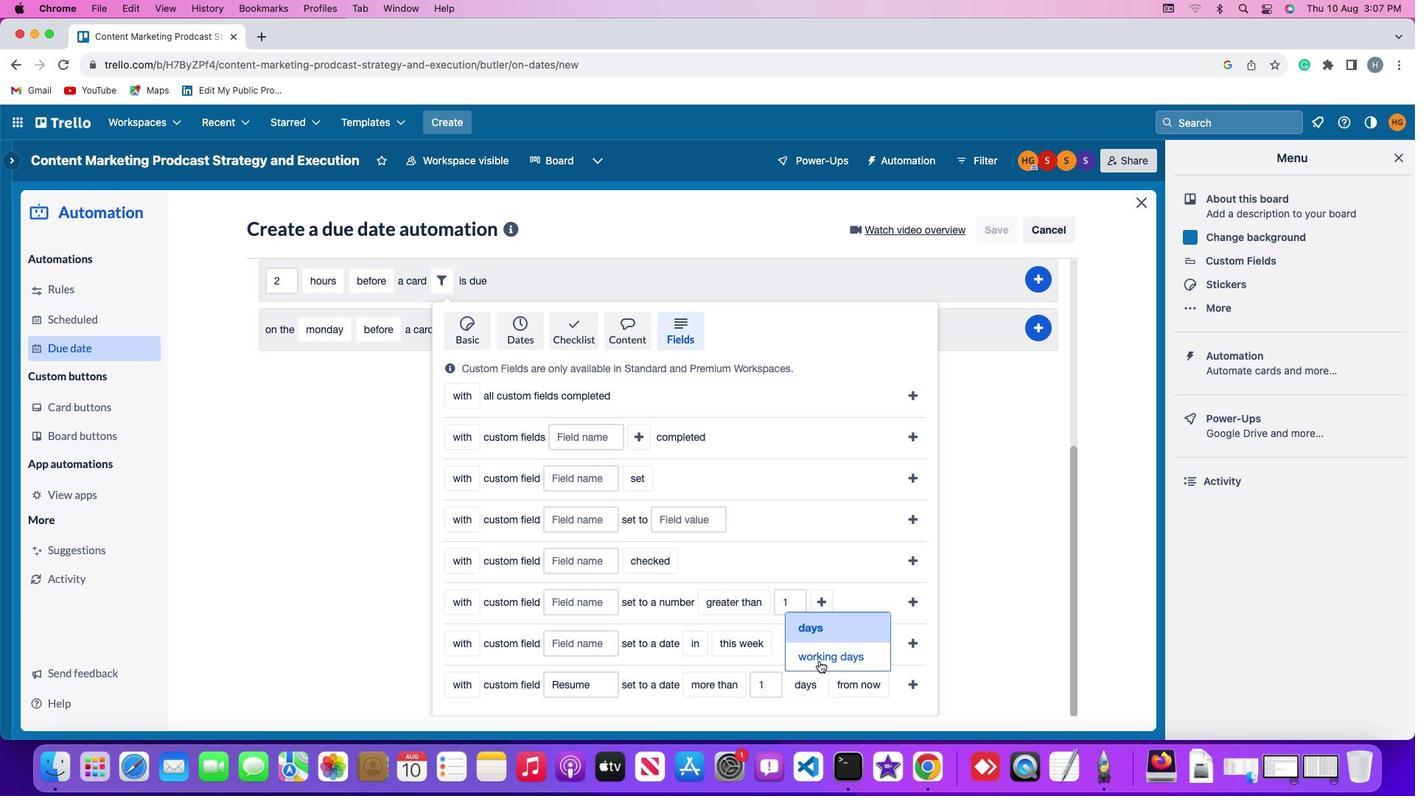 
Action: Mouse pressed left at (819, 660)
Screenshot: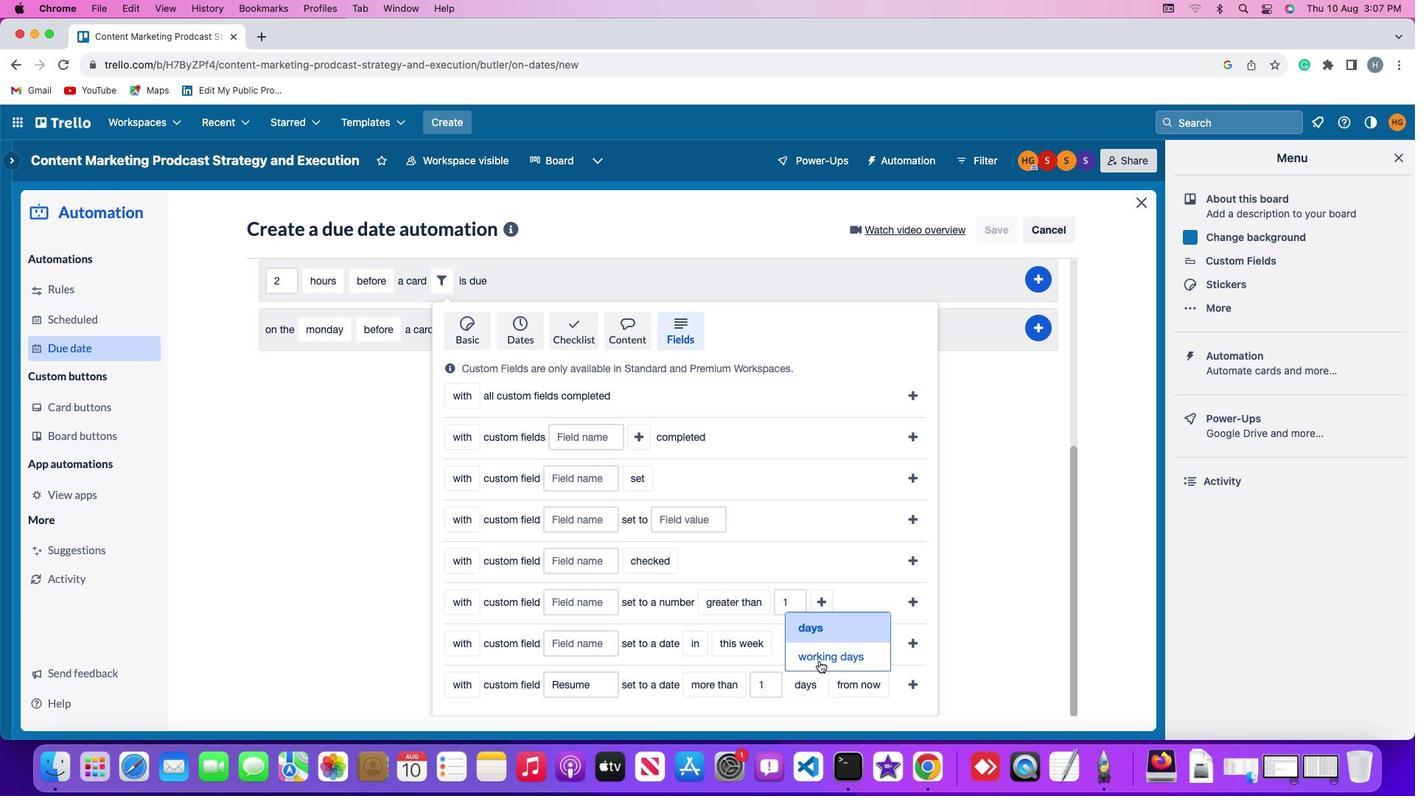 
Action: Mouse moved to (871, 684)
Screenshot: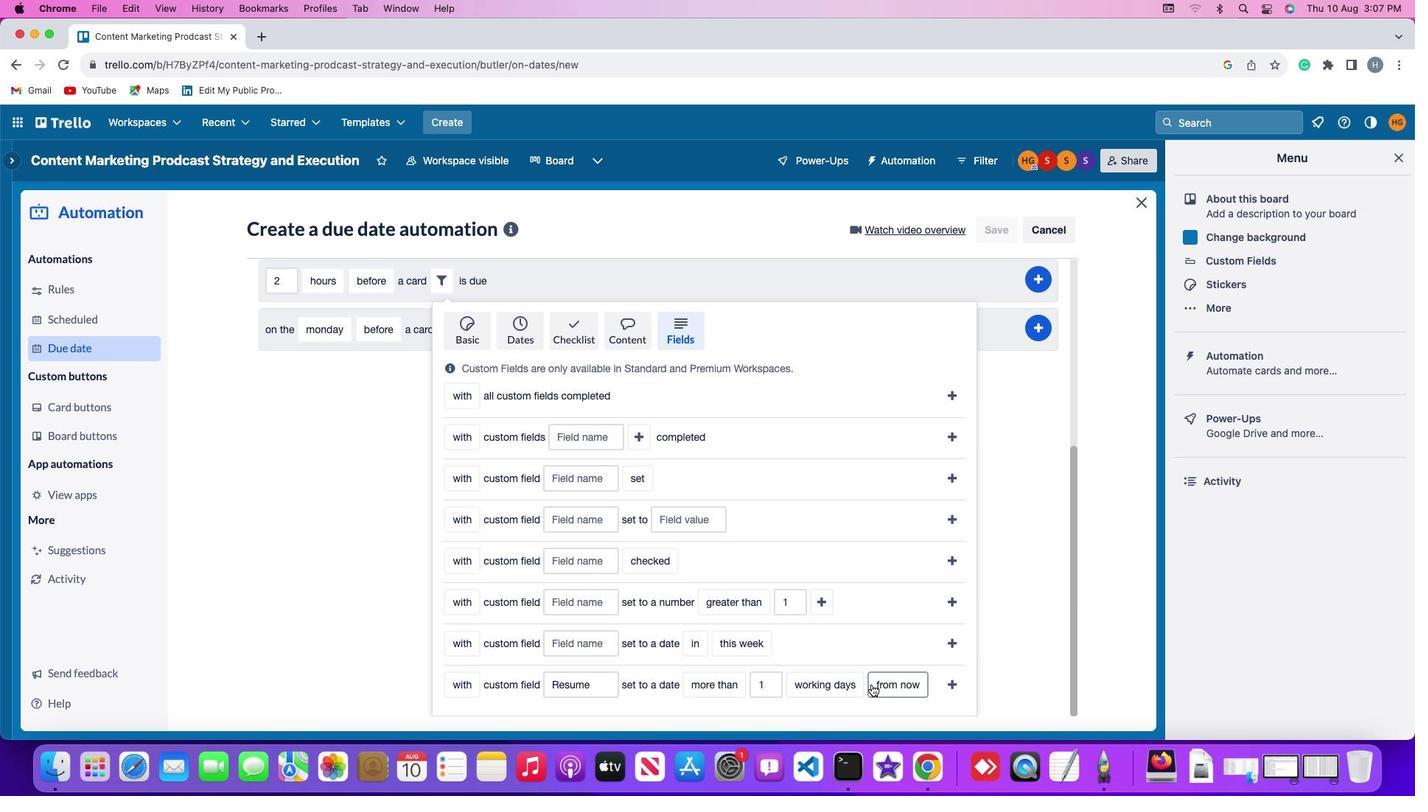 
Action: Mouse pressed left at (871, 684)
Screenshot: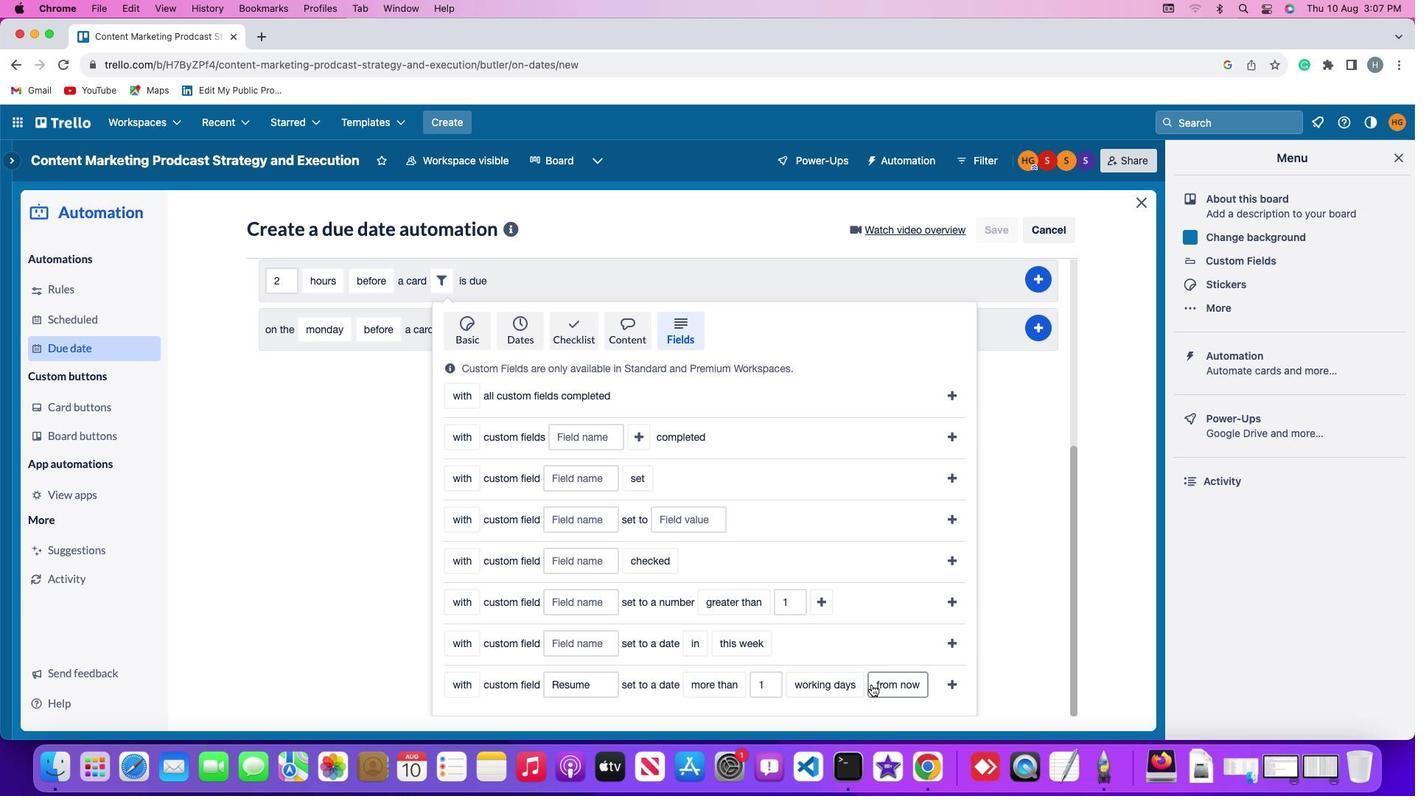 
Action: Mouse moved to (891, 628)
Screenshot: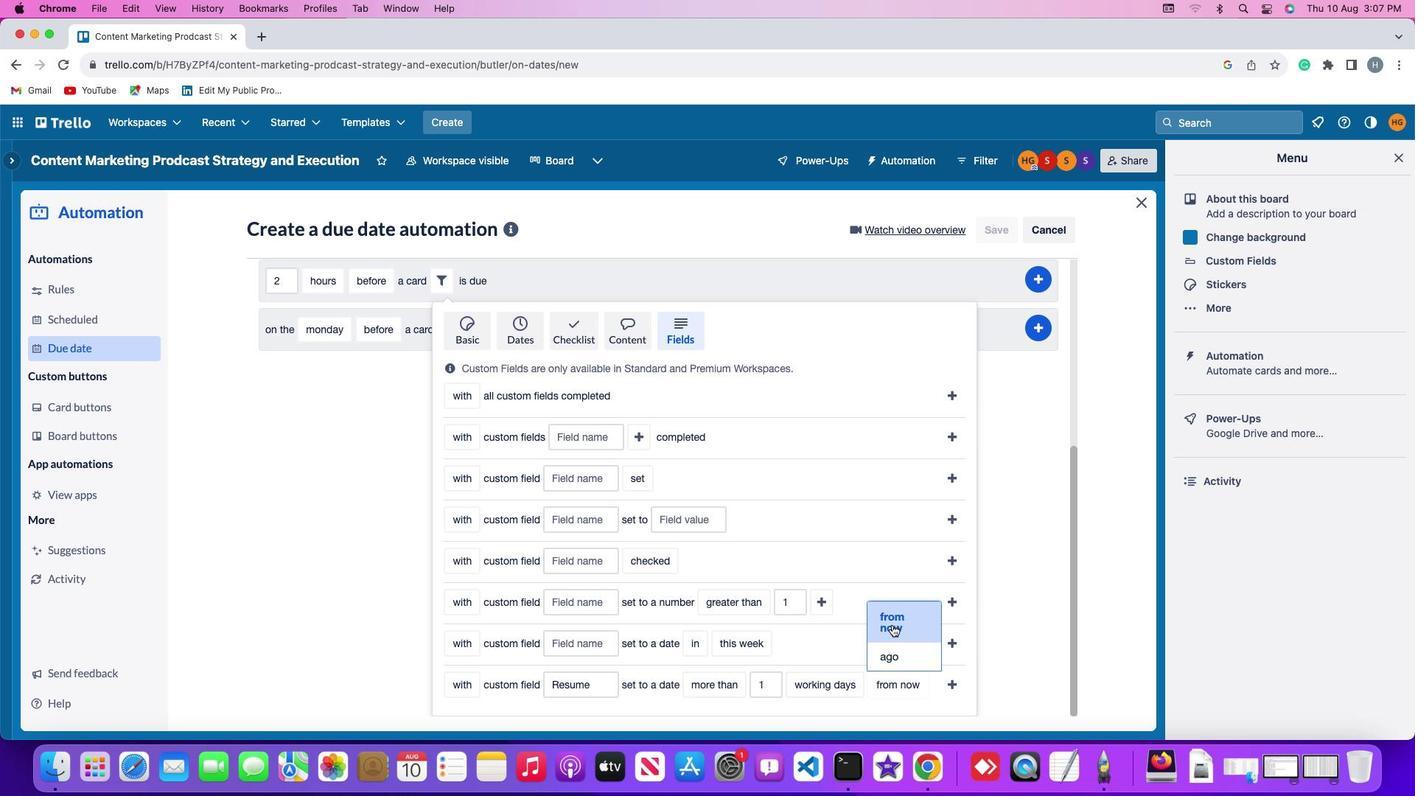 
Action: Mouse pressed left at (891, 628)
Screenshot: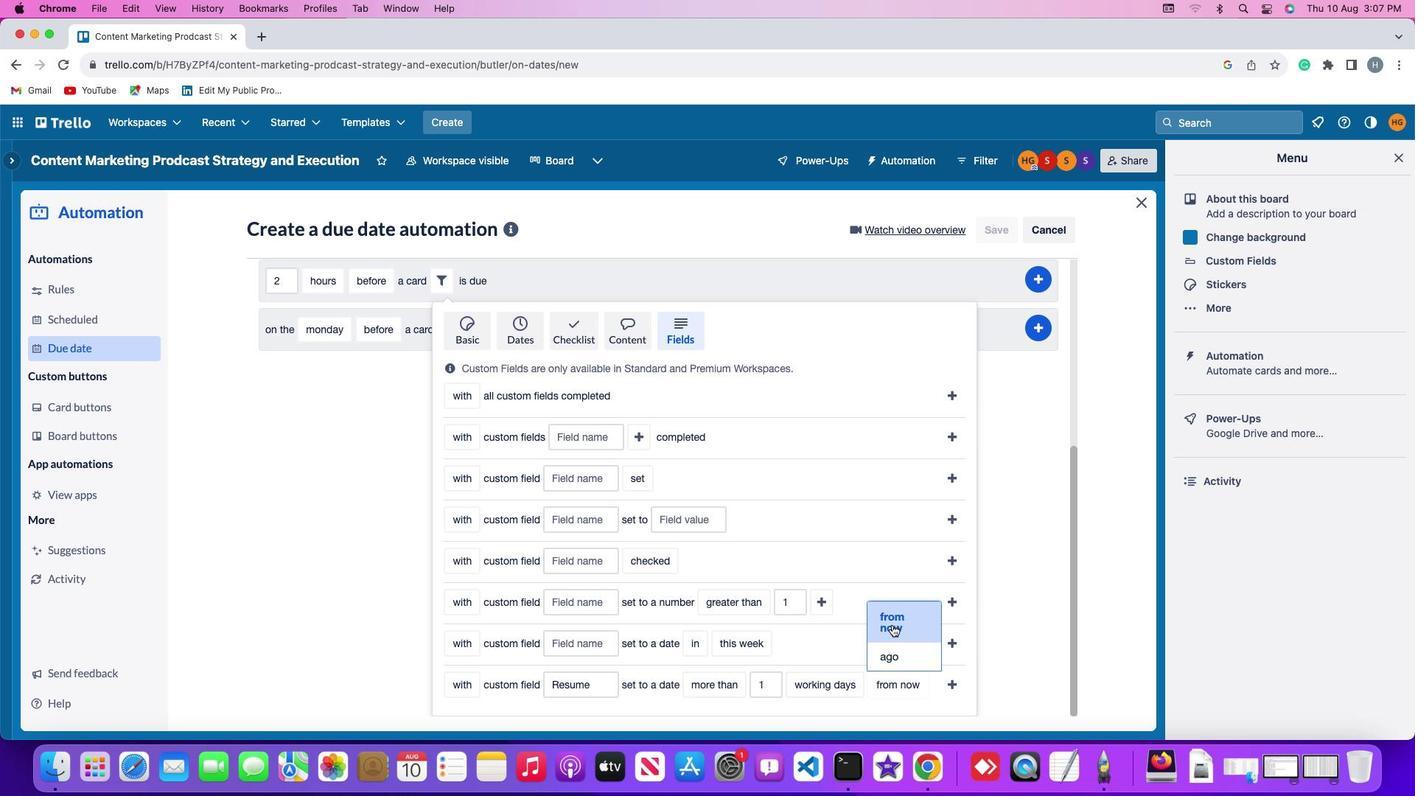 
Action: Mouse moved to (953, 677)
Screenshot: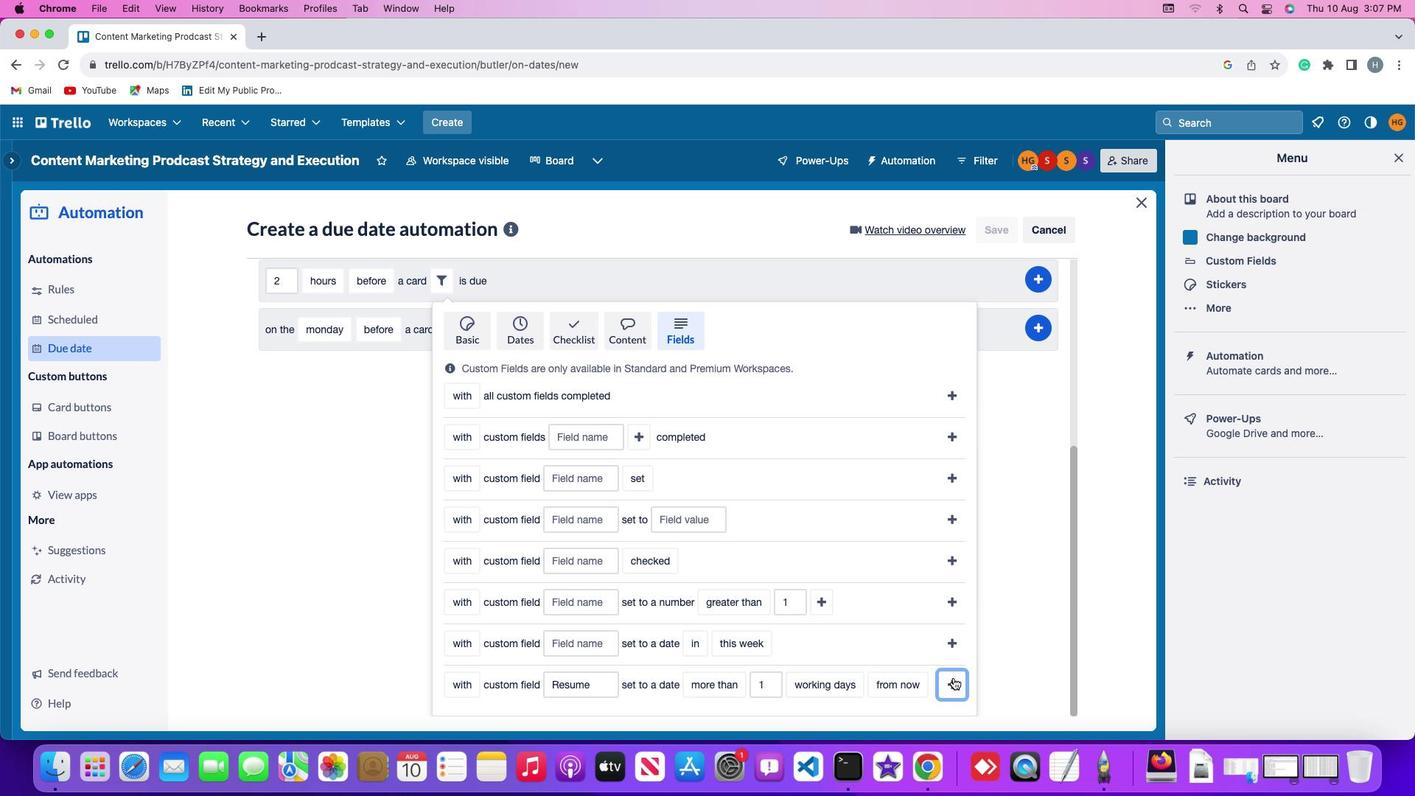 
Action: Mouse pressed left at (953, 677)
Screenshot: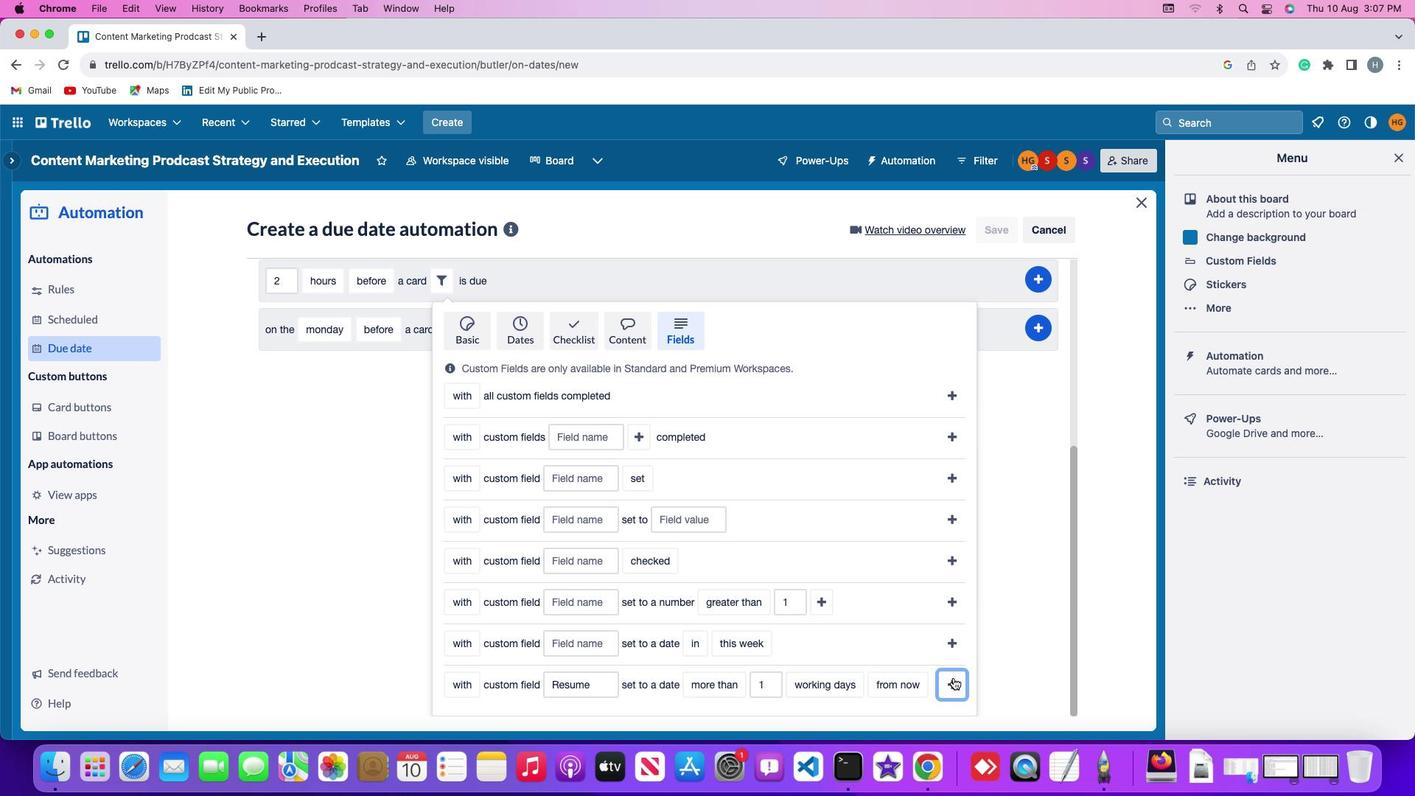 
Action: Mouse moved to (1045, 586)
Screenshot: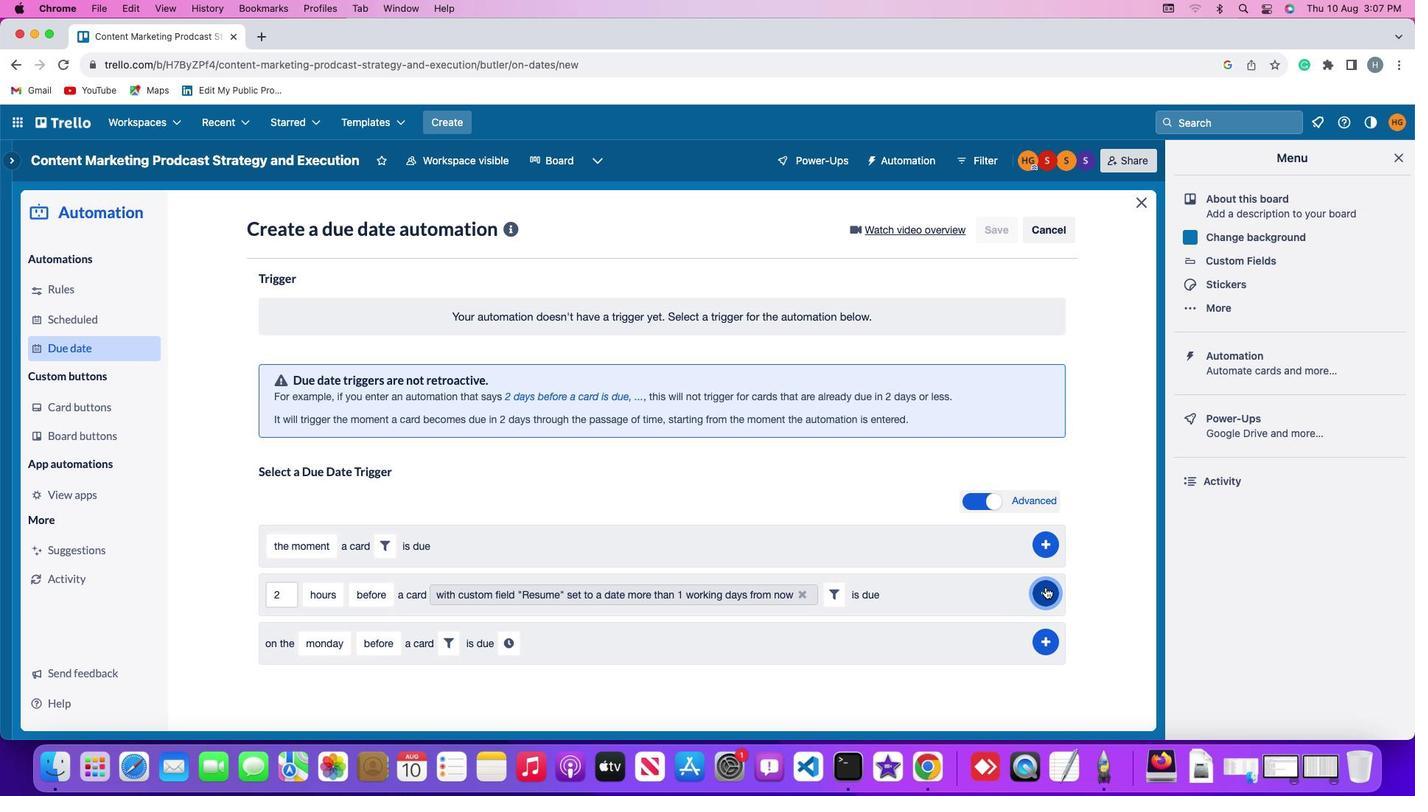 
Action: Mouse pressed left at (1045, 586)
Screenshot: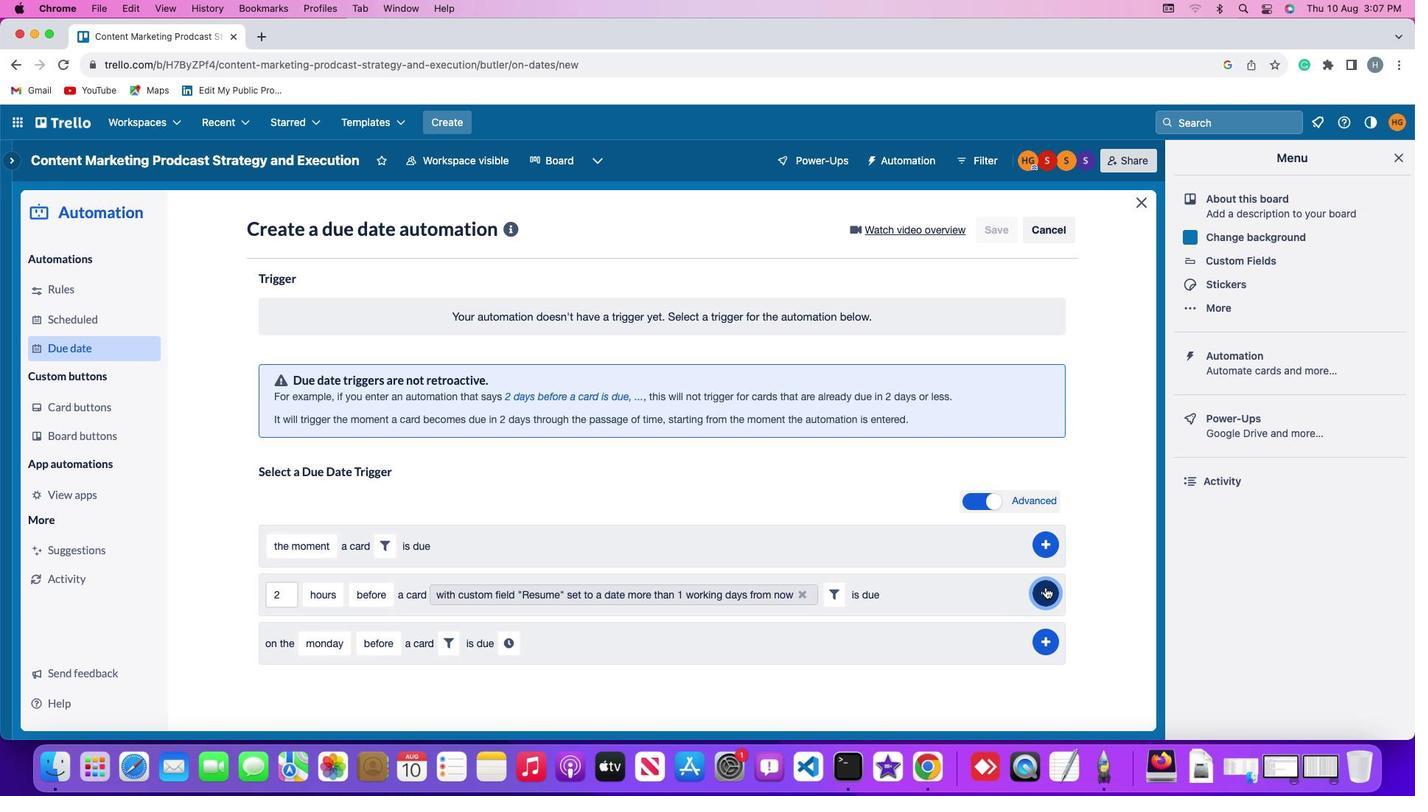 
Action: Mouse moved to (1107, 521)
Screenshot: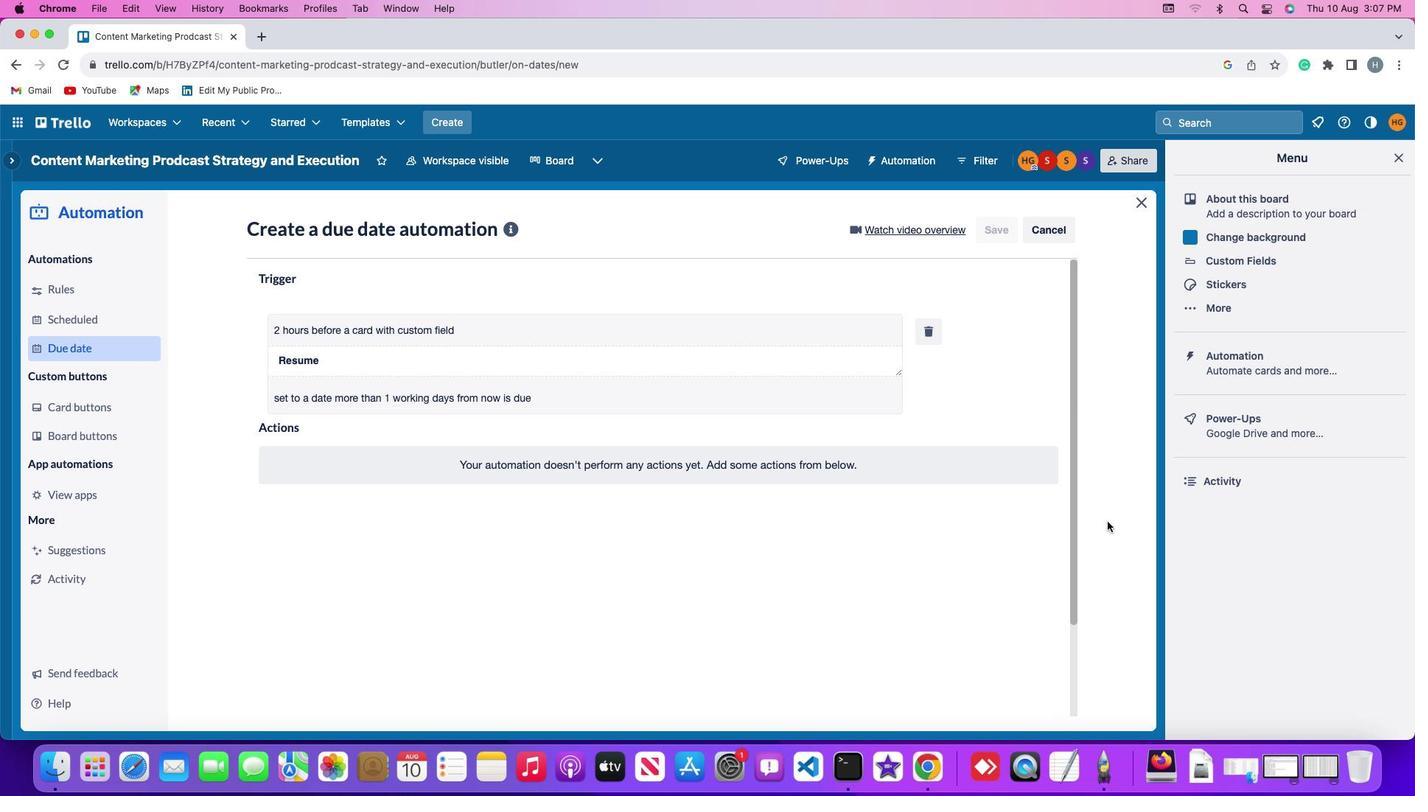 
